 Task: Open a blank google sheet and write heading  Summit Sales. Add 10 people name  'Joshua Rivera, Zoey Coleman, Ryan Wright, Addison Bailey, Jonathan Simmons, Brooklyn Ward, Caleb Barnes, Audrey Collins, Gabriel Perry, Sofia Bell'Item code in between  4005-8000. Product range in between  1000-5000. Add Products   Calvin Klein, Tommy Hilfiger T-shirt, Armani Bag, Burberry Shoe, Levi's T-shirt, Under Armour, Vans Shoe, Converse Shoe, Timberland Shoe, Skechers Shoe.Choose quantity  5 to 10 Tax 12 percent Total Add Amount. Save page  Summit Sales review   book
Action: Mouse moved to (1320, 98)
Screenshot: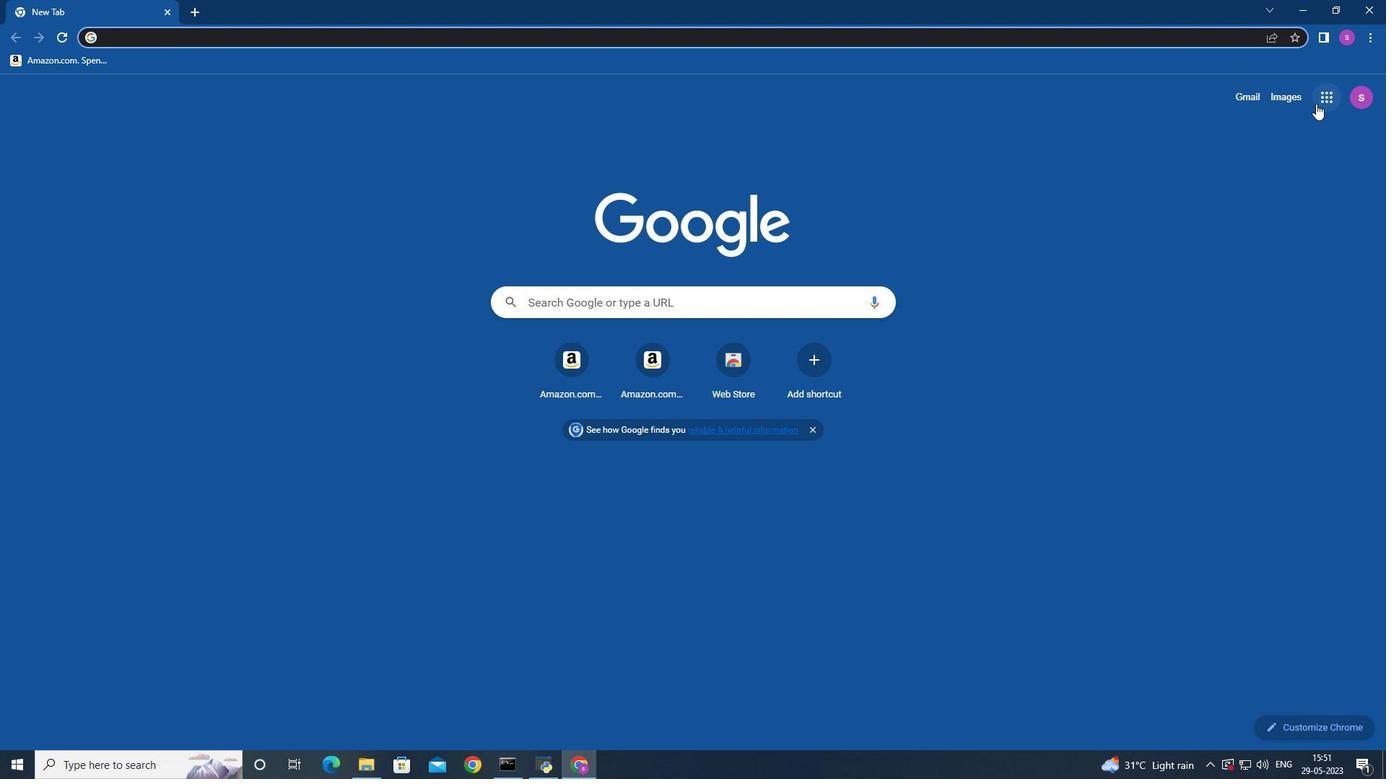 
Action: Mouse pressed left at (1320, 98)
Screenshot: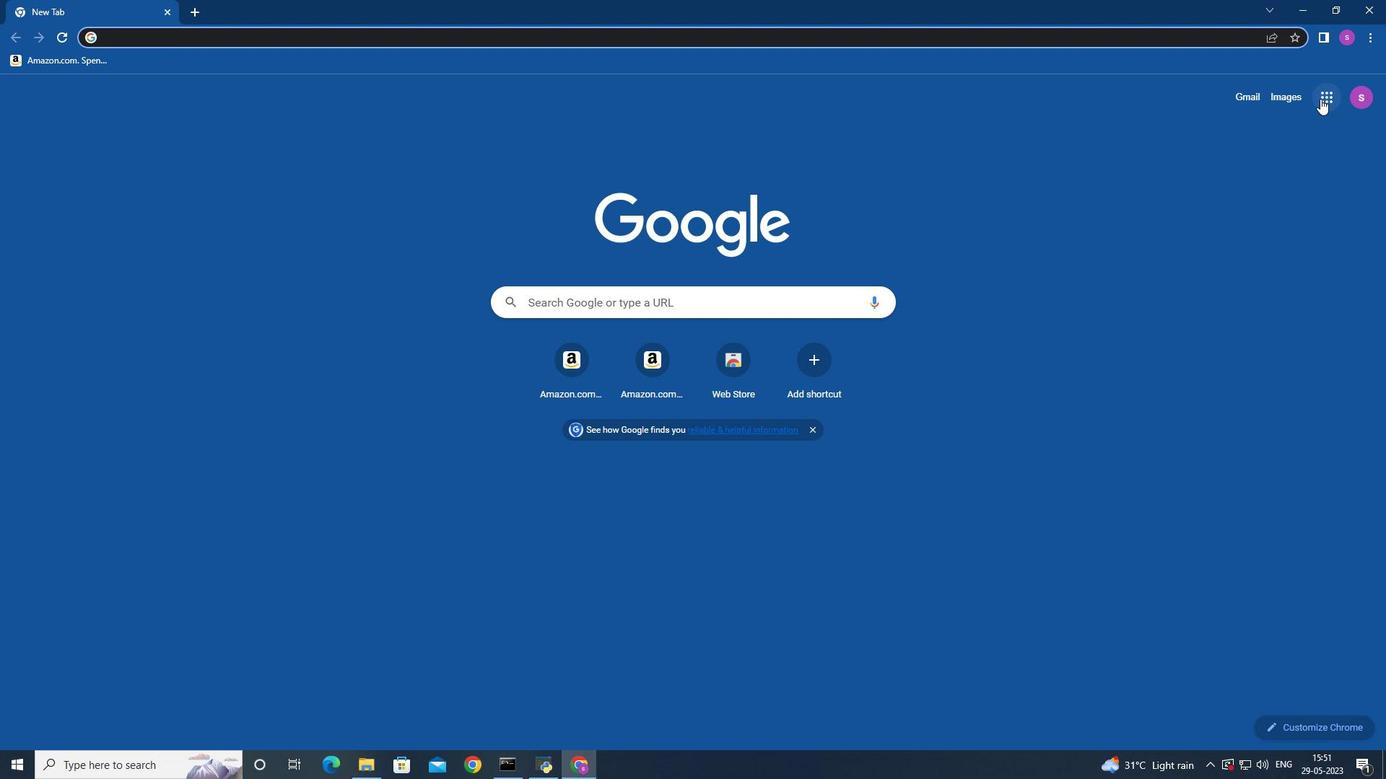 
Action: Mouse moved to (1334, 267)
Screenshot: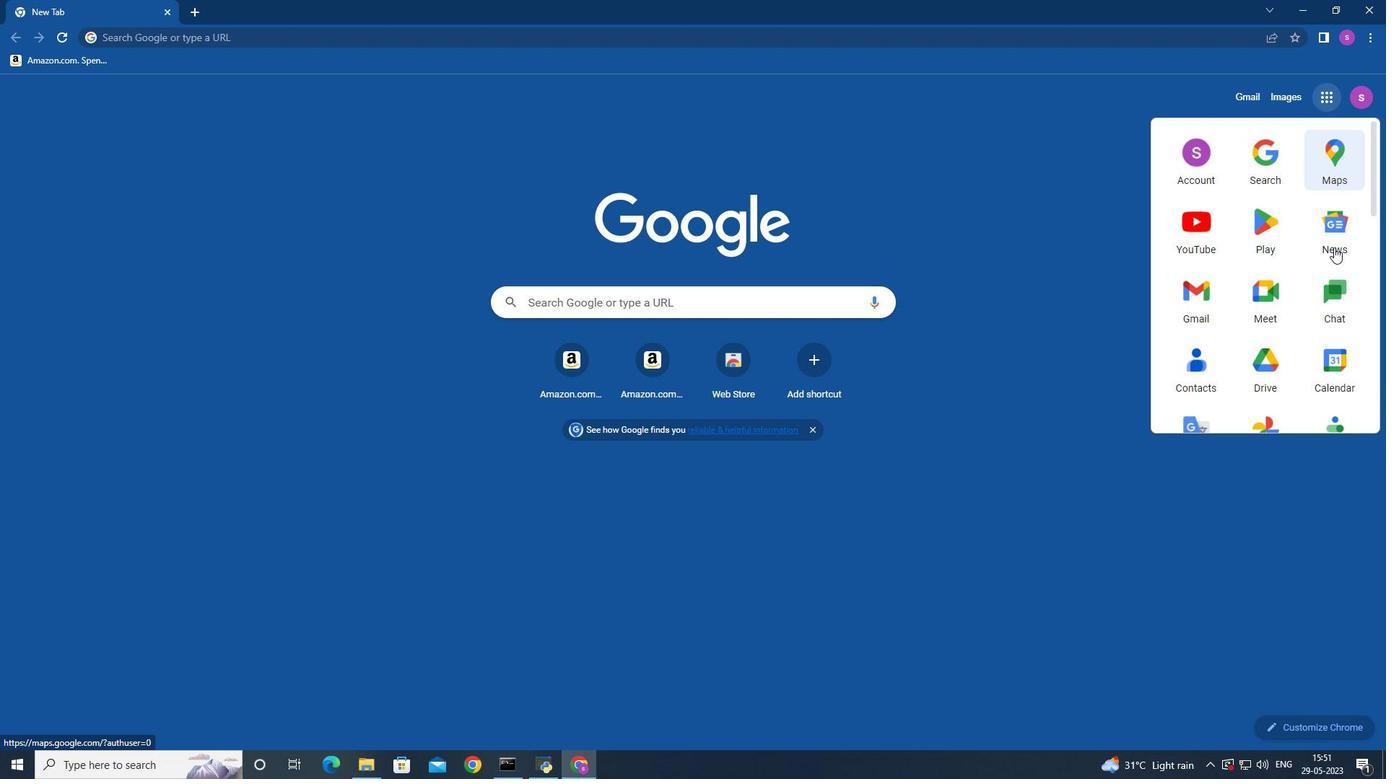 
Action: Mouse scrolled (1334, 266) with delta (0, 0)
Screenshot: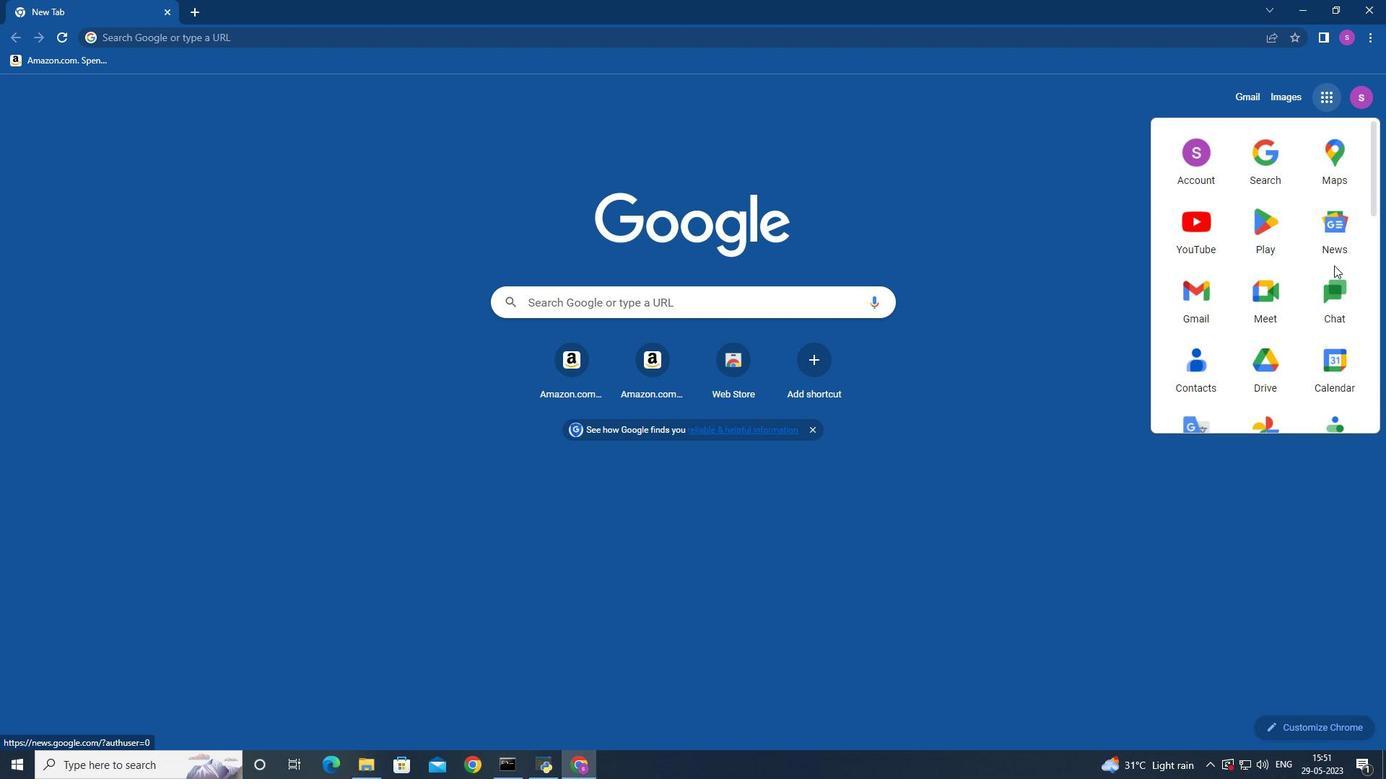 
Action: Mouse moved to (1332, 267)
Screenshot: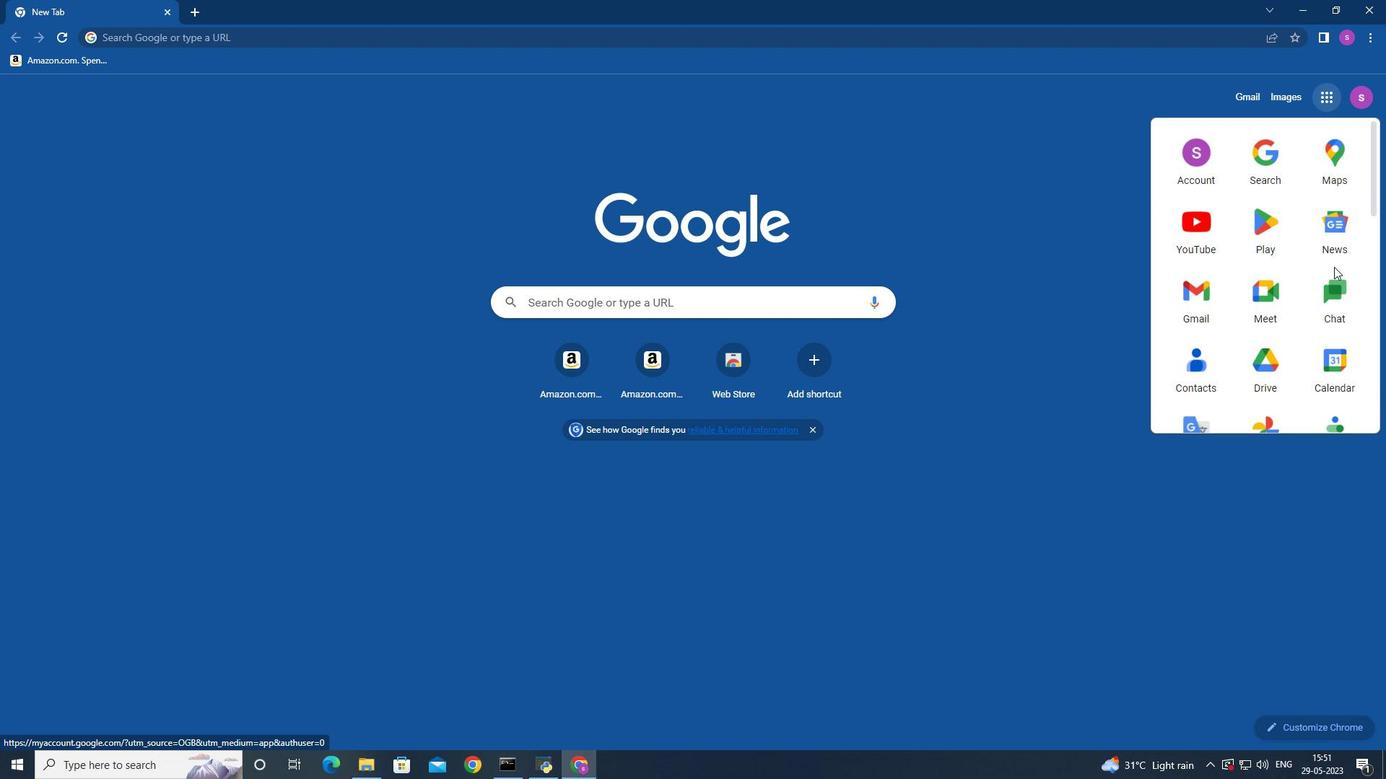 
Action: Mouse scrolled (1332, 266) with delta (0, 0)
Screenshot: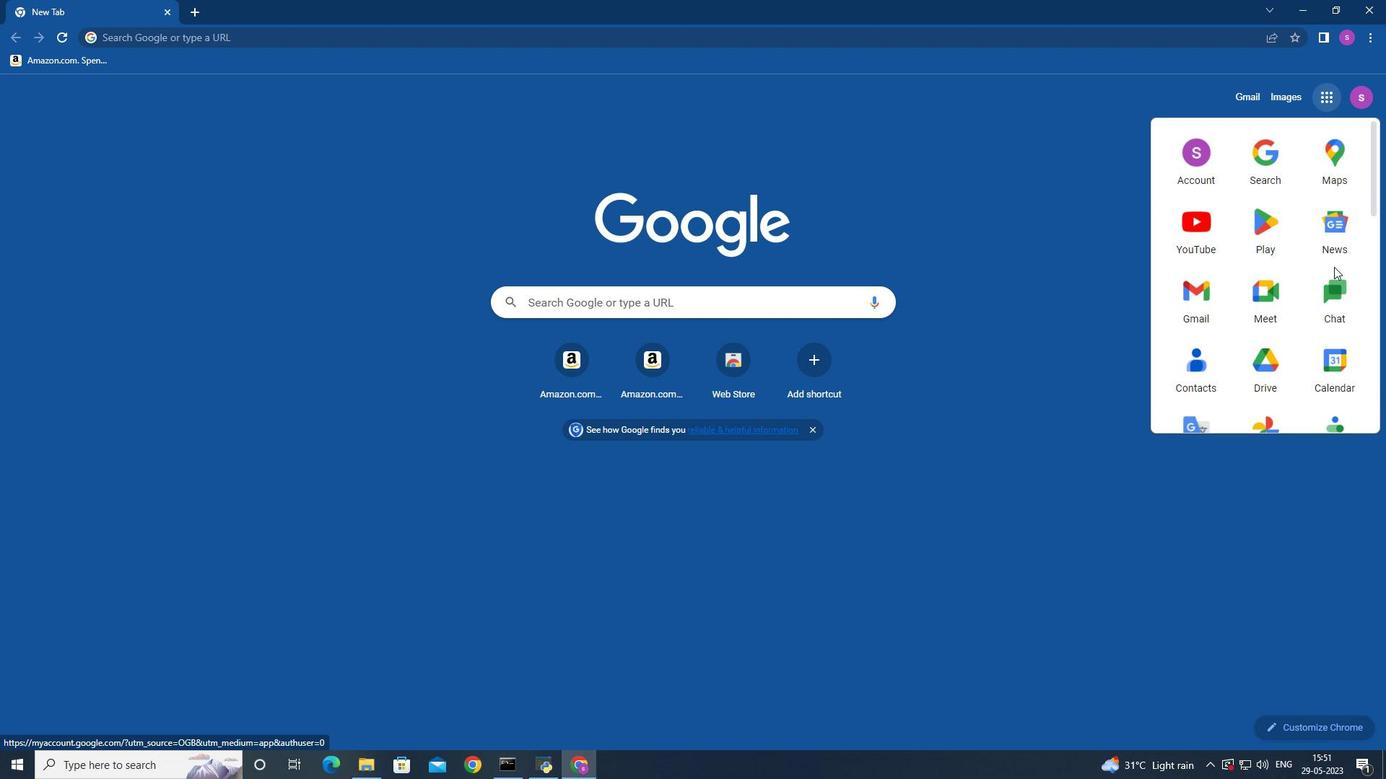 
Action: Mouse moved to (1326, 266)
Screenshot: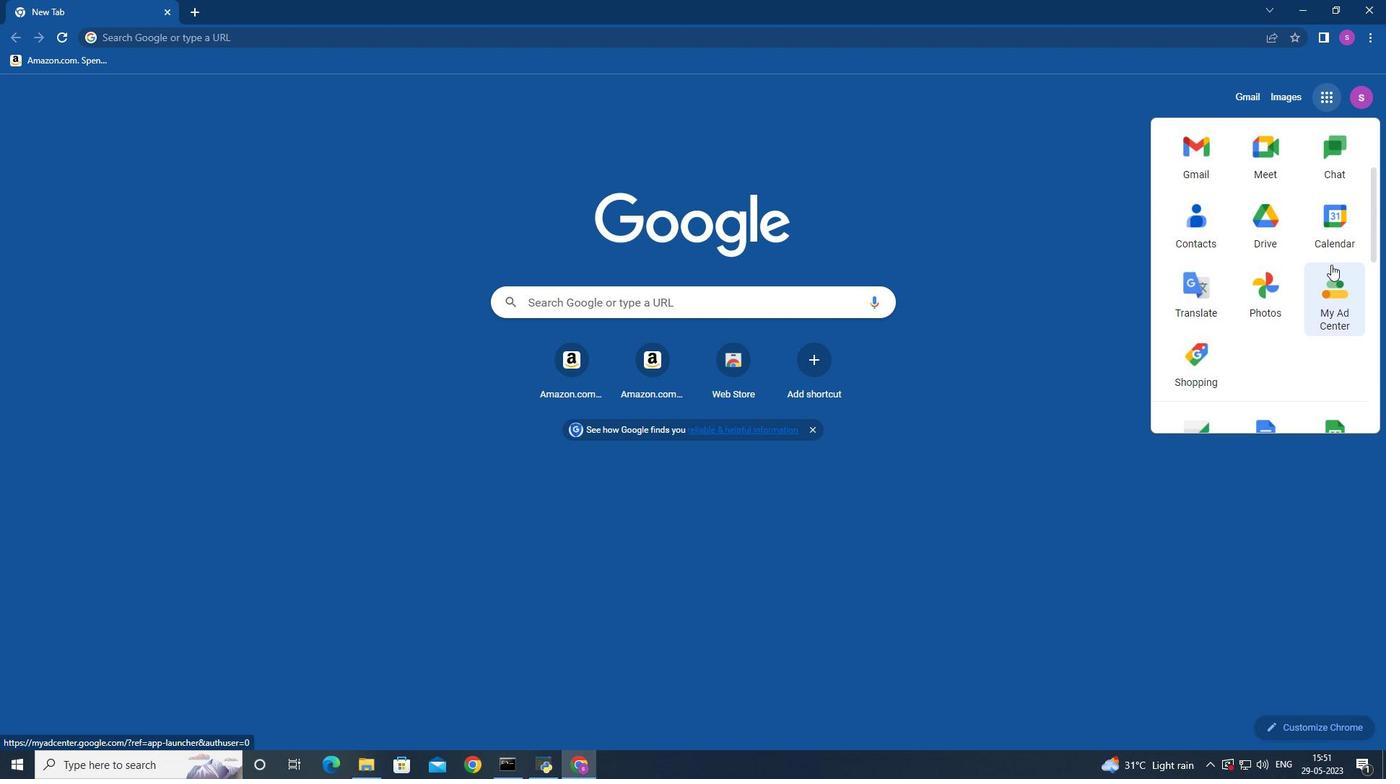 
Action: Mouse scrolled (1326, 265) with delta (0, 0)
Screenshot: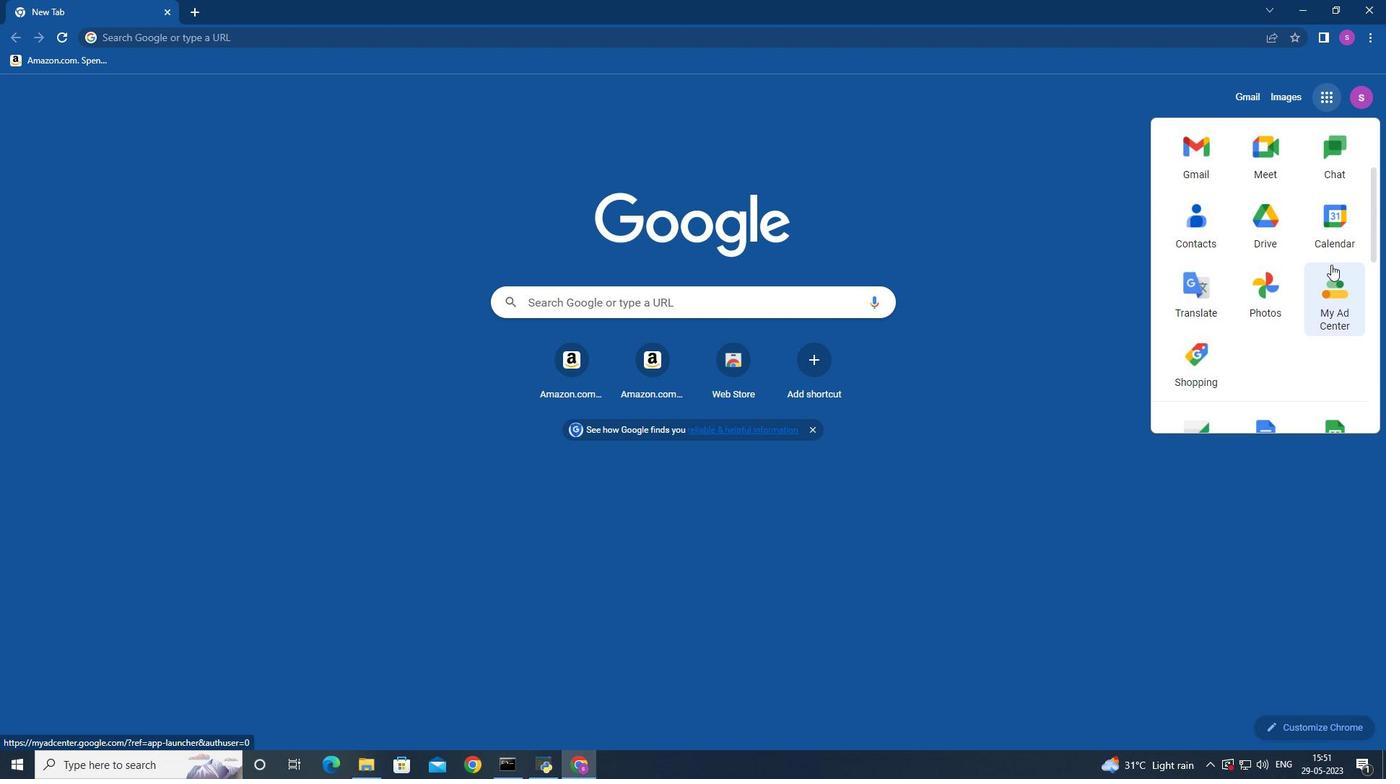 
Action: Mouse moved to (1326, 266)
Screenshot: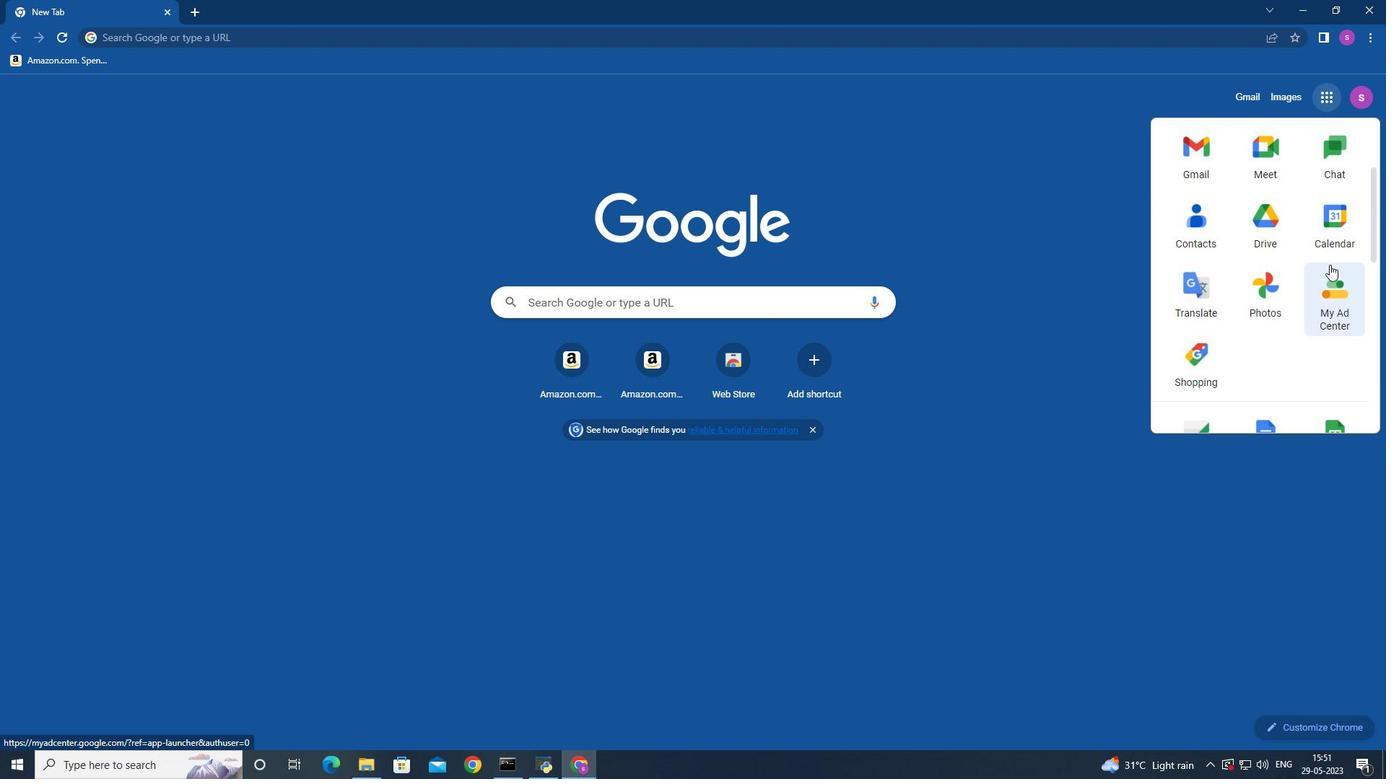 
Action: Mouse scrolled (1326, 265) with delta (0, 0)
Screenshot: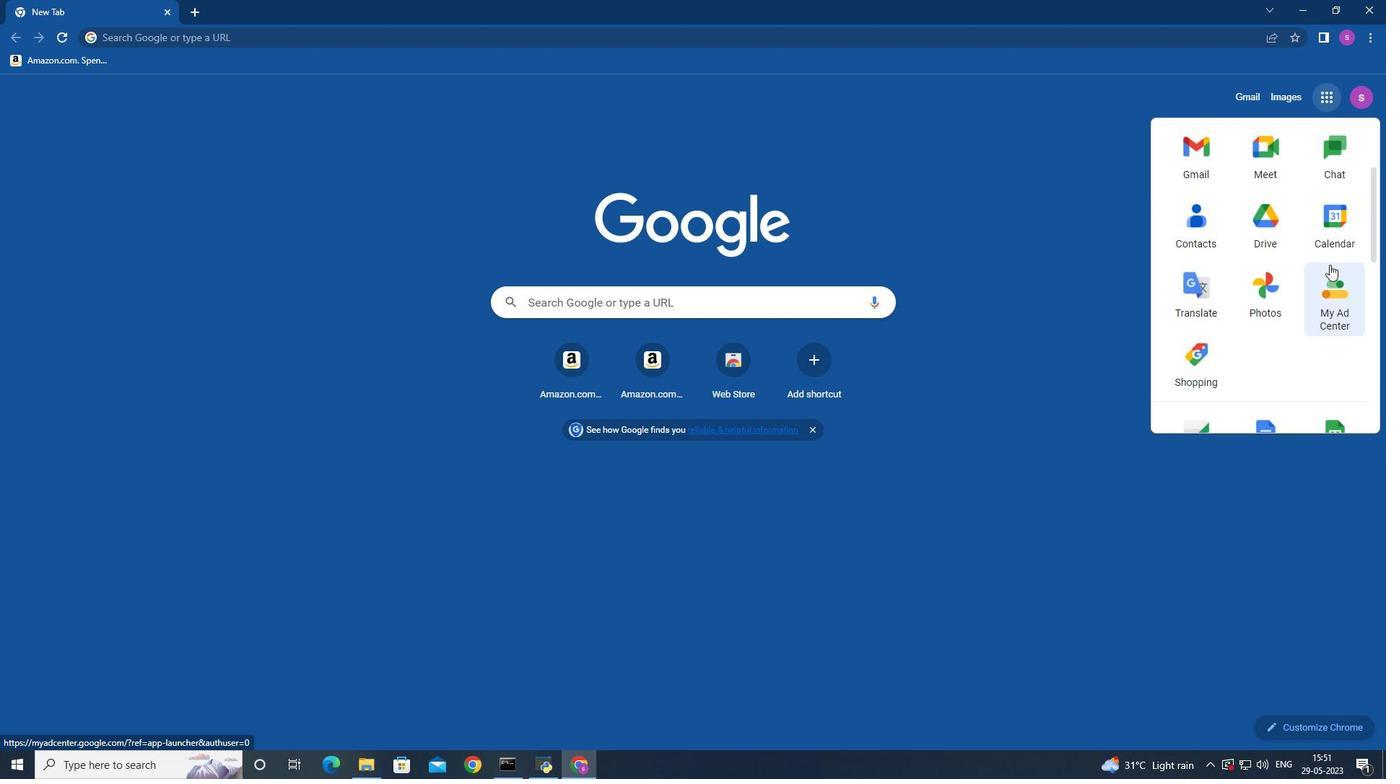 
Action: Mouse moved to (1329, 307)
Screenshot: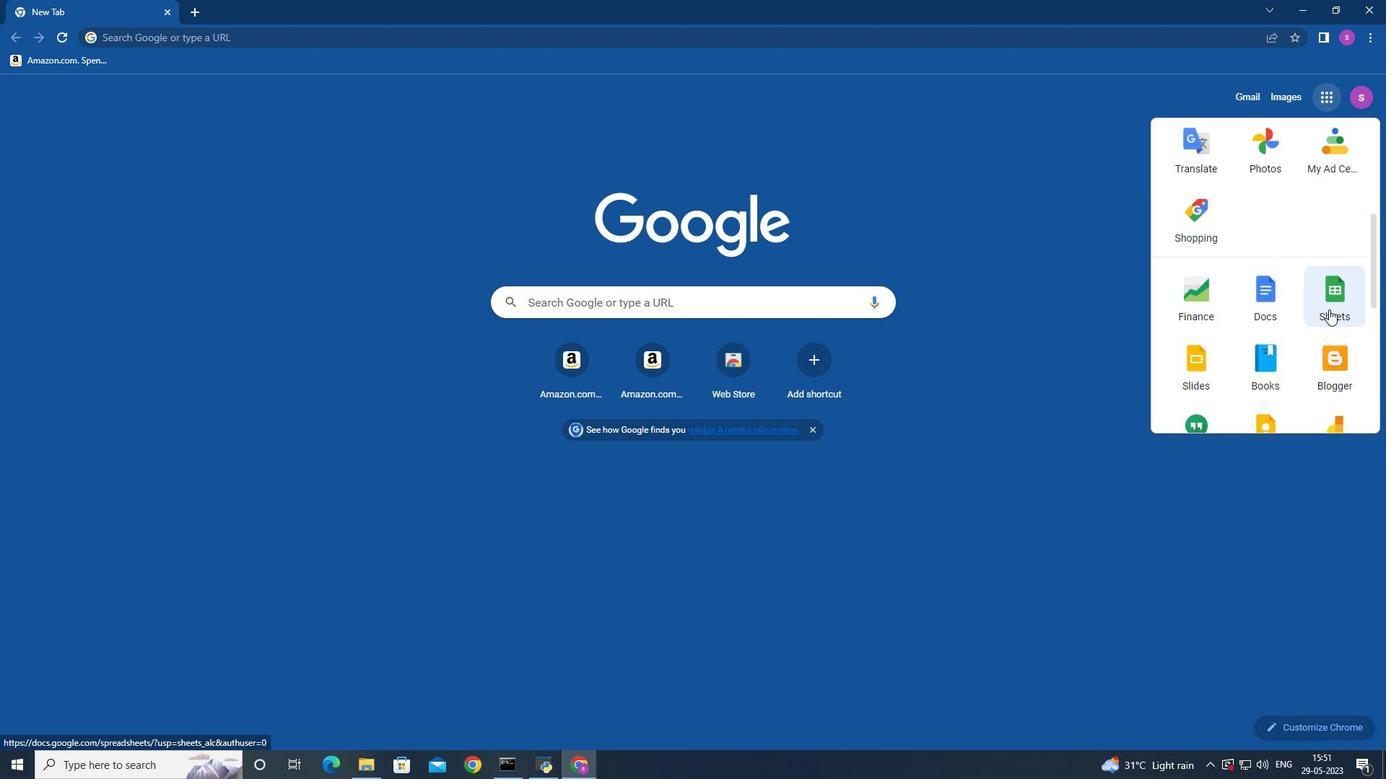 
Action: Mouse pressed left at (1329, 307)
Screenshot: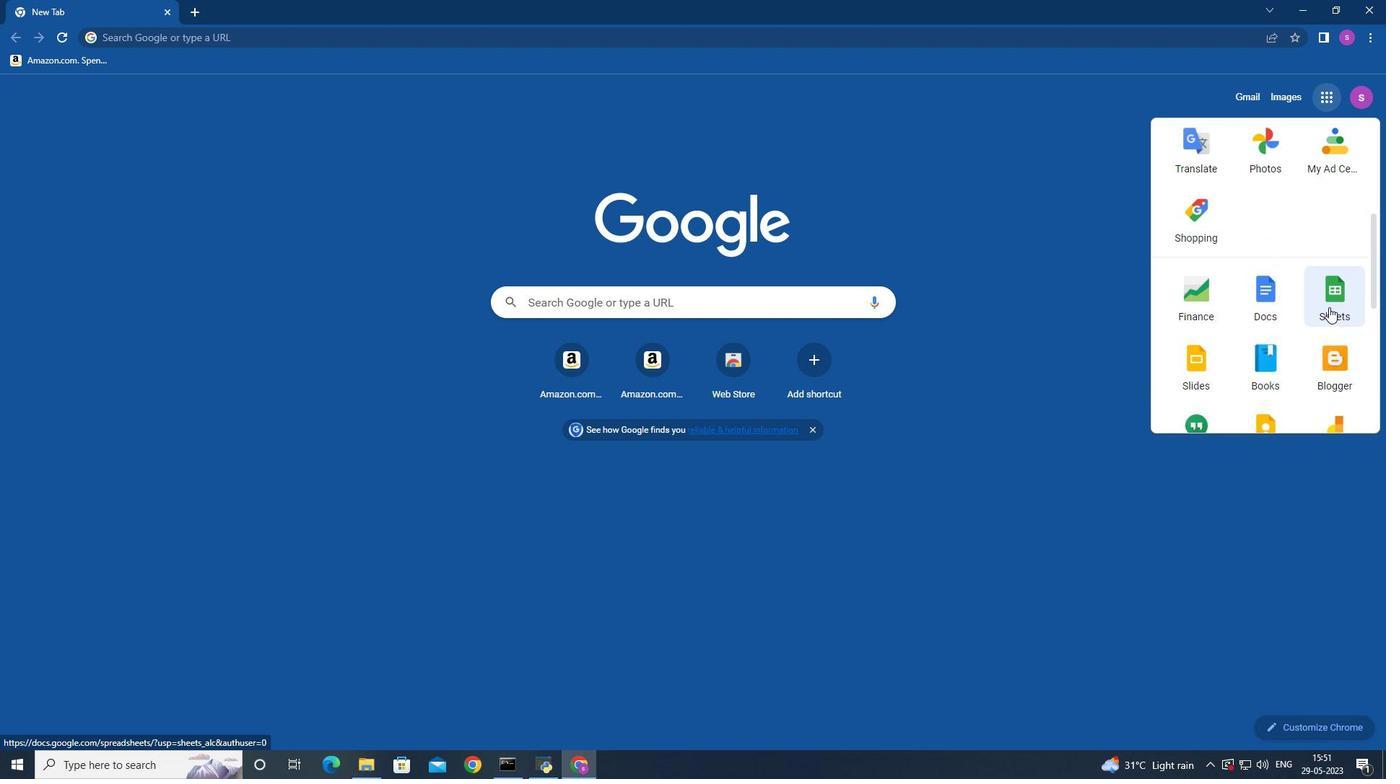 
Action: Mouse moved to (341, 207)
Screenshot: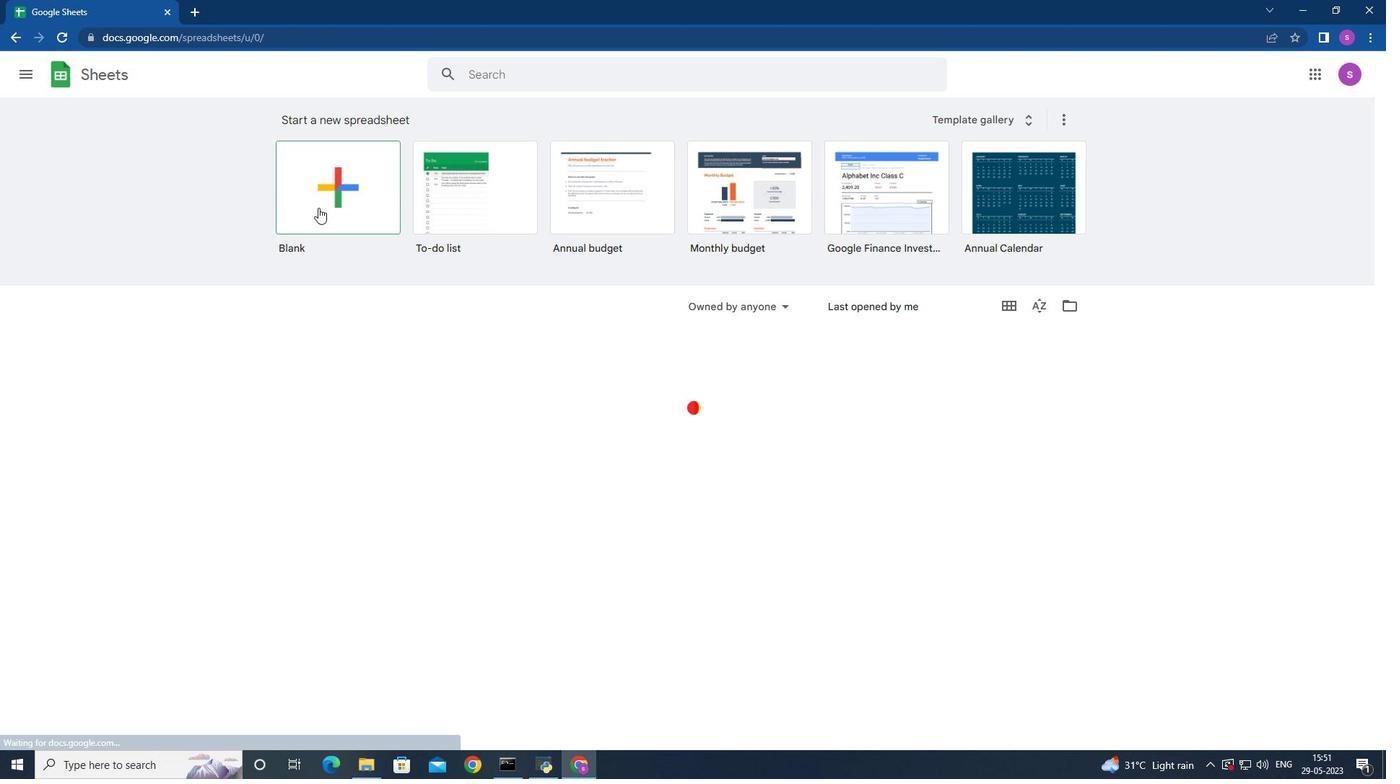 
Action: Mouse pressed left at (341, 207)
Screenshot: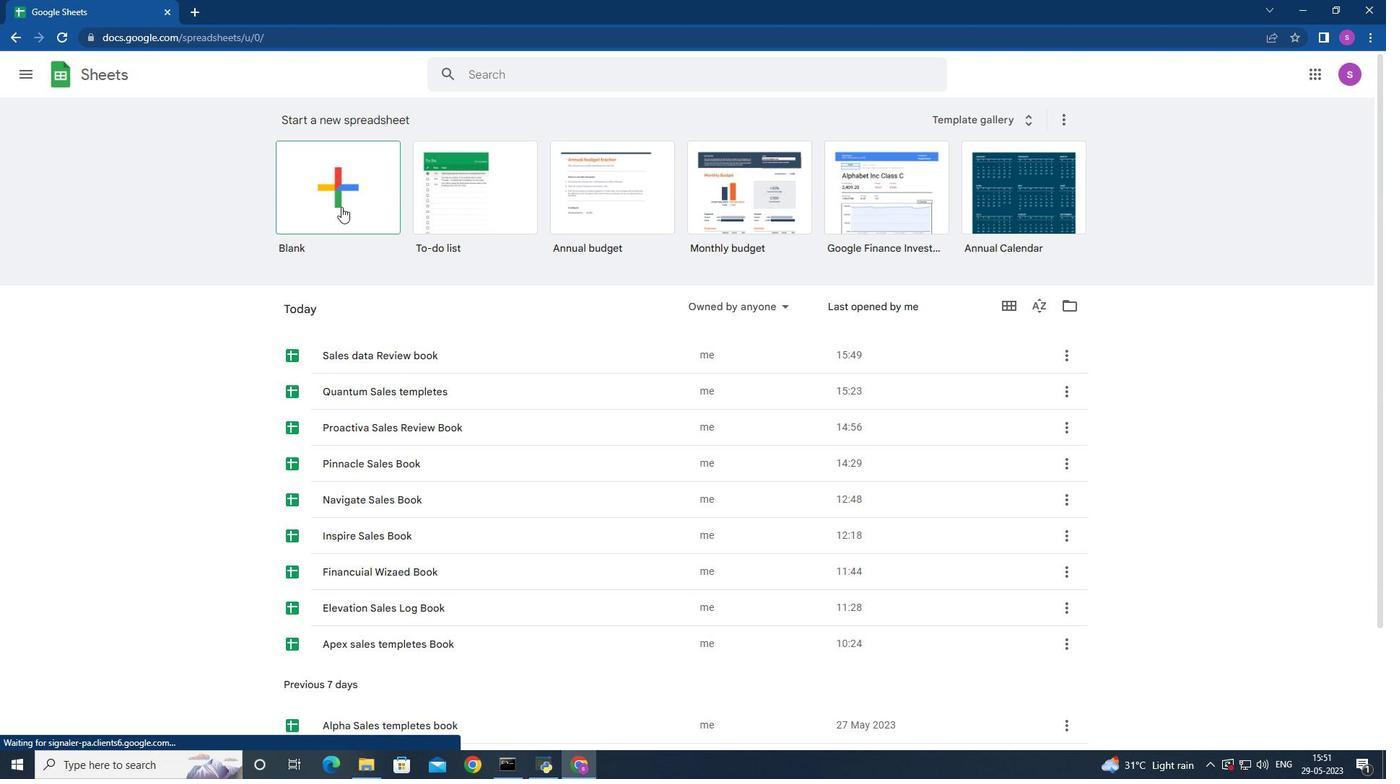 
Action: Mouse moved to (80, 182)
Screenshot: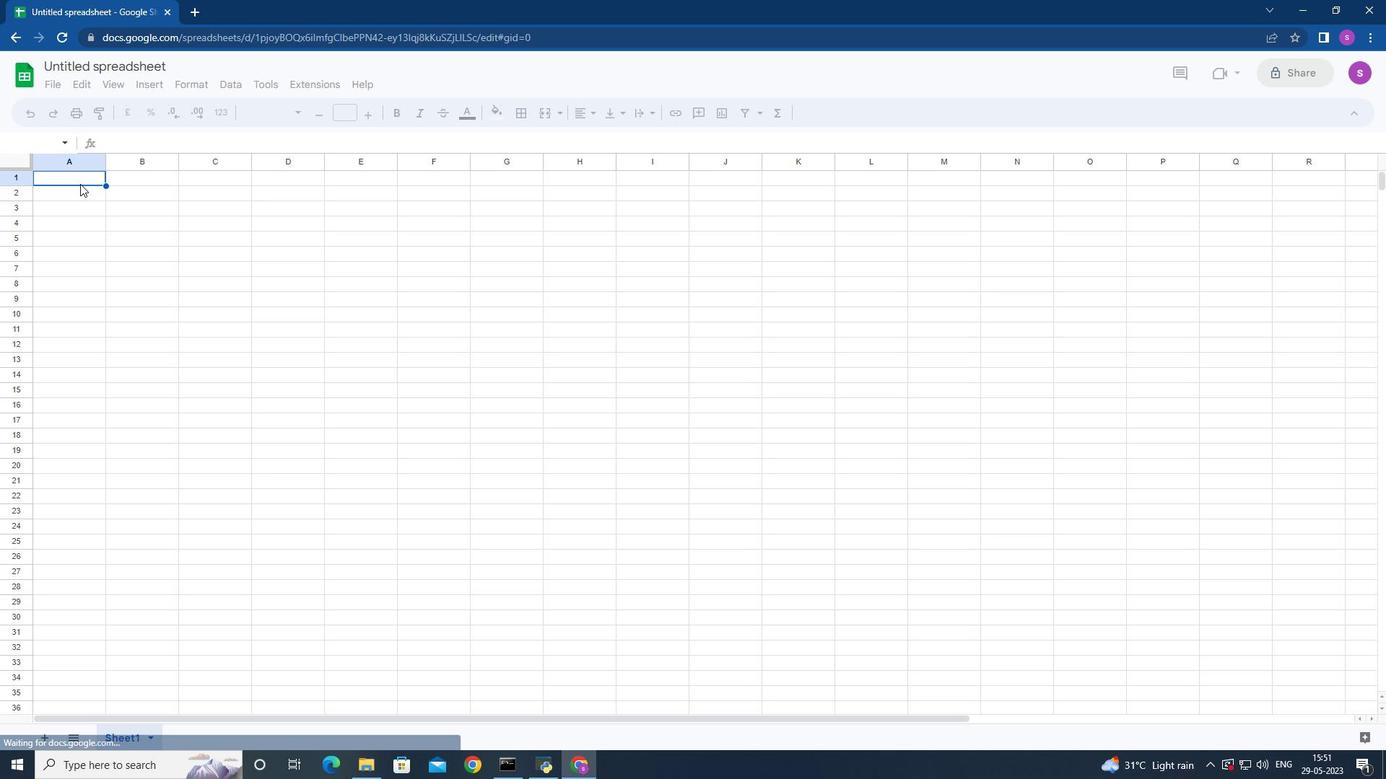 
Action: Mouse pressed left at (80, 182)
Screenshot: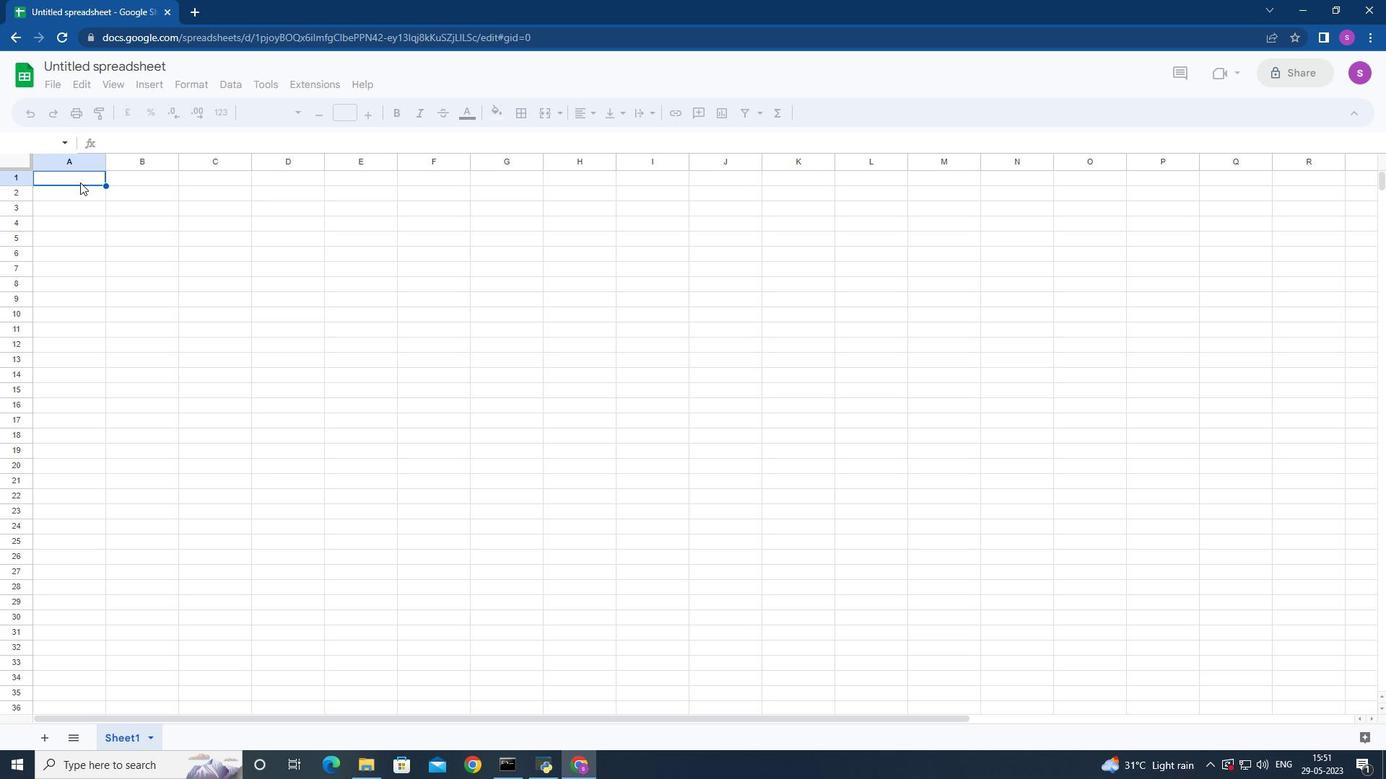 
Action: Mouse moved to (83, 192)
Screenshot: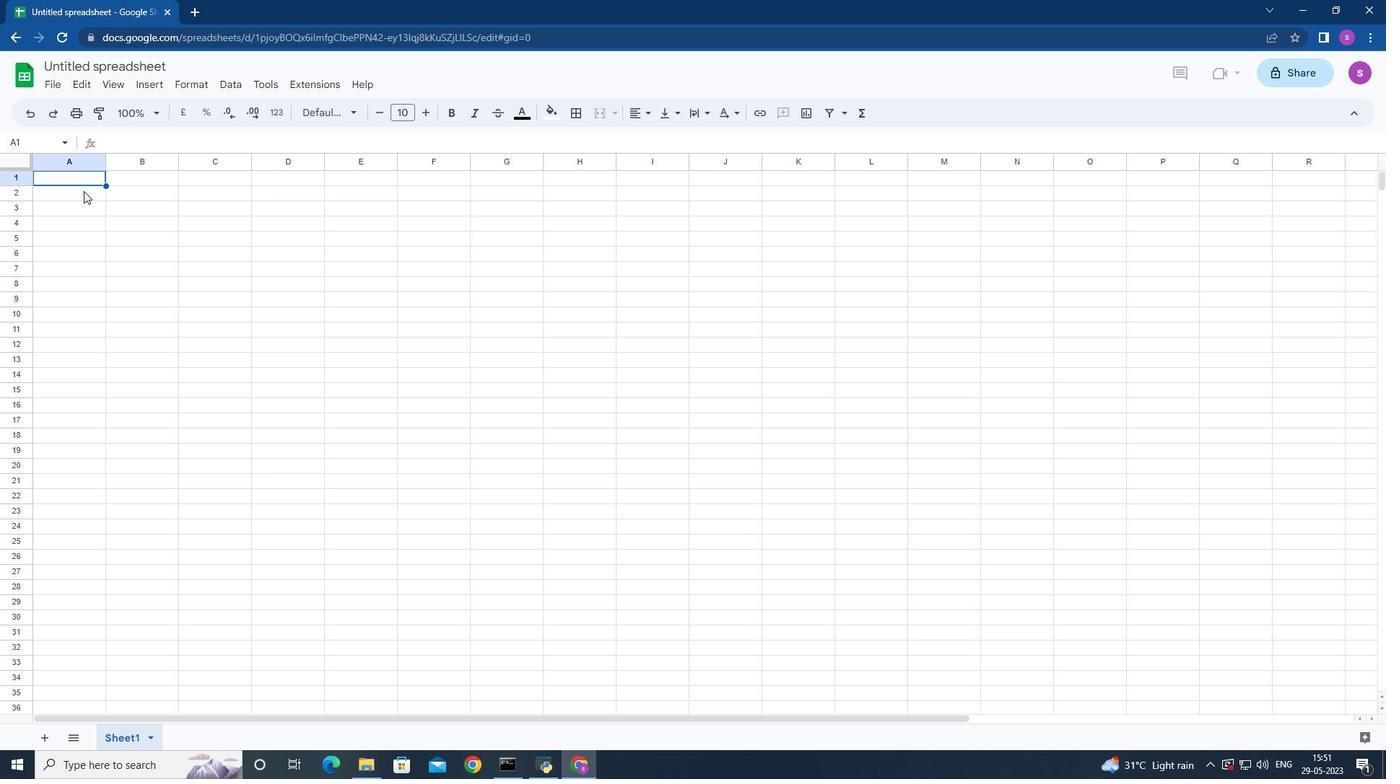 
Action: Mouse pressed left at (83, 192)
Screenshot: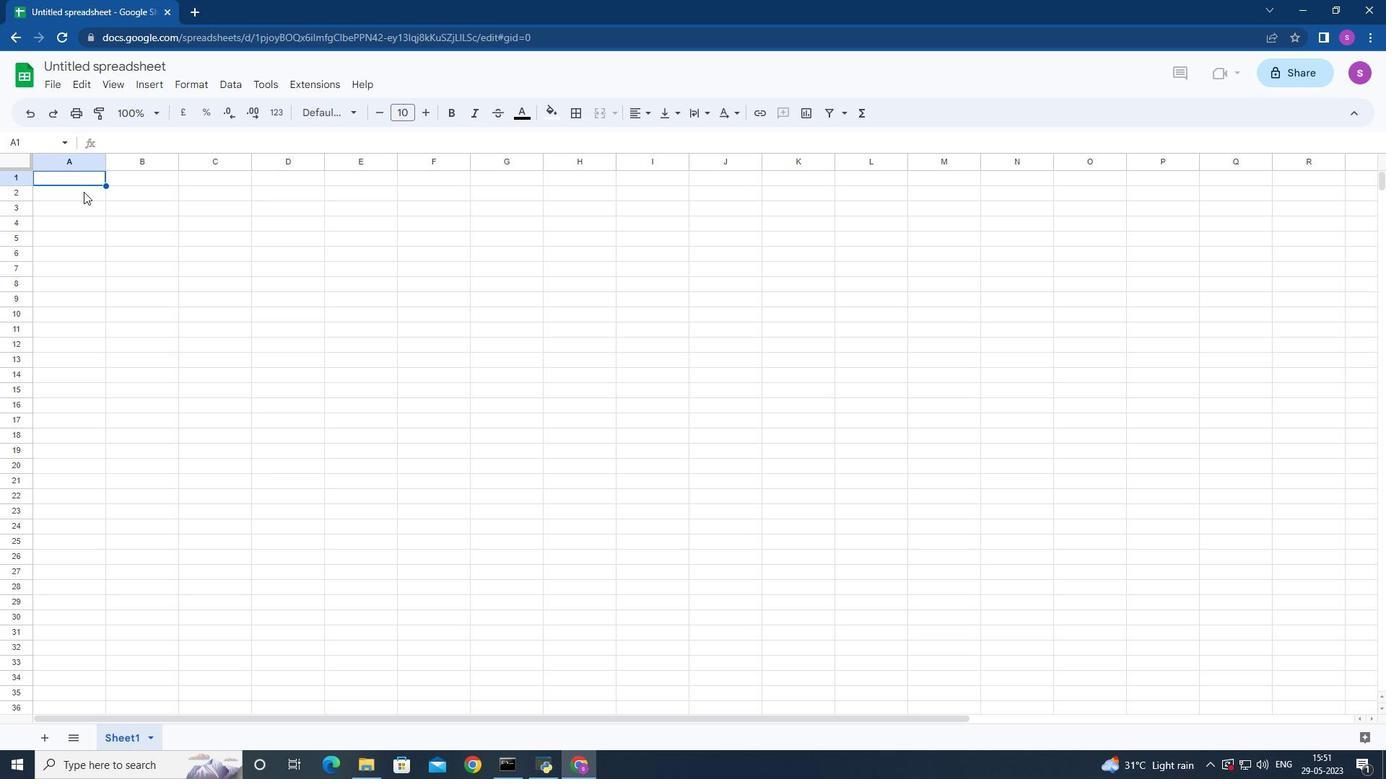 
Action: Mouse moved to (65, 179)
Screenshot: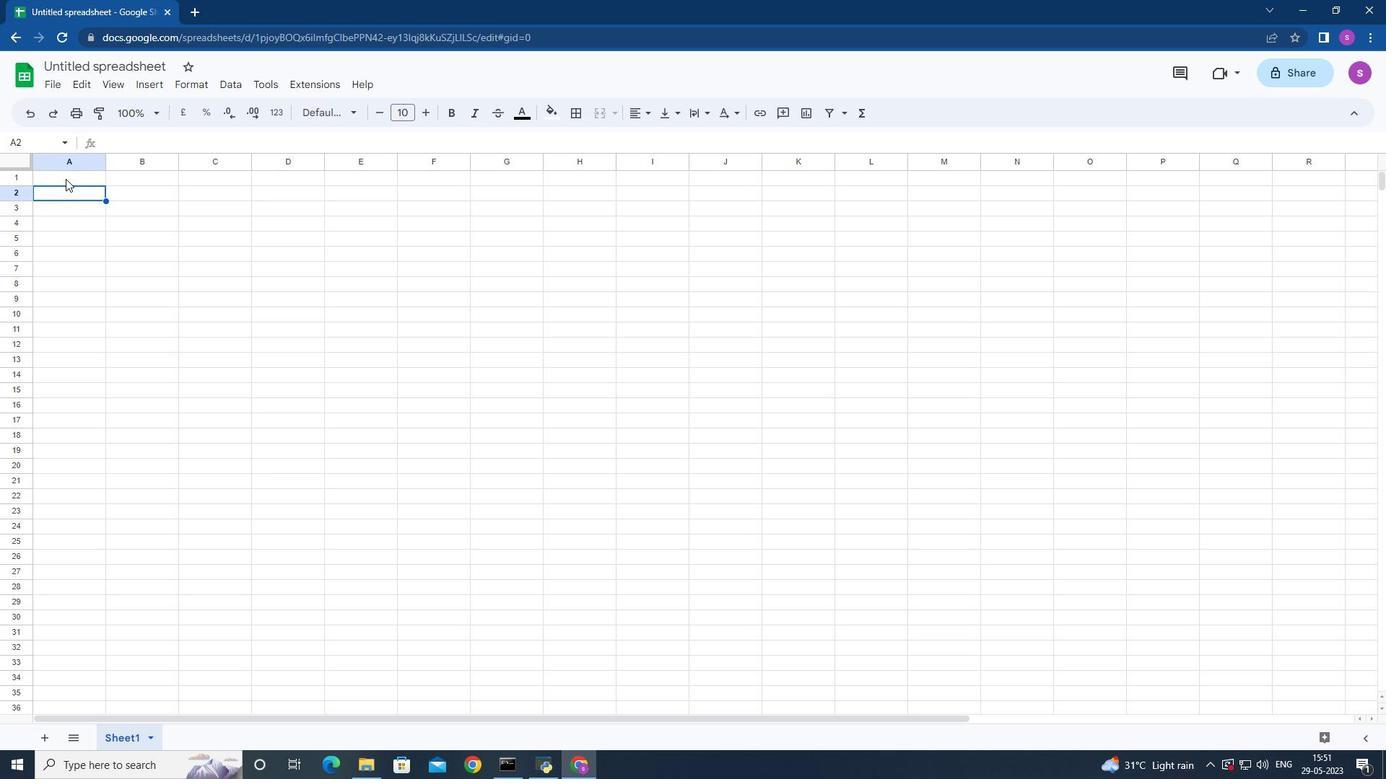 
Action: Mouse pressed left at (65, 179)
Screenshot: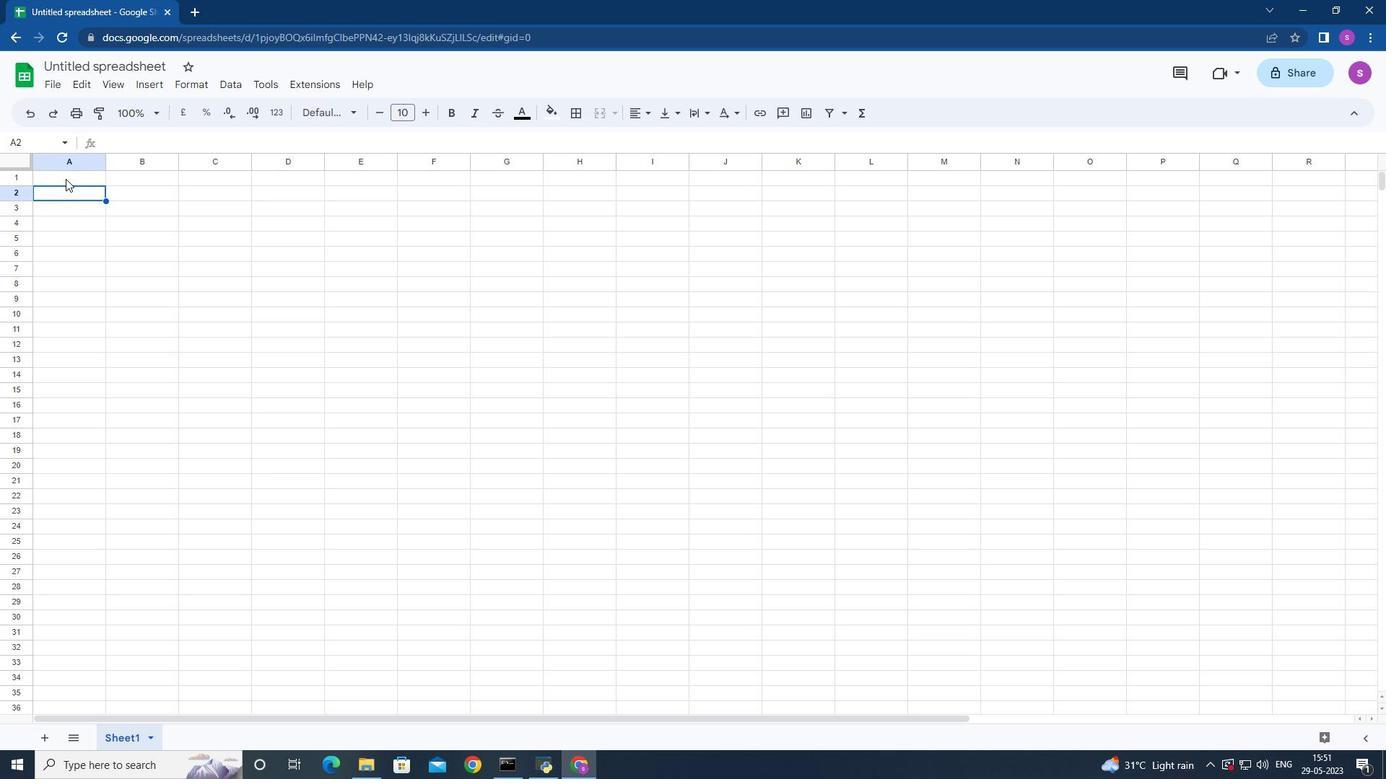 
Action: Mouse moved to (67, 176)
Screenshot: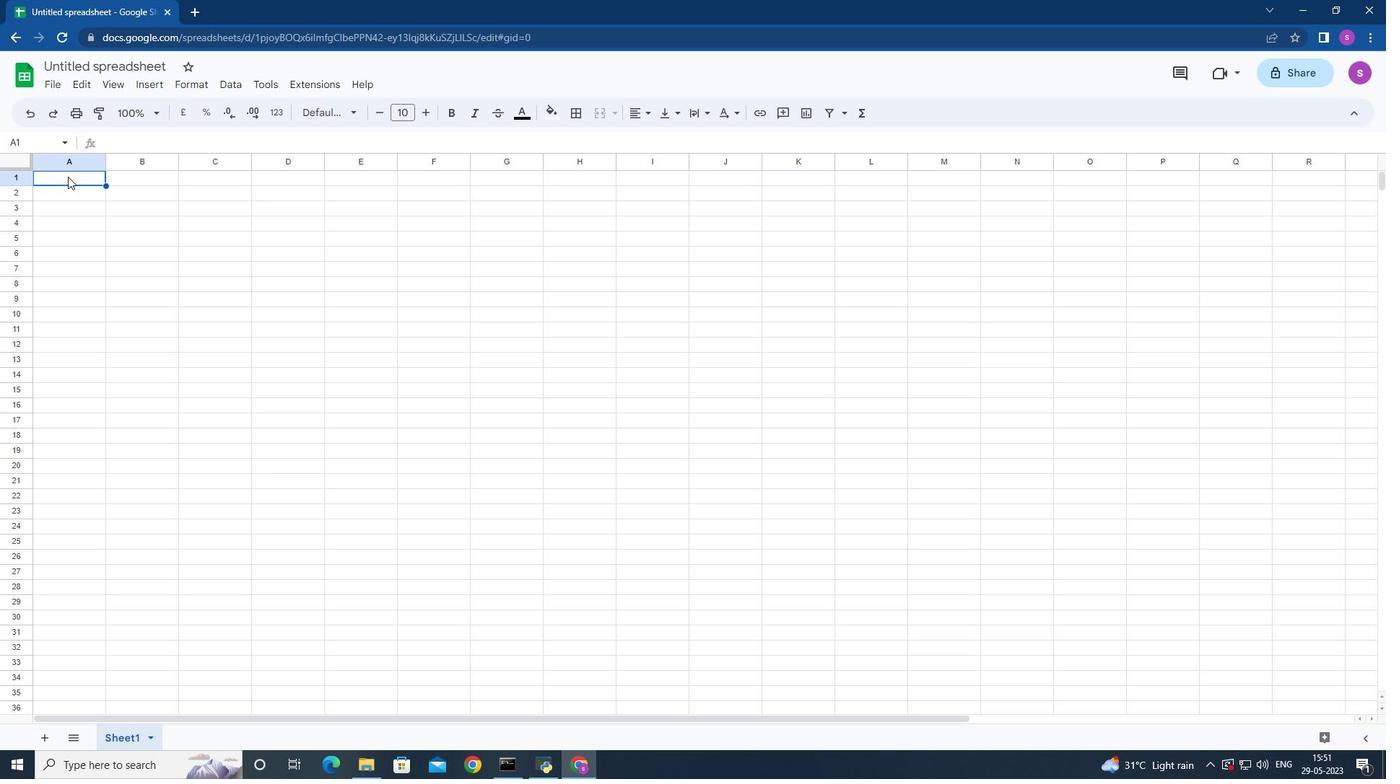 
Action: Key pressed <Key.shift>Summit<Key.space><Key.shift>sales
Screenshot: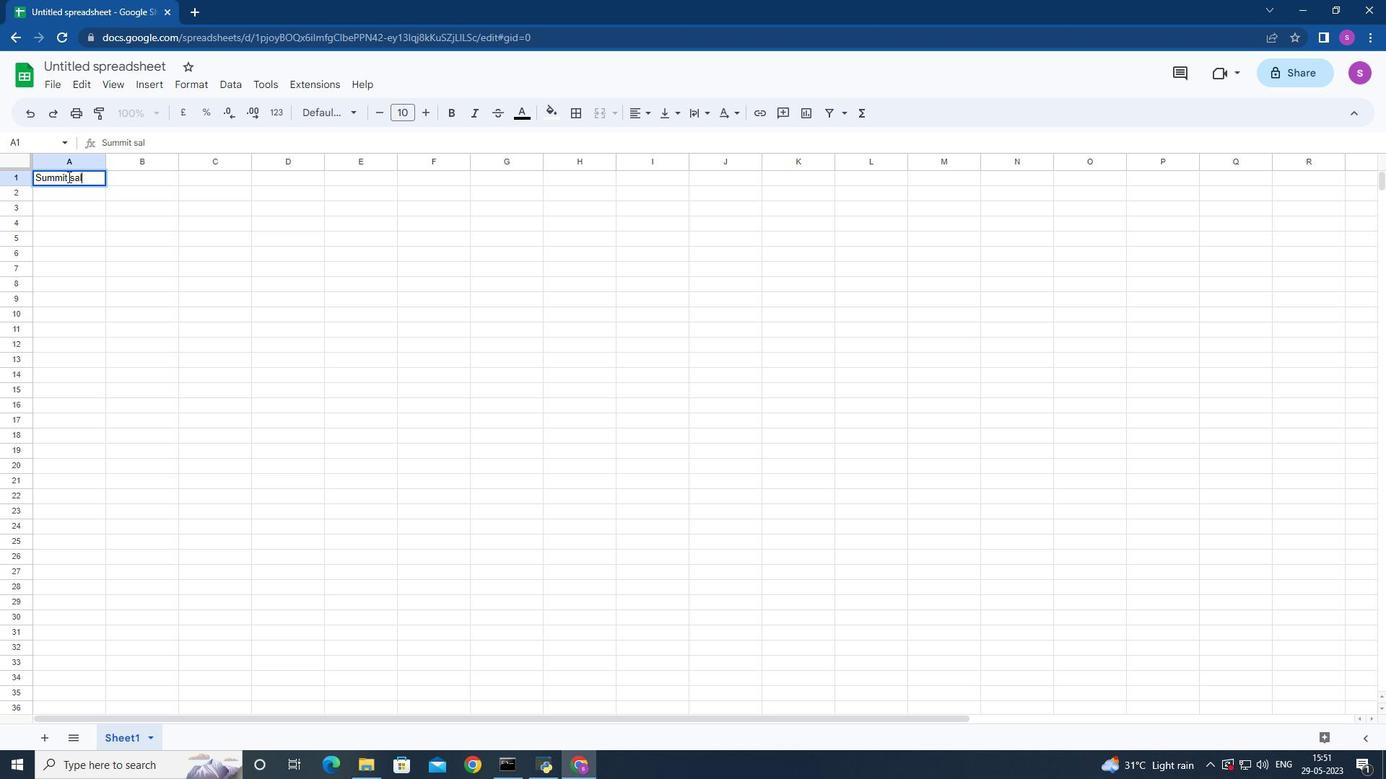 
Action: Mouse moved to (72, 203)
Screenshot: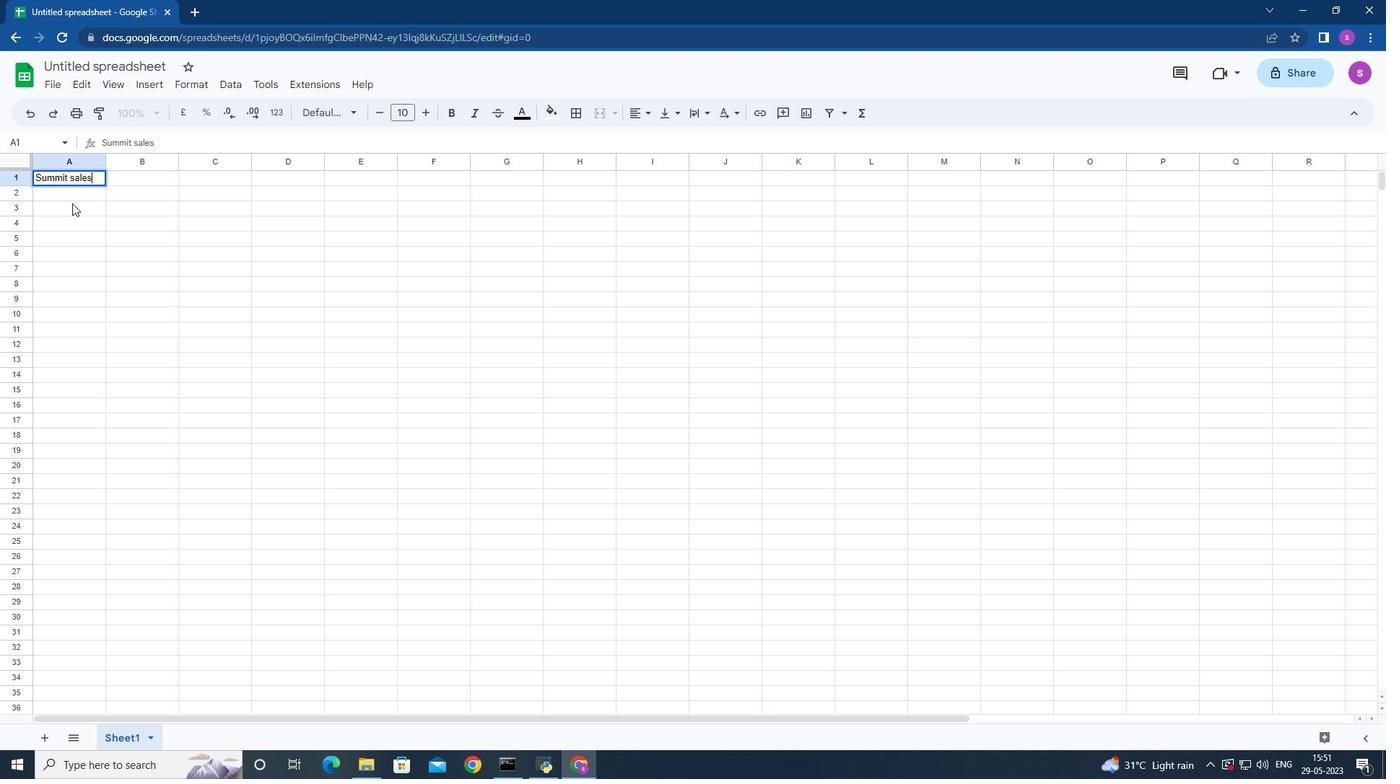 
Action: Mouse pressed left at (72, 203)
Screenshot: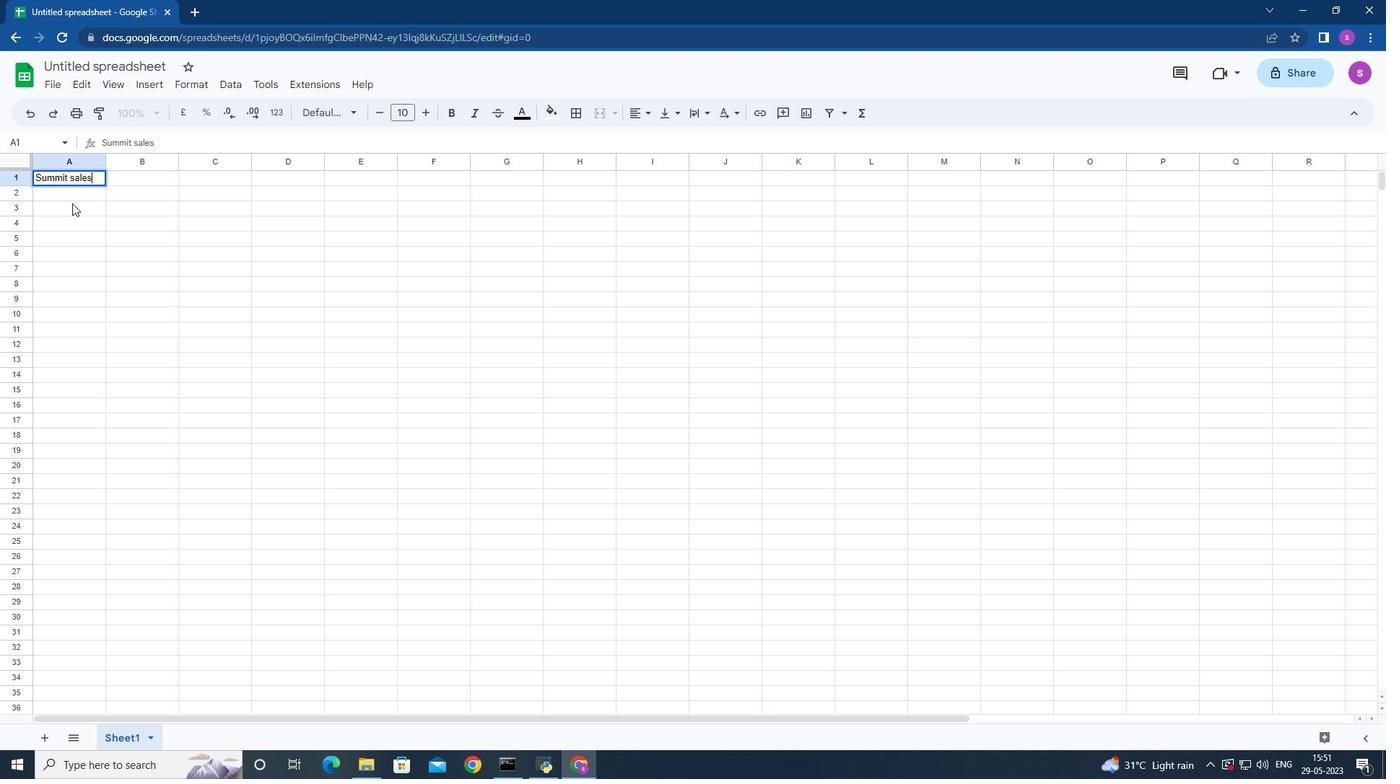
Action: Mouse moved to (72, 203)
Screenshot: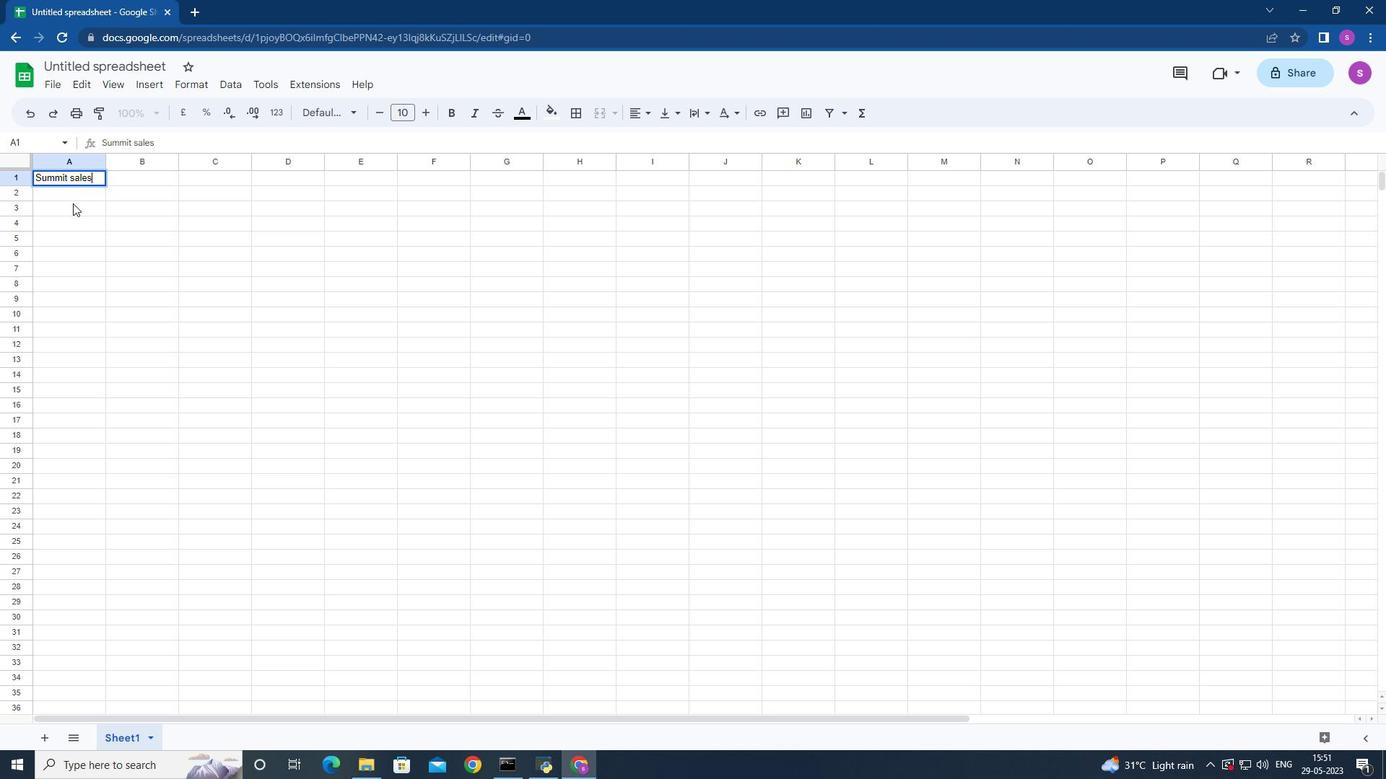 
Action: Key pressed <Key.shift><Key.shift><Key.shift><Key.shift>Na,e<Key.backspace><Key.backspace>me<Key.down><Key.shift>Jp<Key.backspace>oshua<Key.space><Key.shift>Rivera<Key.down><Key.shift>Zop<Key.backspace>ey<Key.space><Key.shift>Coleman<Key.down><Key.shift>Ryan<Key.space><Key.shift>Wright<Key.down><Key.shift>Addison<Key.space><Key.shift>Bailey<Key.down><Key.shift><Key.shift><Key.shift><Key.shift><Key.shift>Jonathan<Key.space><Key.shift>Simmons<Key.down><Key.shift>Brooklym<Key.space><Key.backspace><Key.backspace>n<Key.space><Key.shift>Ward<Key.down><Key.shift>Caleb<Key.space><Key.shift>Barnes<Key.down><Key.shift>Audrey<Key.space><Key.shift>Collins<Key.down><Key.shift><Key.shift><Key.shift><Key.shift><Key.shift><Key.shift><Key.shift>Gabriel<Key.space><Key.shift>Perry<Key.down><Key.shift>Sofia<Key.space><Key.shift>Bell
Screenshot: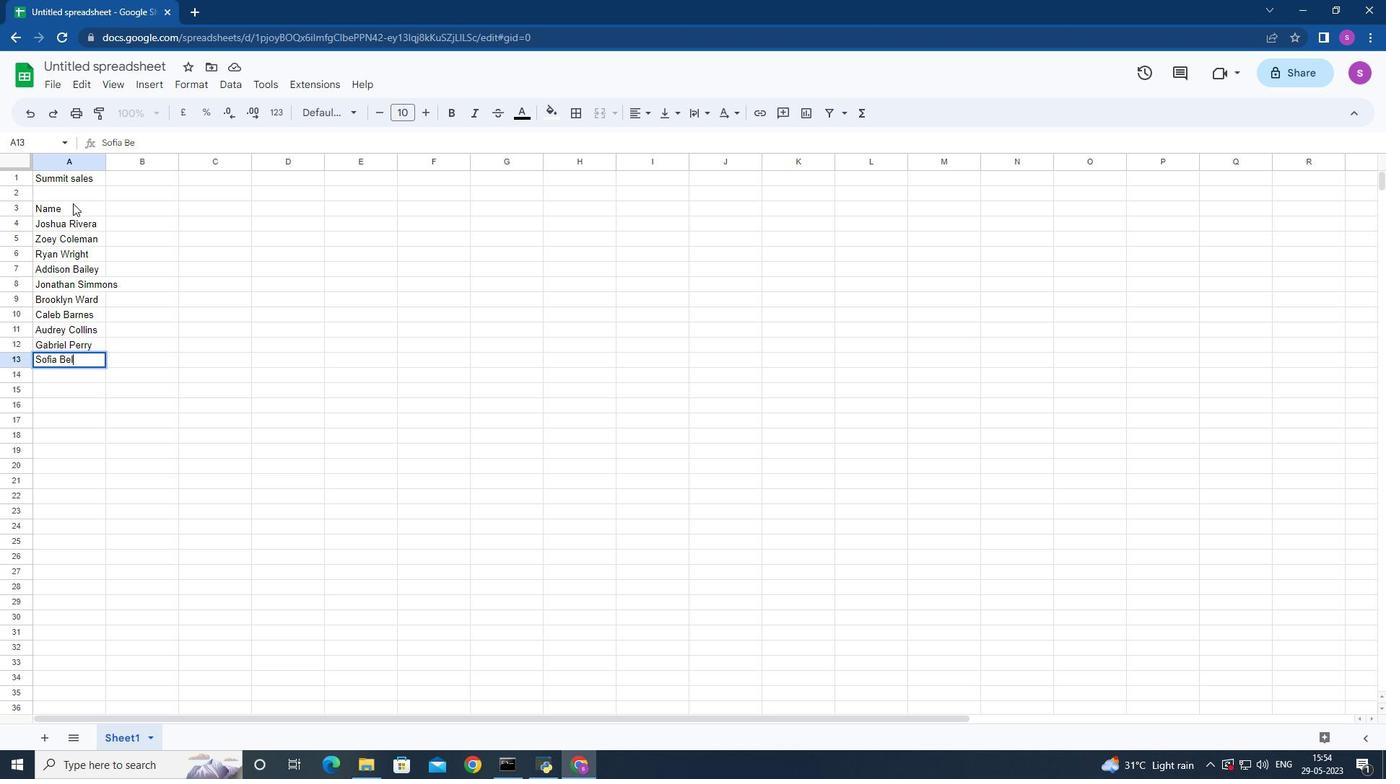 
Action: Mouse moved to (105, 166)
Screenshot: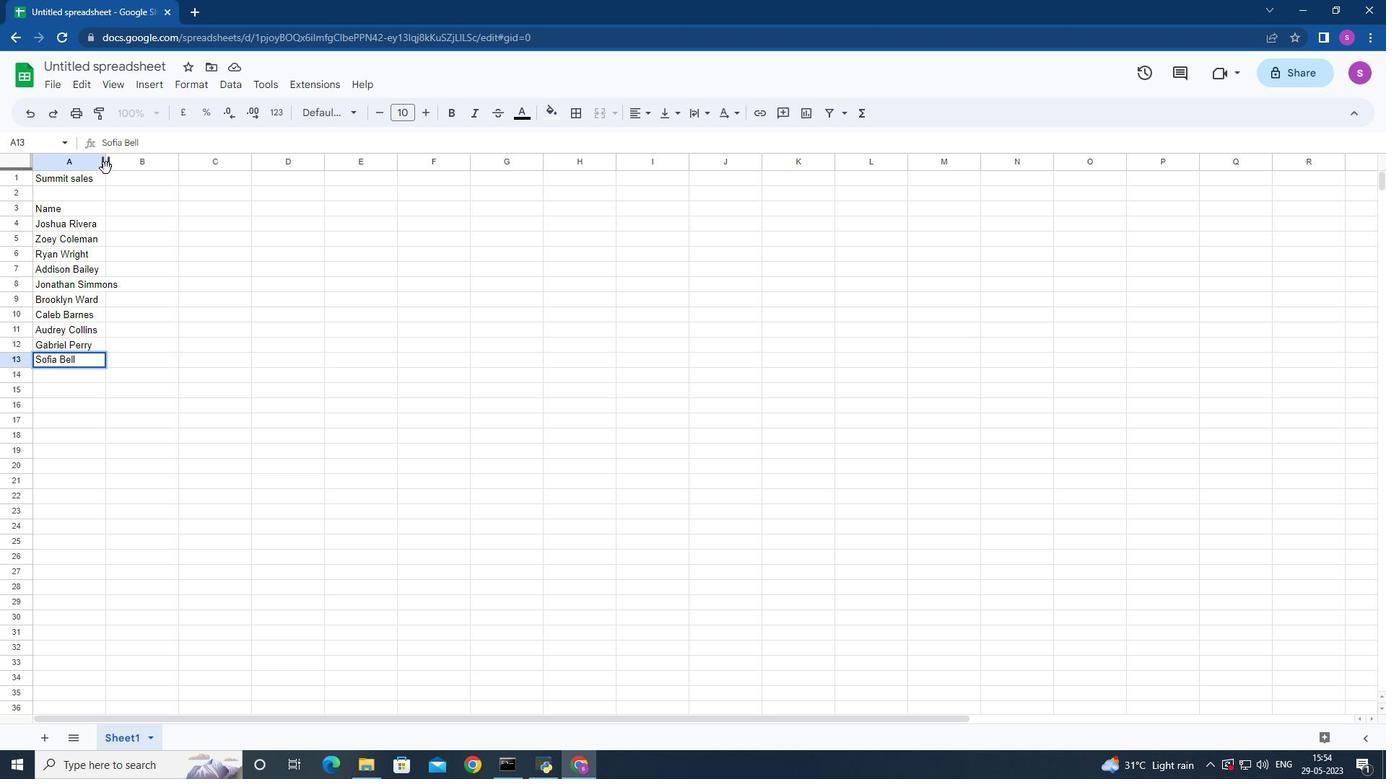 
Action: Mouse pressed left at (105, 166)
Screenshot: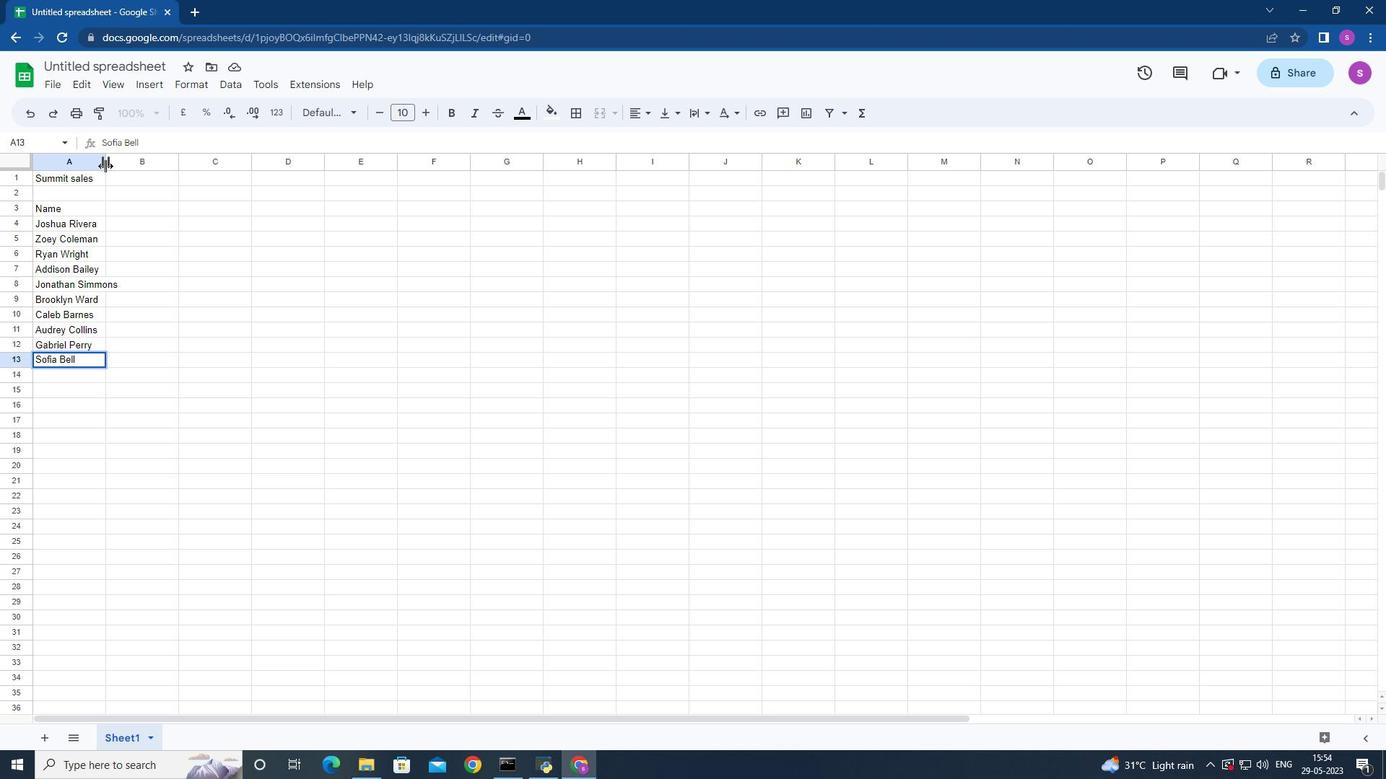 
Action: Mouse moved to (228, 328)
Screenshot: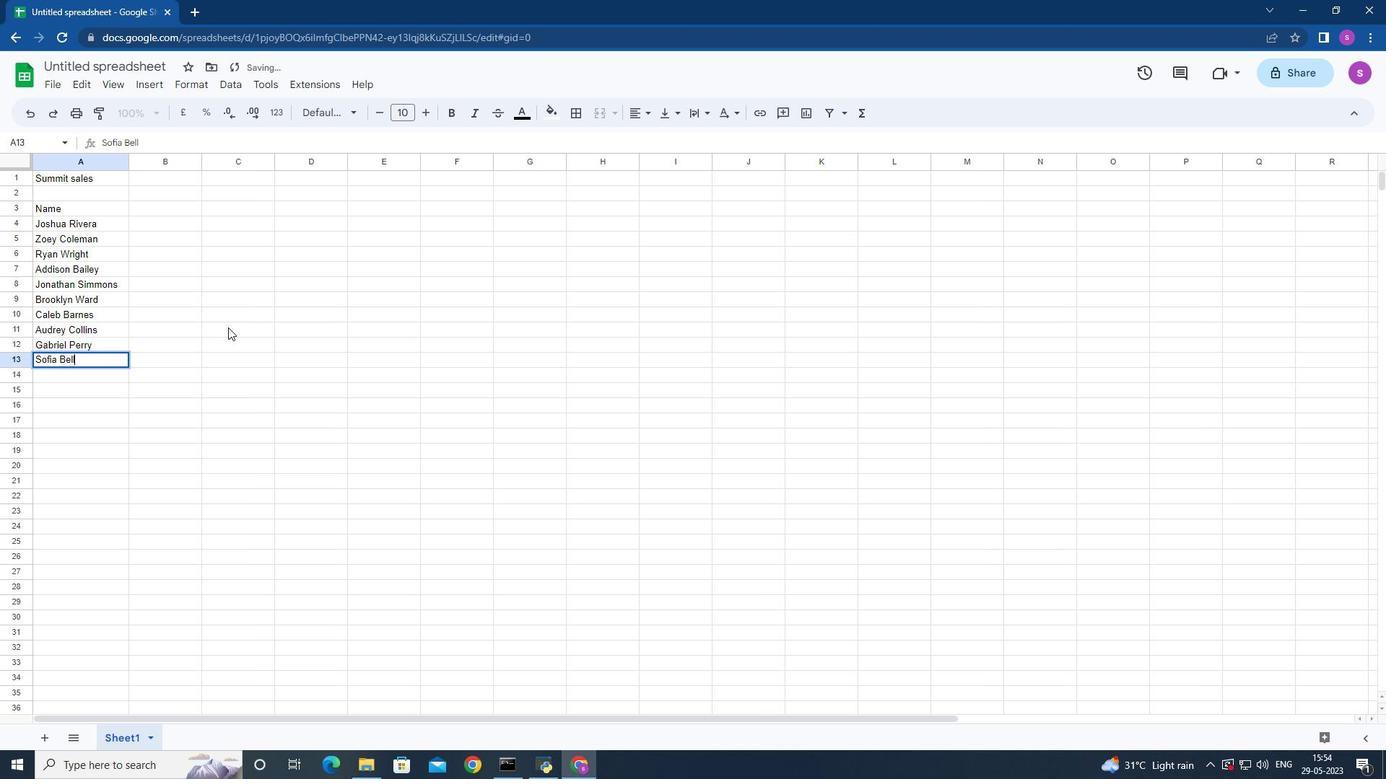 
Action: Mouse pressed left at (228, 328)
Screenshot: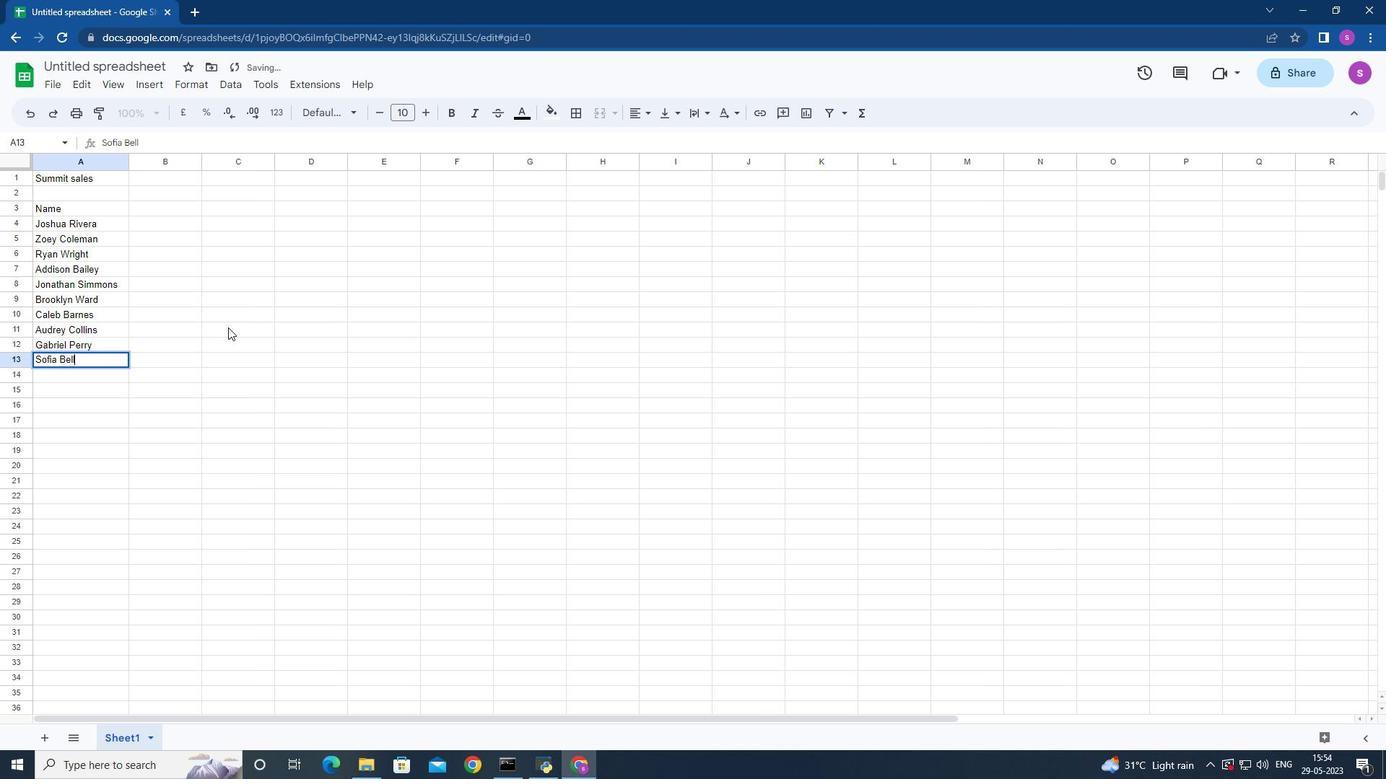 
Action: Mouse moved to (172, 206)
Screenshot: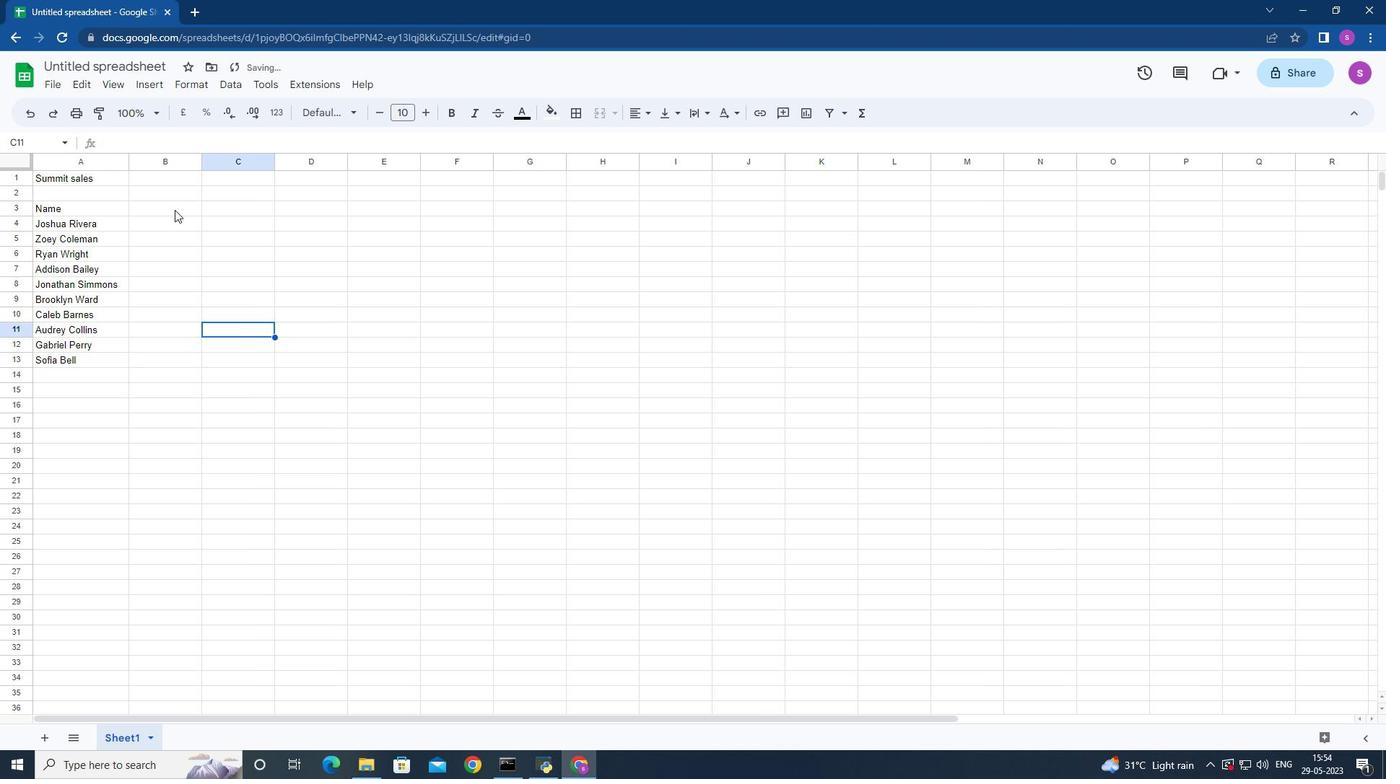 
Action: Mouse pressed left at (172, 206)
Screenshot: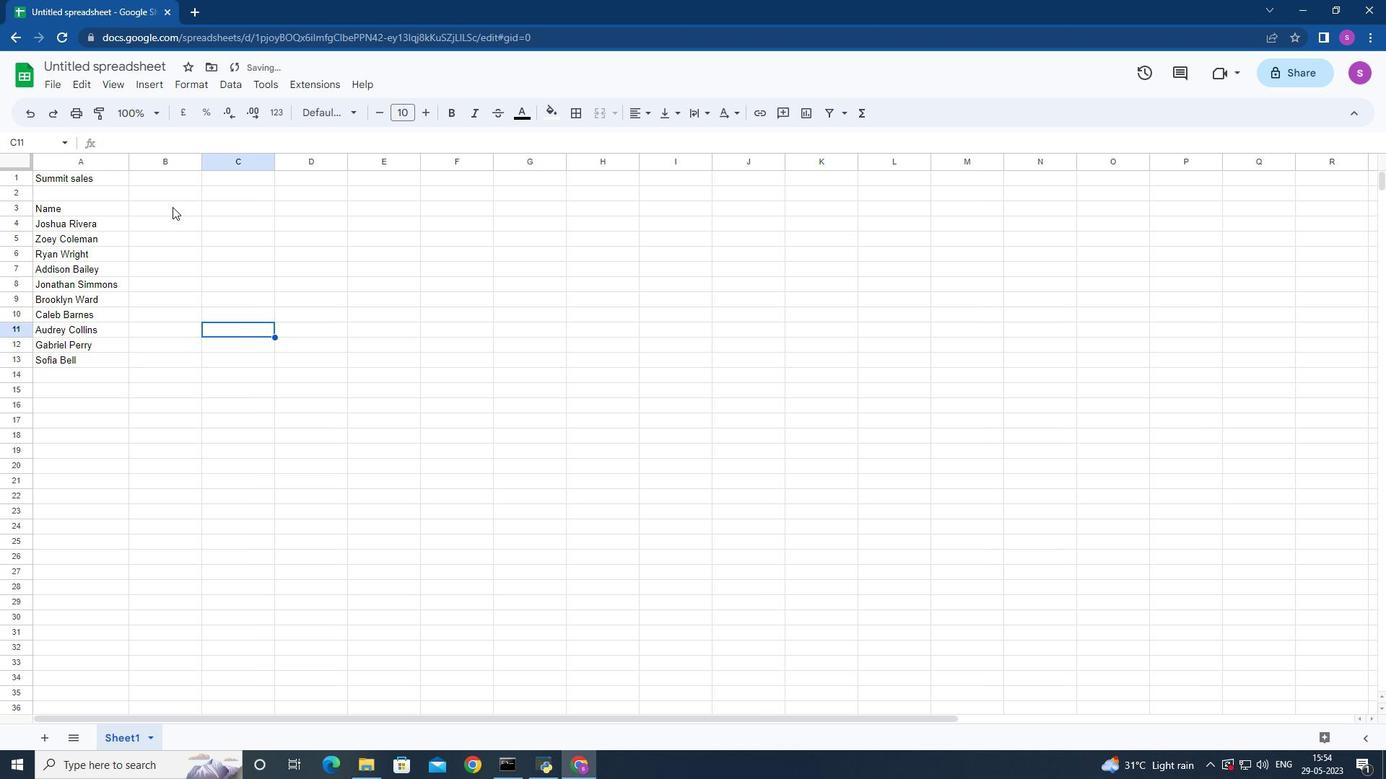 
Action: Mouse moved to (174, 223)
Screenshot: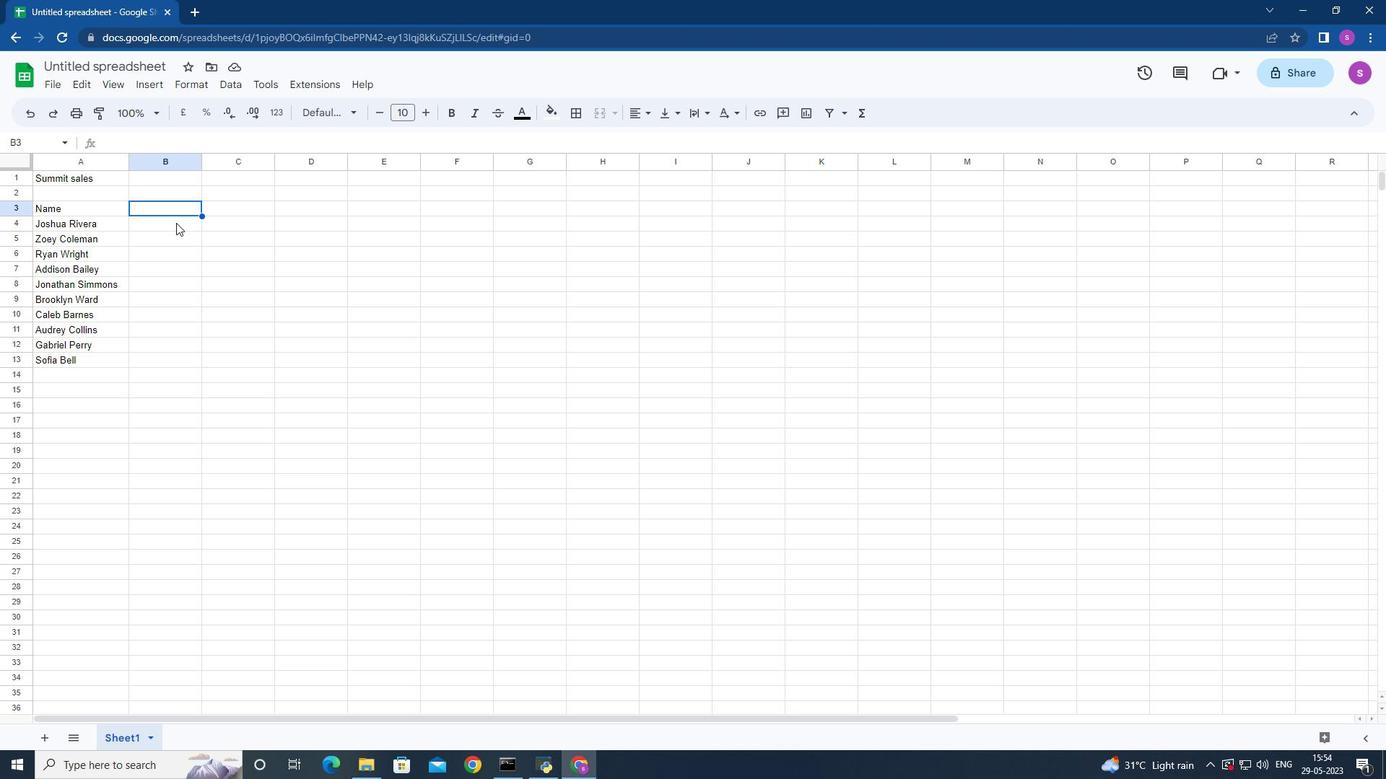 
Action: Key pressed <Key.shift>Item<Key.space><Key.shift>Code<Key.down>
Screenshot: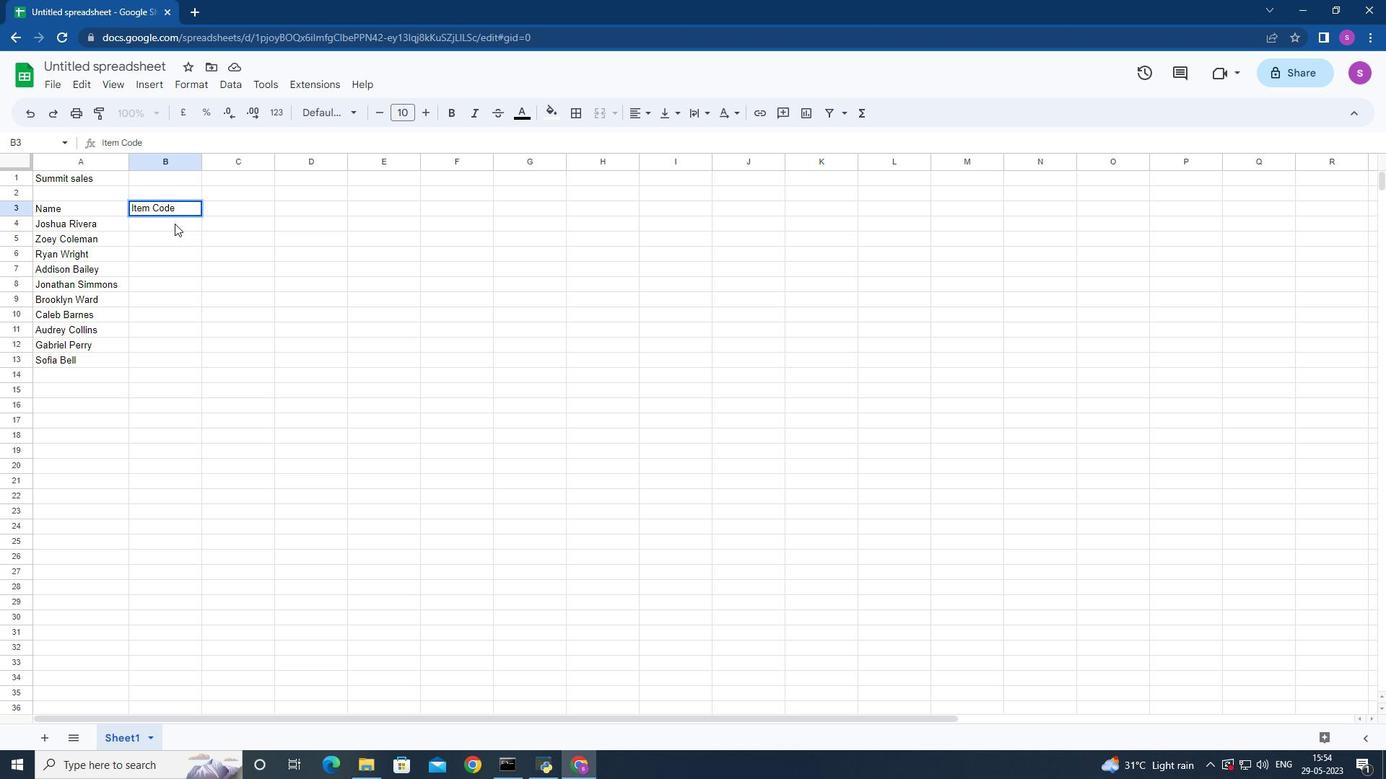 
Action: Mouse moved to (207, 279)
Screenshot: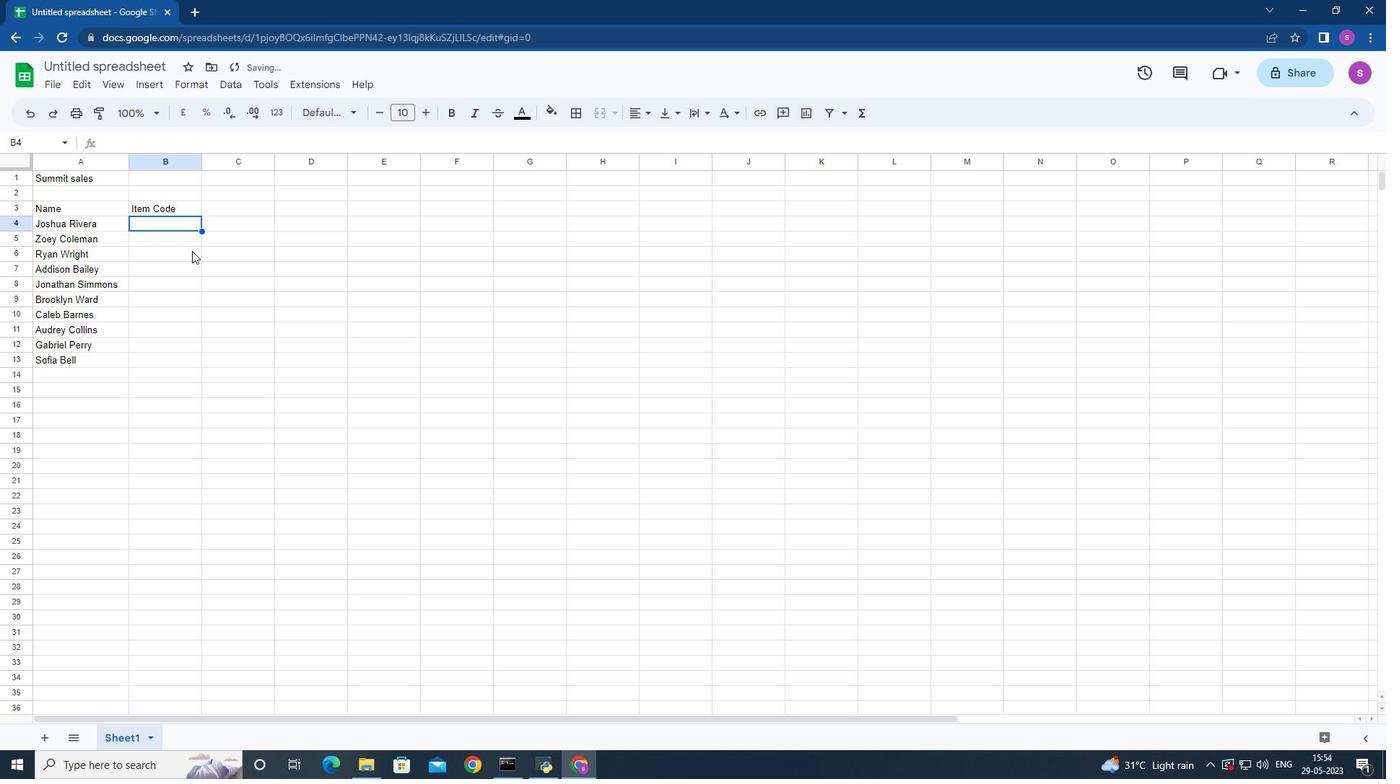 
Action: Key pressed 4005<Key.down>4006<Key.down>4007<Key.down>4008<Key.down>4009<Key.down>4010<Key.down>5000<Key.down>6000<Key.down>7000<Key.down>8000<Key.down><Key.right><Key.up><Key.up><Key.up><Key.up><Key.up><Key.up><Key.up><Key.up><Key.up><Key.up><Key.up><Key.shift>Product<Key.space><Key.shift>E<Key.backspace>ra<Key.backspace><Key.backspace><Key.shift><Key.shift><Key.shift><Key.shift><Key.shift><Key.shift><Key.shift><Key.shift>Range<Key.down>1000<Key.down>2000<Key.down>3000<Key.down>4000<Key.down>4500<Key.down>3500<Key.down>5000<Key.down>1500<Key.down>24<Key.backspace>500<Key.down>5000<Key.right><Key.up><Key.up><Key.up><Key.up><Key.up><Key.up><Key.up><Key.up><Key.up><Key.left><Key.down><Key.down><Key.down><Key.down><Key.down><Key.down><Key.down><Key.down><Key.down>
Screenshot: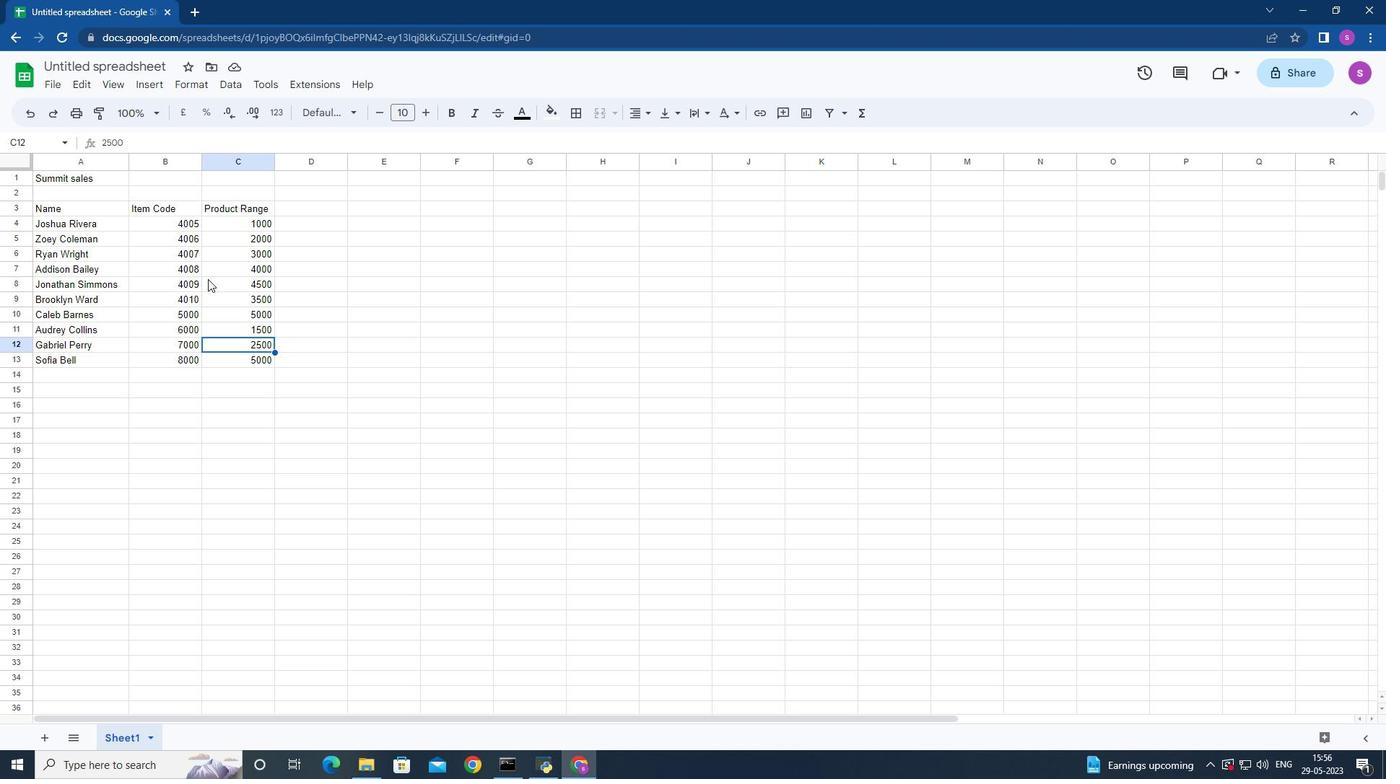 
Action: Mouse moved to (306, 207)
Screenshot: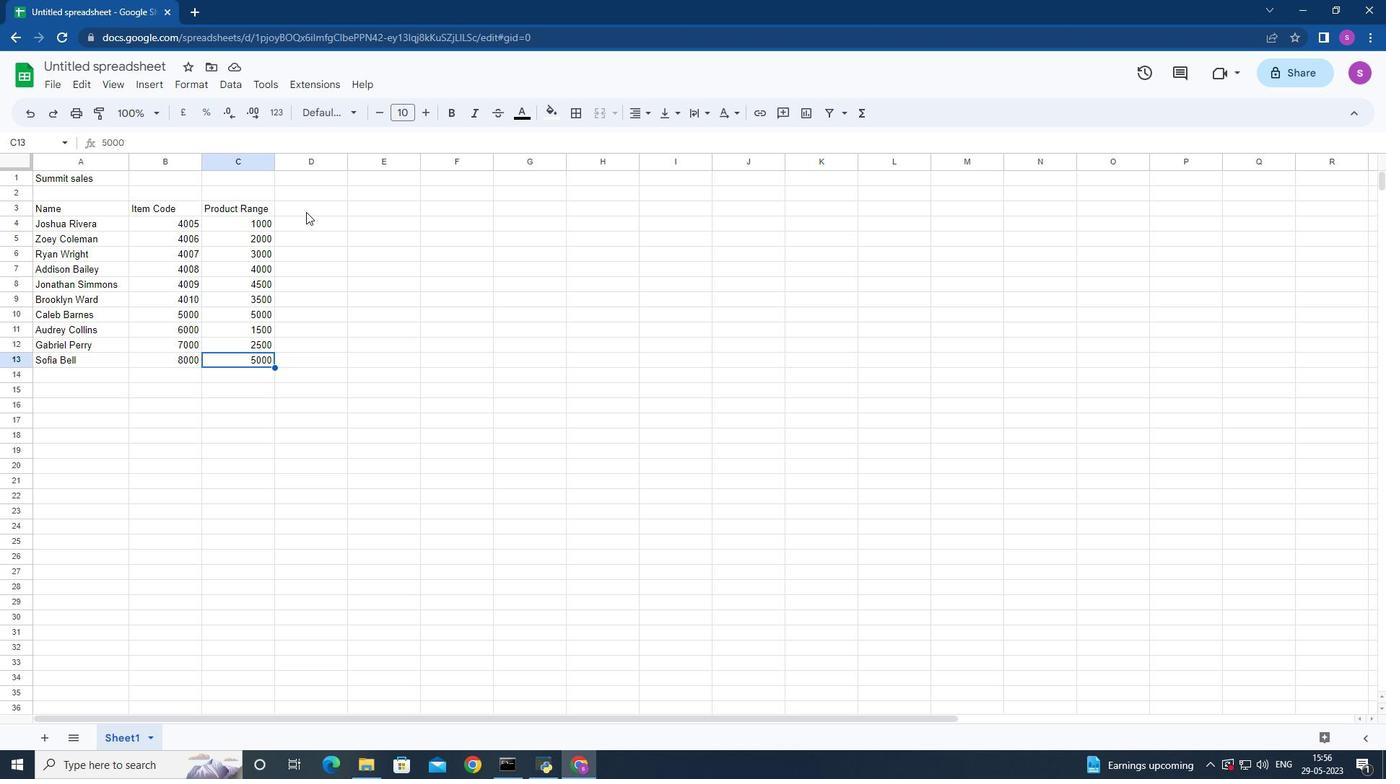 
Action: Mouse pressed left at (306, 207)
Screenshot: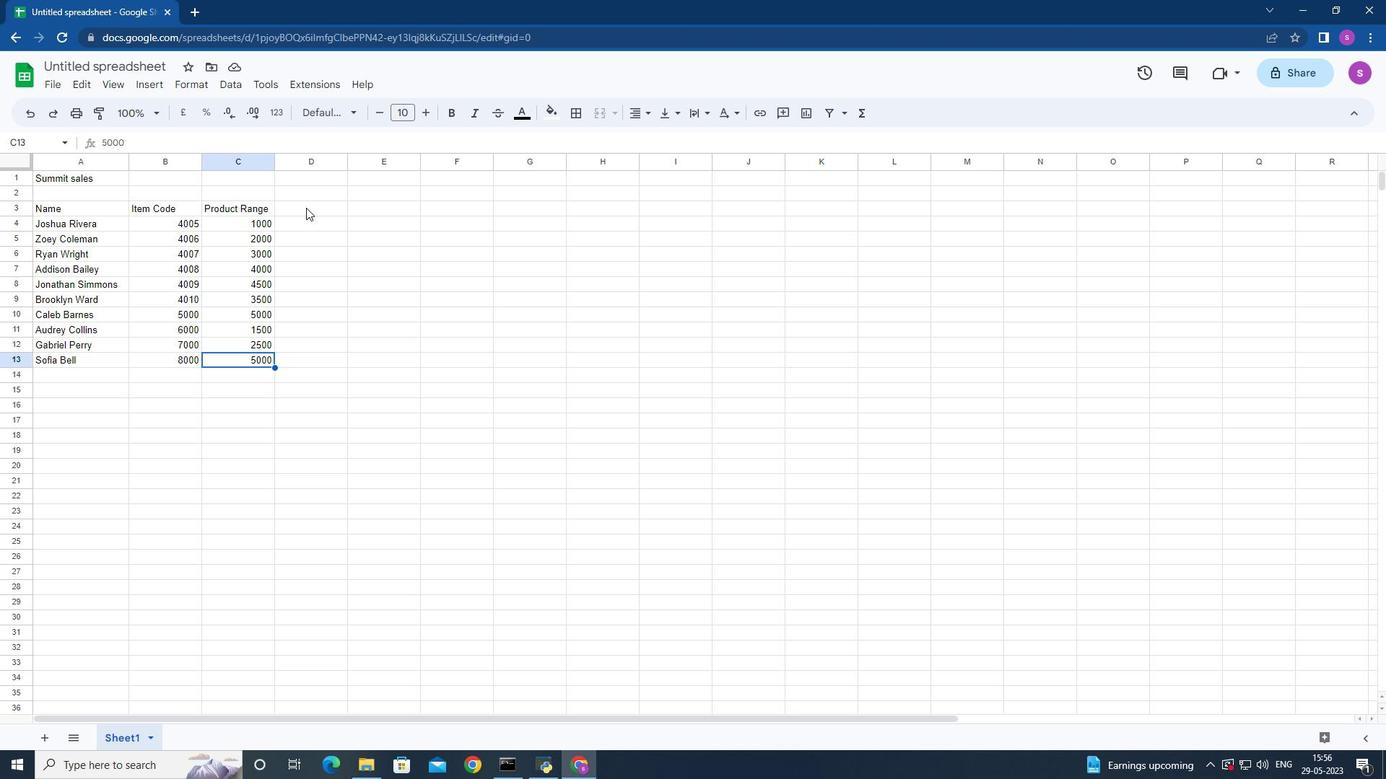 
Action: Mouse moved to (303, 210)
Screenshot: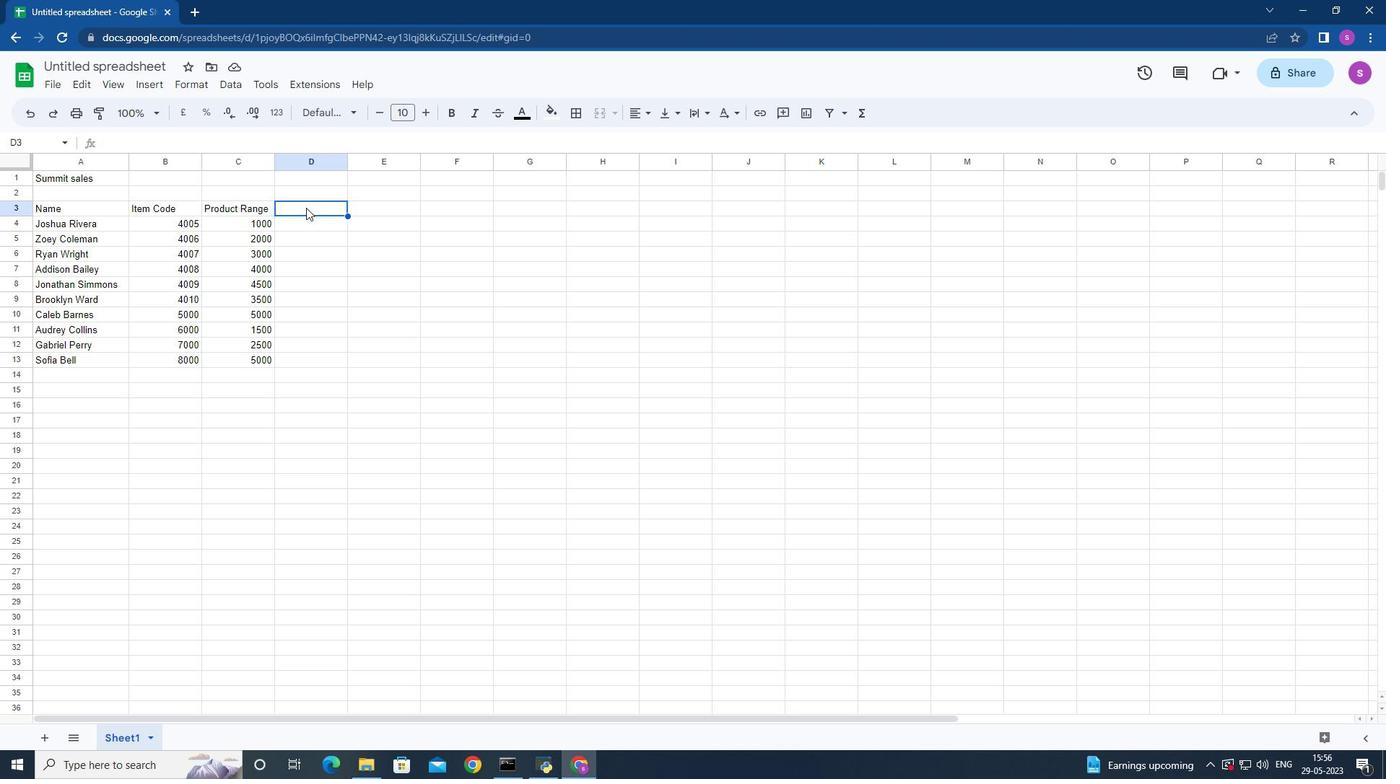 
Action: Key pressed <Key.shift>Products<Key.space><Key.down>
Screenshot: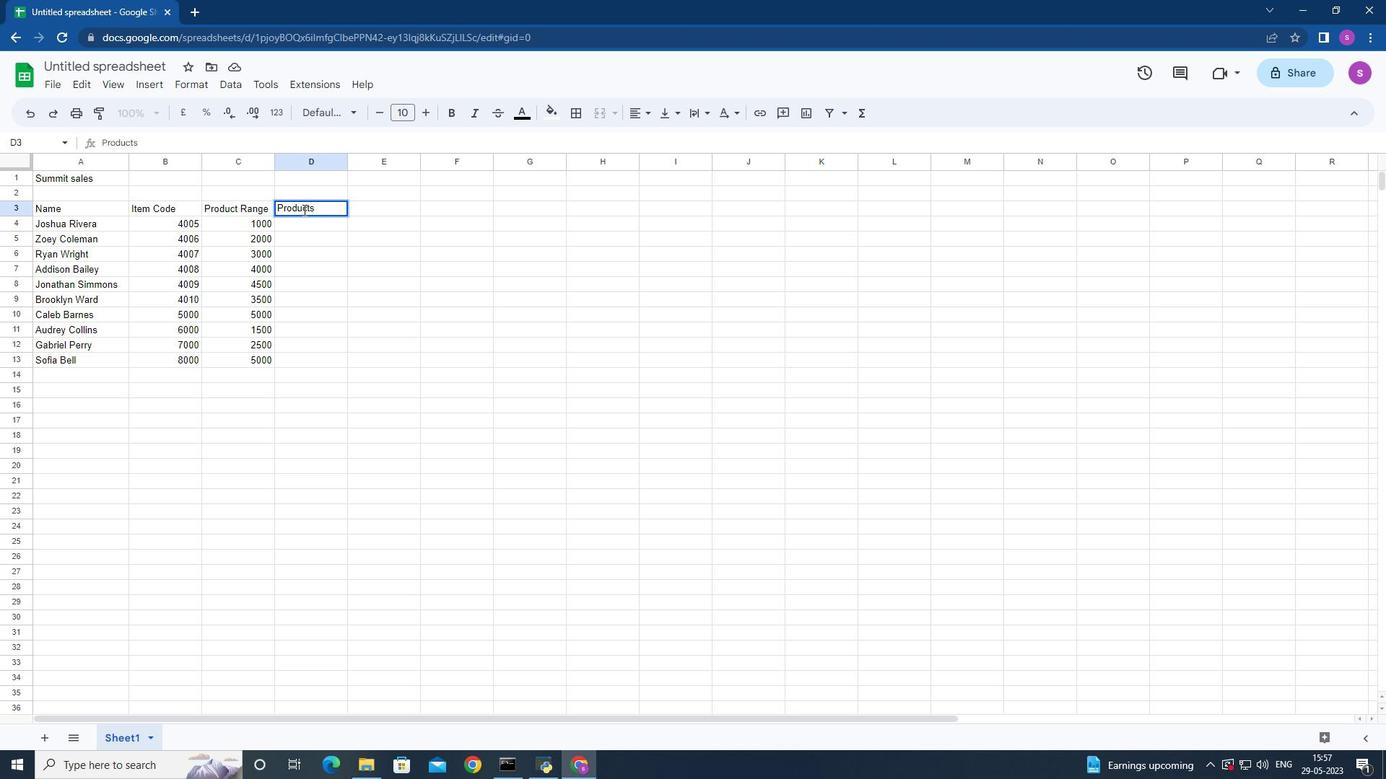 
Action: Mouse moved to (638, 243)
Screenshot: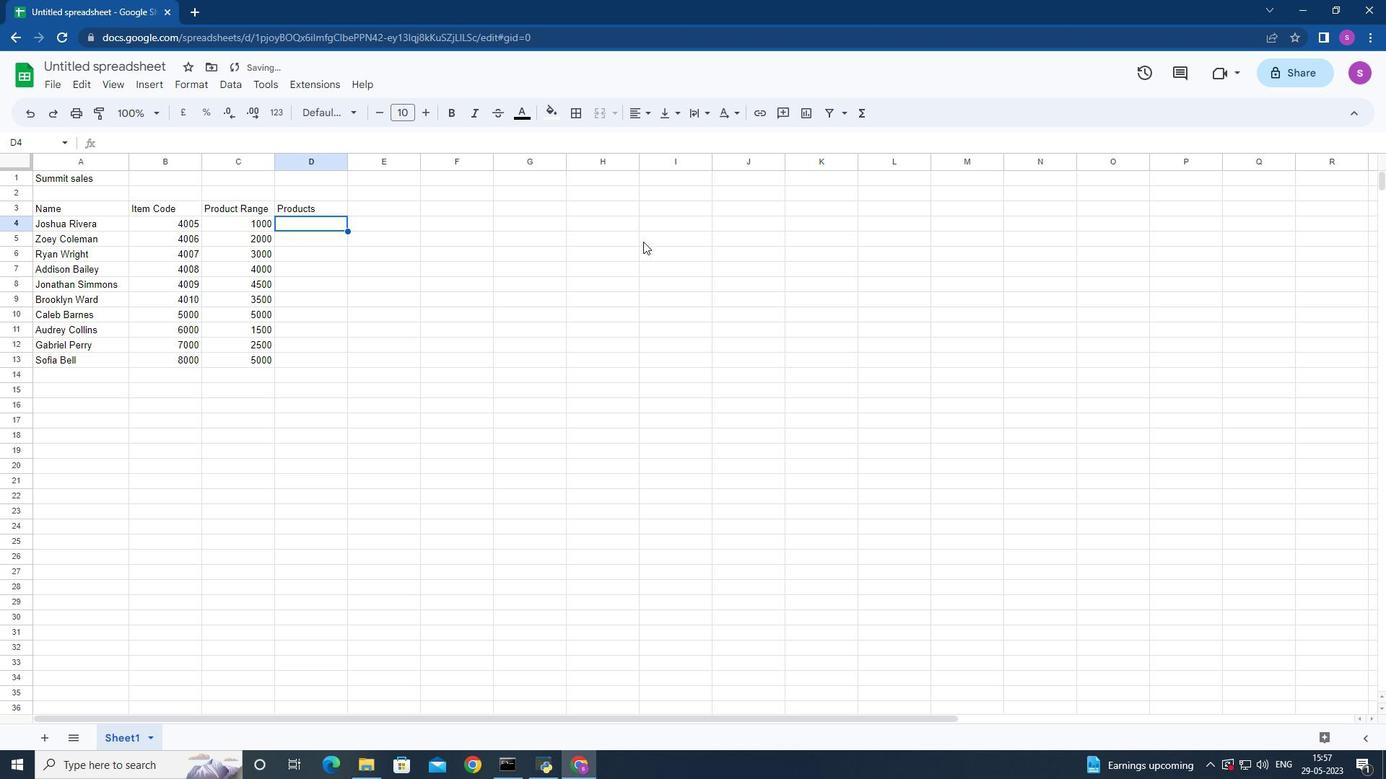 
Action: Key pressed <Key.shift>Calvin<Key.space><Key.shift>Klein<Key.space><Key.down><Key.shift>Tommy<Key.space><Key.shift>Hilfiger<Key.space><Key.shift>T-shirt<Key.down><Key.right><Key.left>
Screenshot: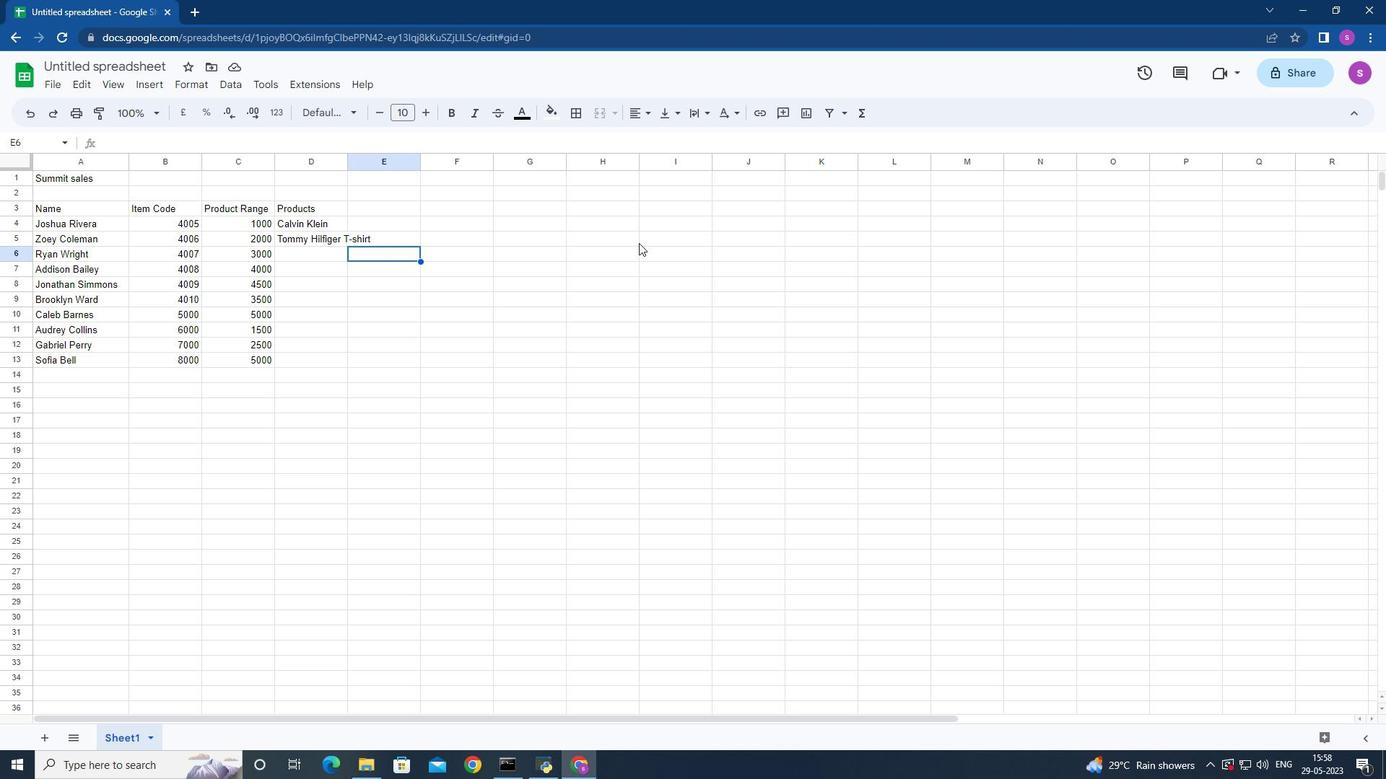 
Action: Mouse moved to (370, 347)
Screenshot: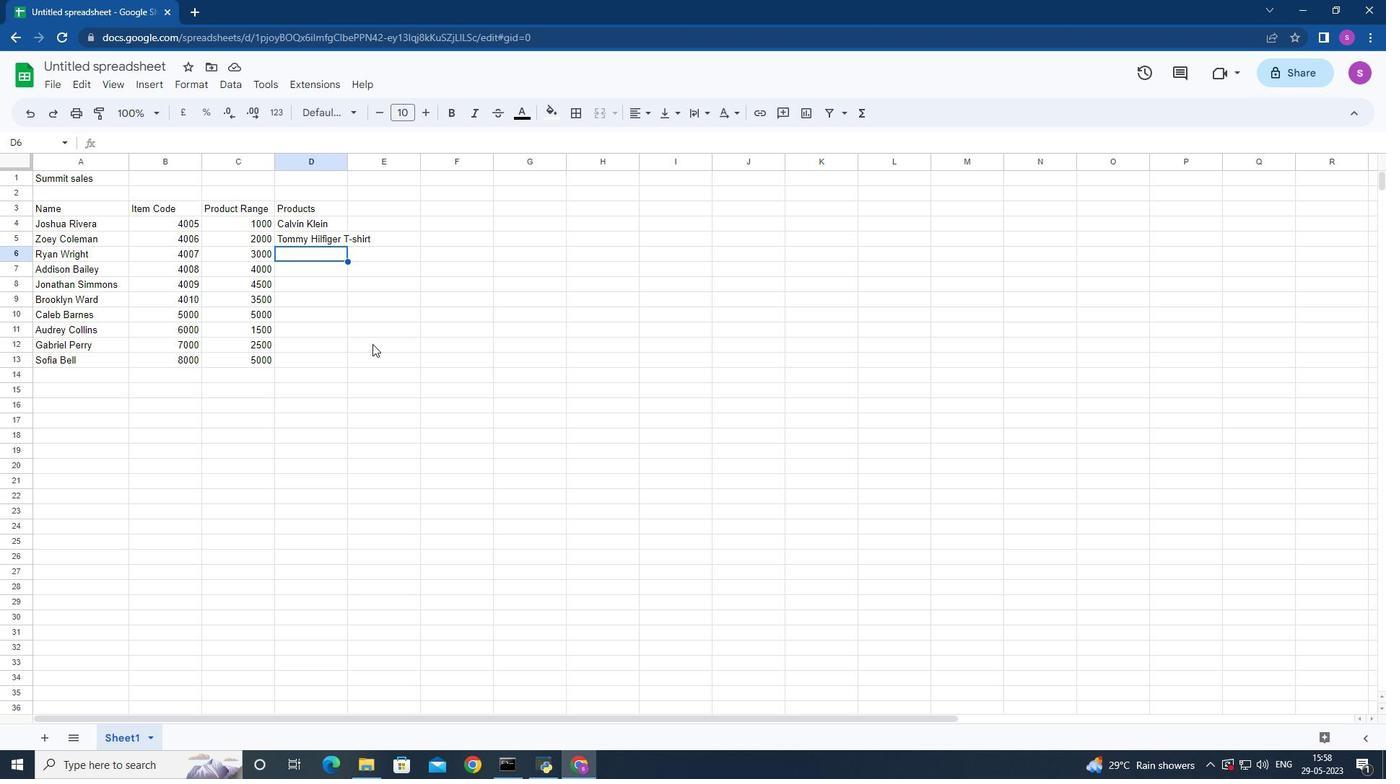 
Action: Key pressed <Key.shift>Armani<Key.space><Key.shift>Bag<Key.down><Key.shift>Burberry<Key.space><Key.shift>Shoe<Key.down><Key.shift>Levi'<Key.backspace>;<Key.backspace><Key.shift>"s<Key.space><Key.shift>T-<Key.shift>Shirt<Key.down><Key.shift>Under<Key.space><Key.shift>Armani<Key.down><Key.shift>Vans<Key.space><Key.shift>Shoe<Key.down><Key.shift>Converse<Key.space><Key.shift>Shoe<Key.down><Key.shift>Timberland<Key.space><Key.shift>Shoe<Key.down><Key.shift>Skechers<Key.space><Key.shift>Sh<Key.backspace><Key.backspace>shoe<Key.right><Key.up><Key.up><Key.up><Key.up><Key.up><Key.up><Key.up><Key.up><Key.up><Key.up>
Screenshot: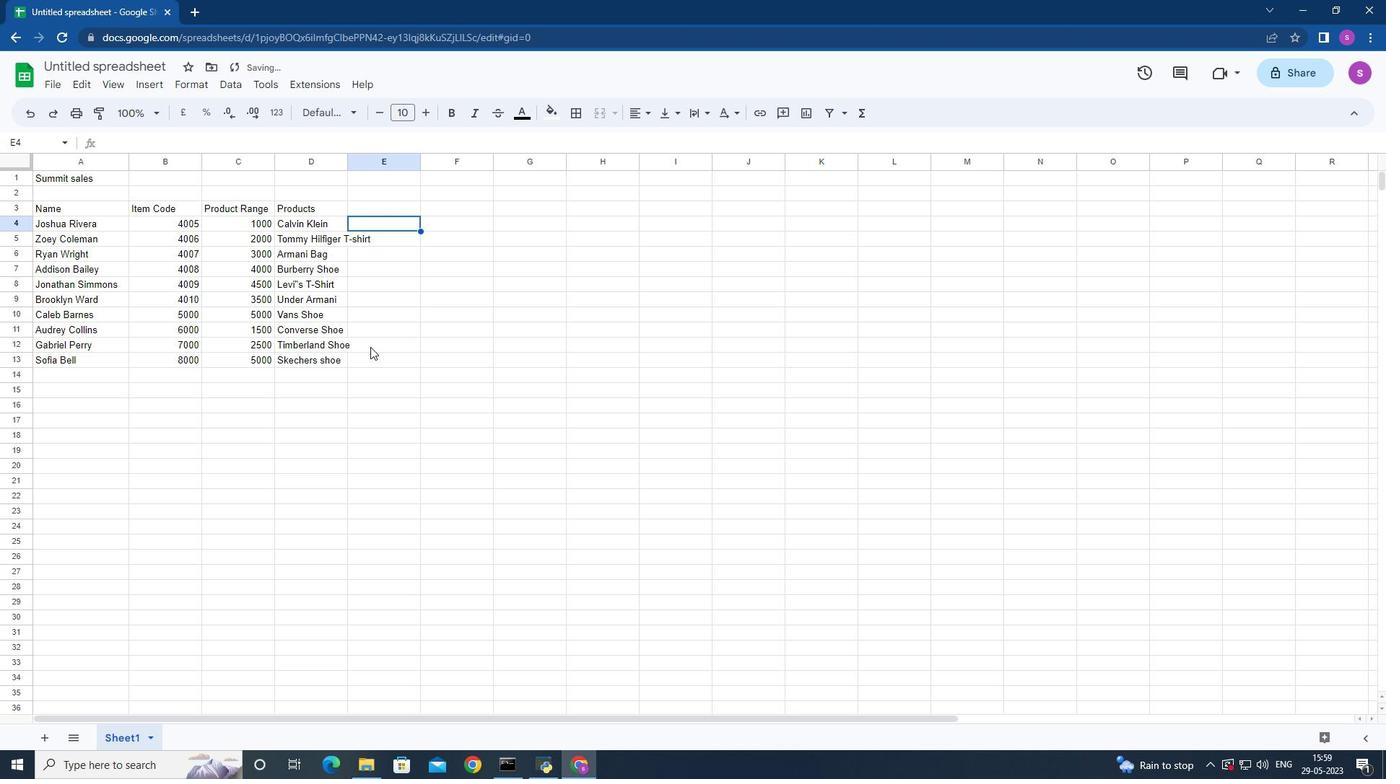 
Action: Mouse moved to (348, 160)
Screenshot: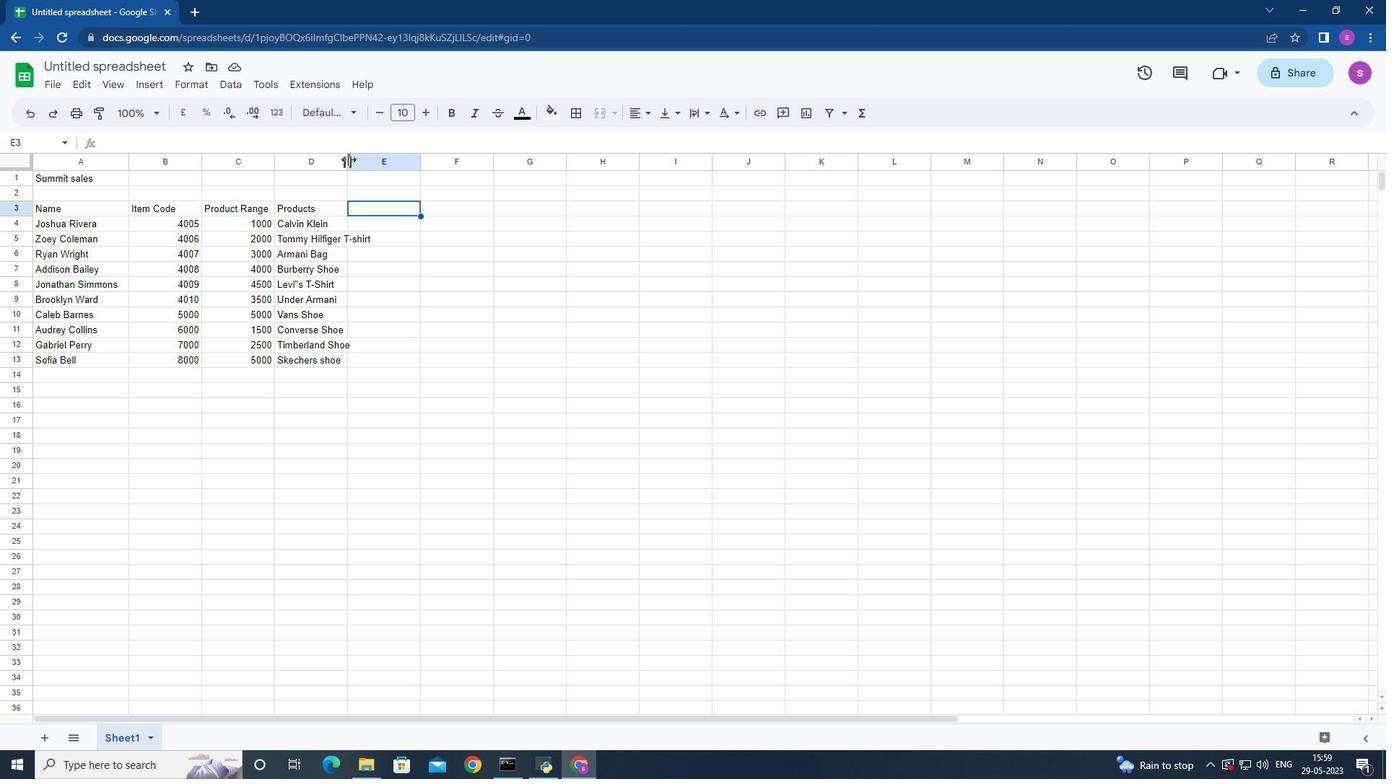 
Action: Mouse pressed left at (348, 160)
Screenshot: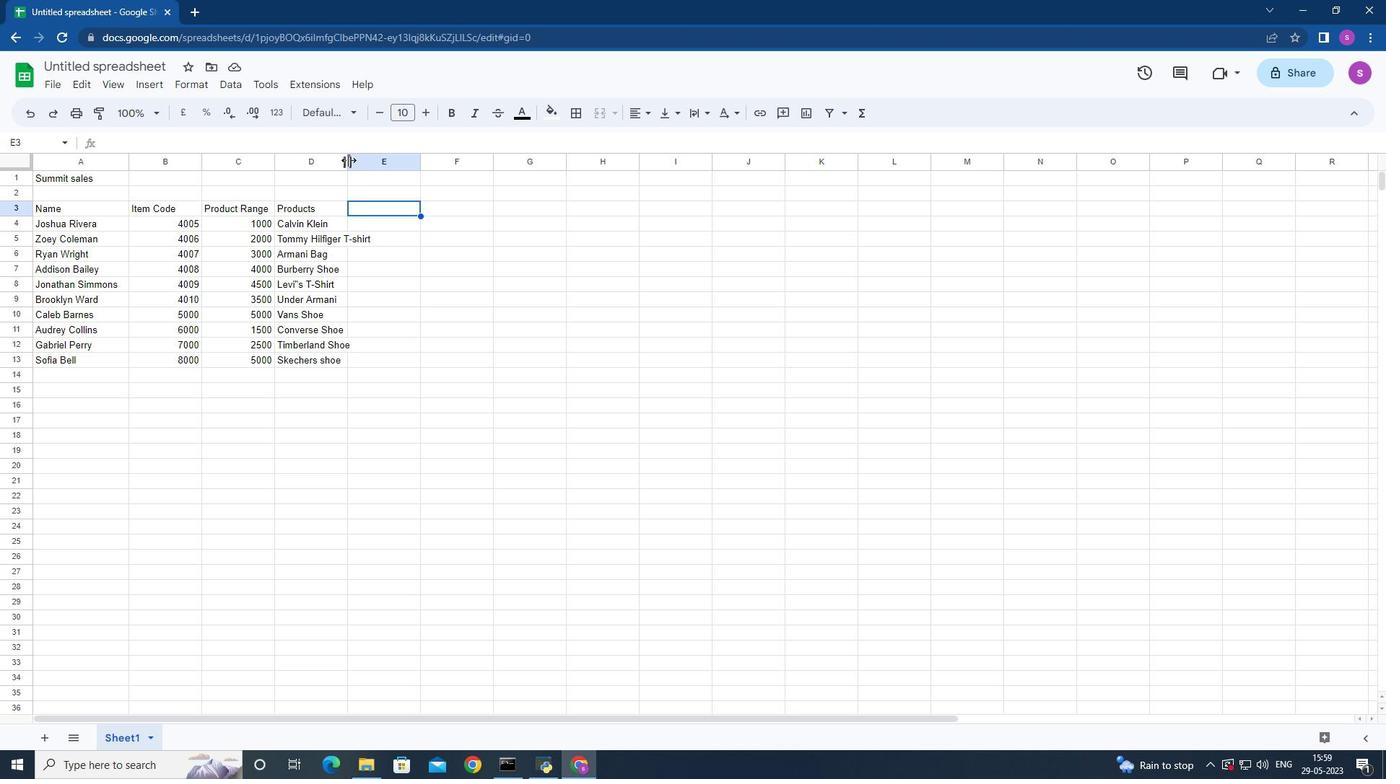 
Action: Mouse moved to (409, 210)
Screenshot: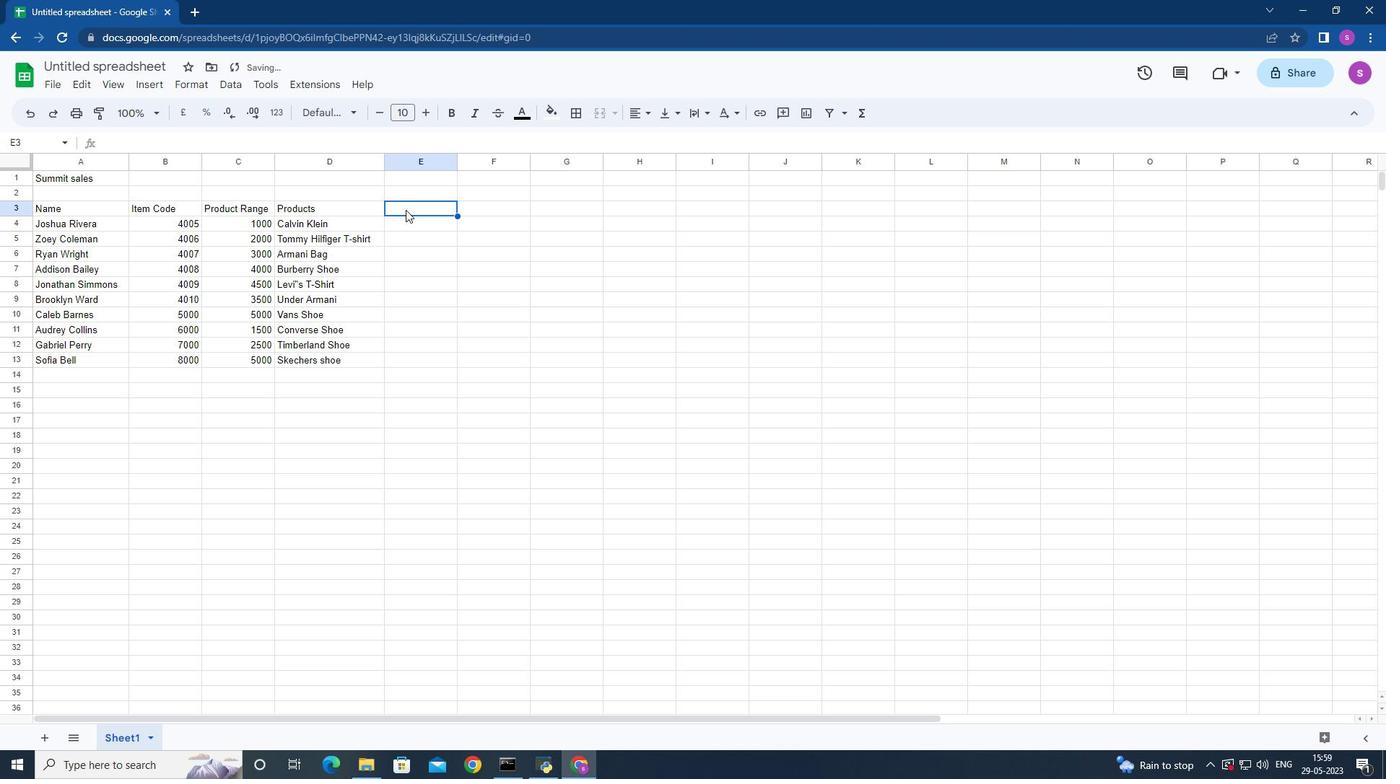 
Action: Key pressed <Key.shift>Quantity<Key.down>5<Key.down>6<Key.down>7<Key.down>8<Key.down>9<Key.down>5<Key.down>6<Key.down>7<Key.down>8<Key.down>10<Key.right><Key.up><Key.up><Key.up><Key.up><Key.up><Key.up><Key.up><Key.up><Key.up><Key.up><Key.shift>Amount<Key.down>
Screenshot: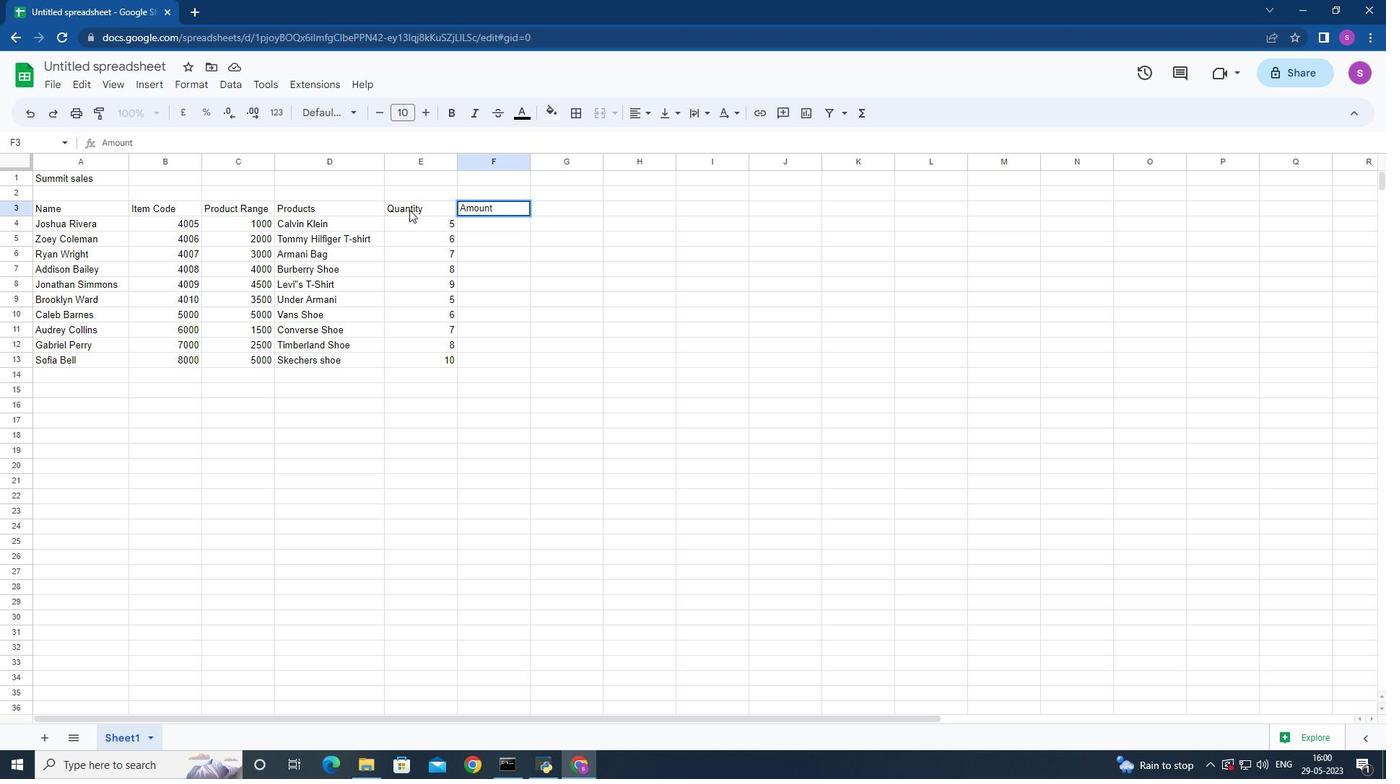 
Action: Mouse moved to (476, 150)
Screenshot: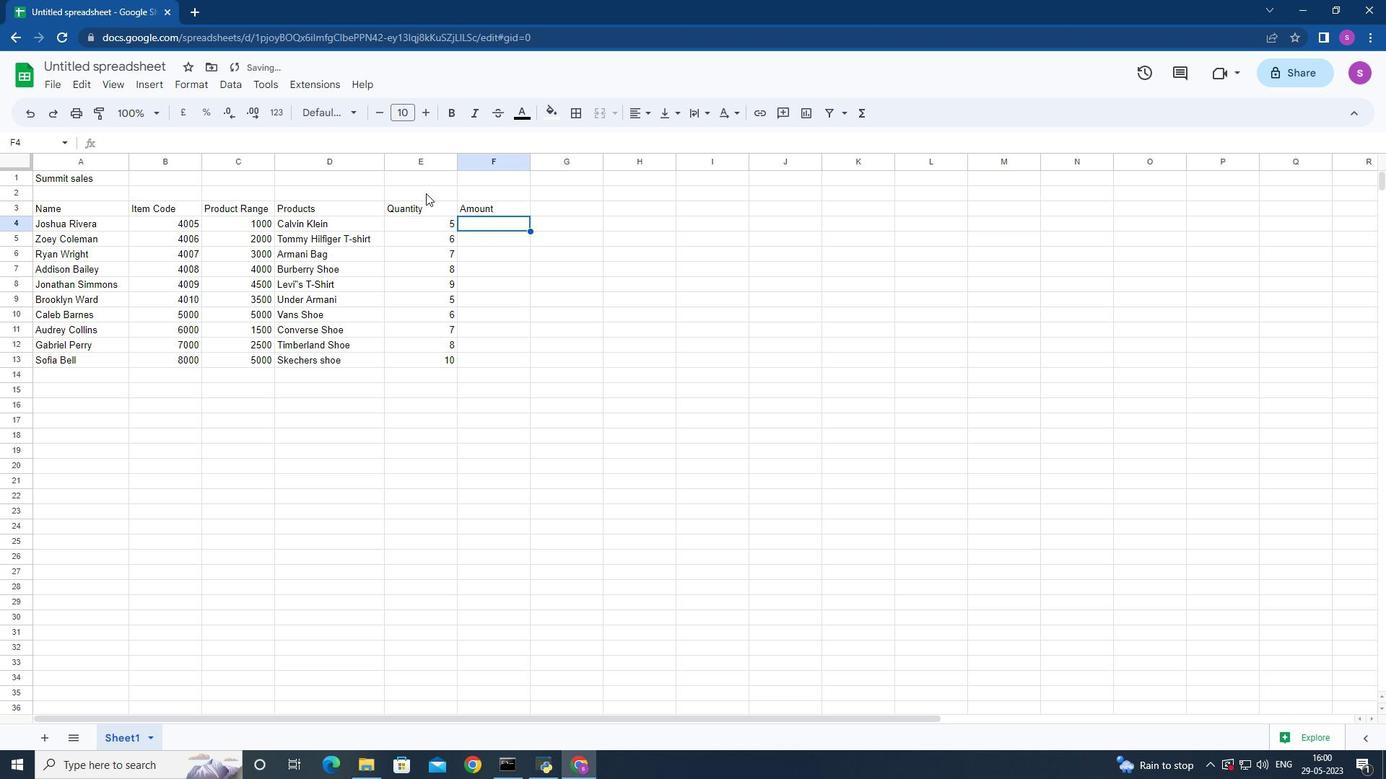 
Action: Key pressed =
Screenshot: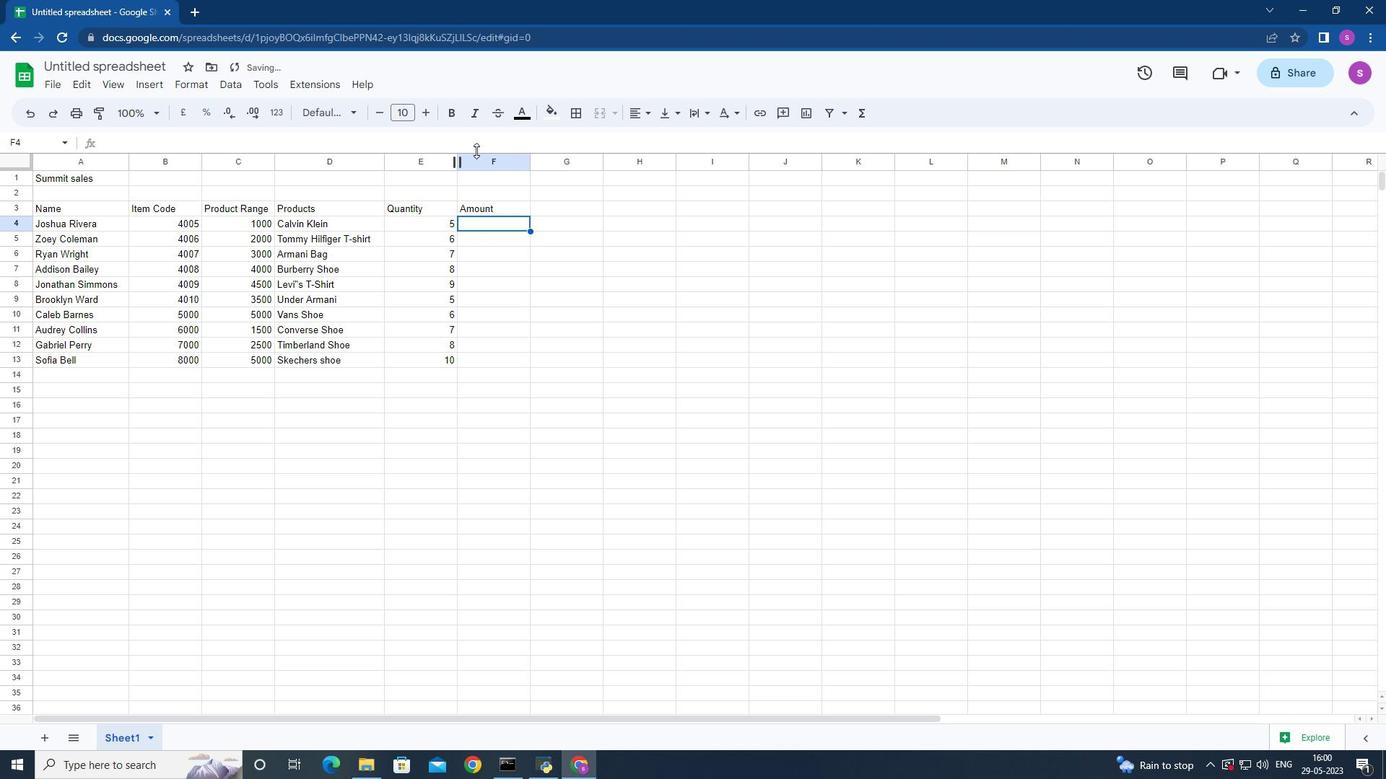 
Action: Mouse moved to (477, 148)
Screenshot: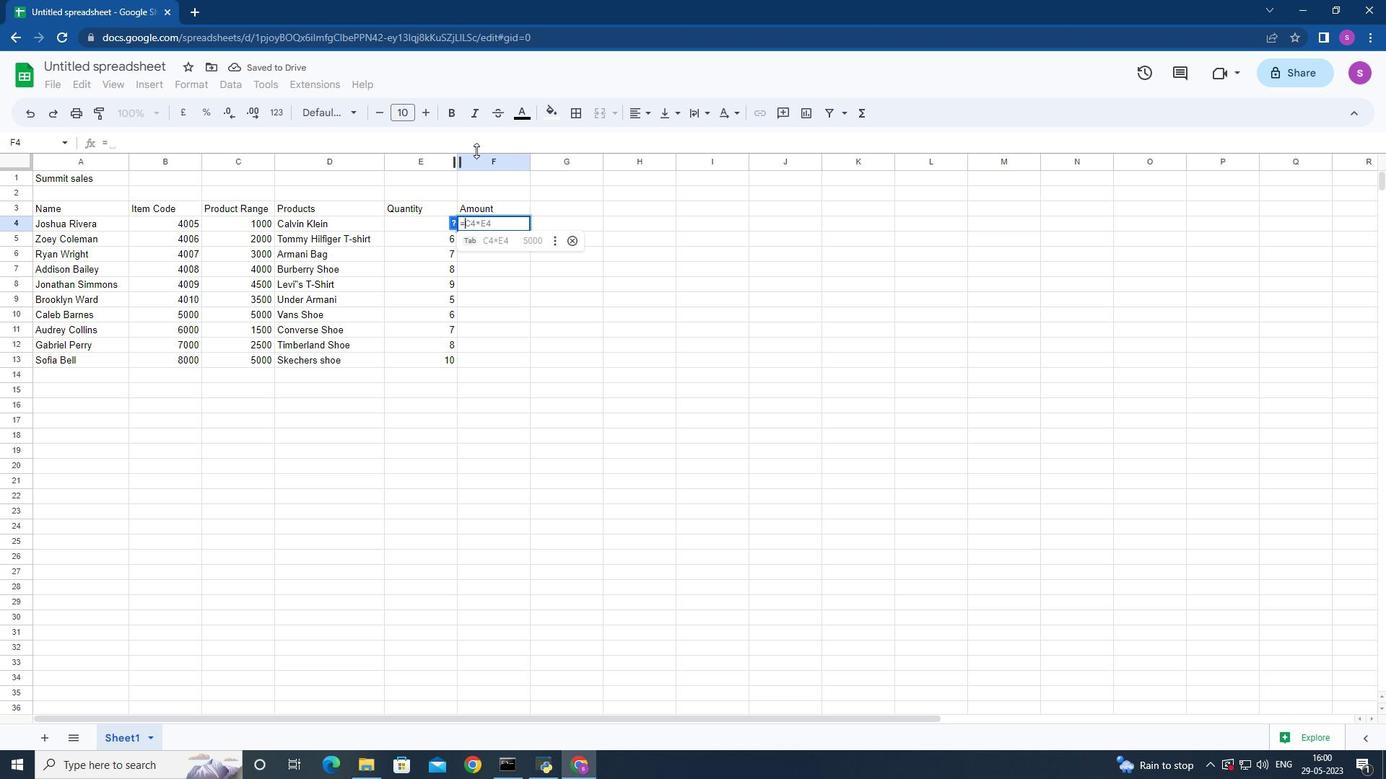 
Action: Key pressed <Key.enter>
Screenshot: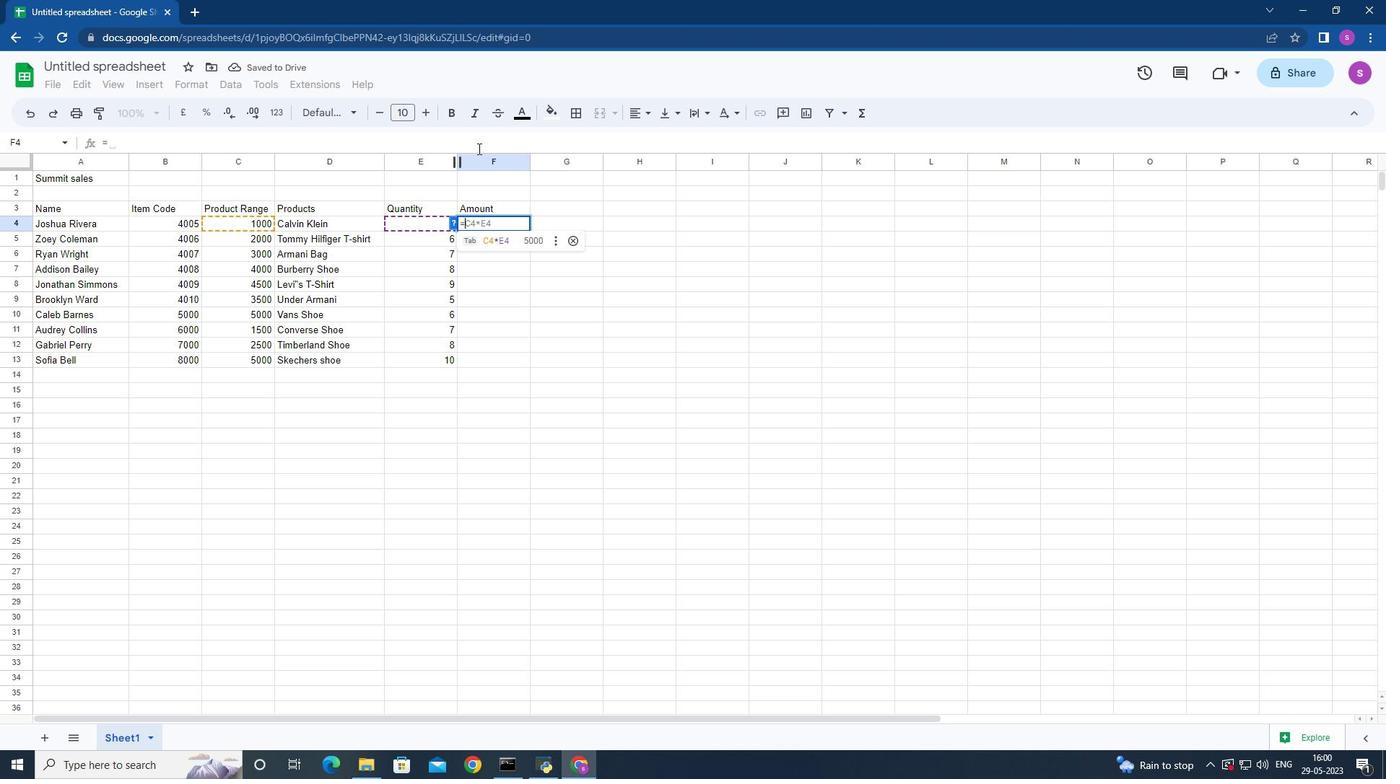 
Action: Mouse moved to (554, 222)
Screenshot: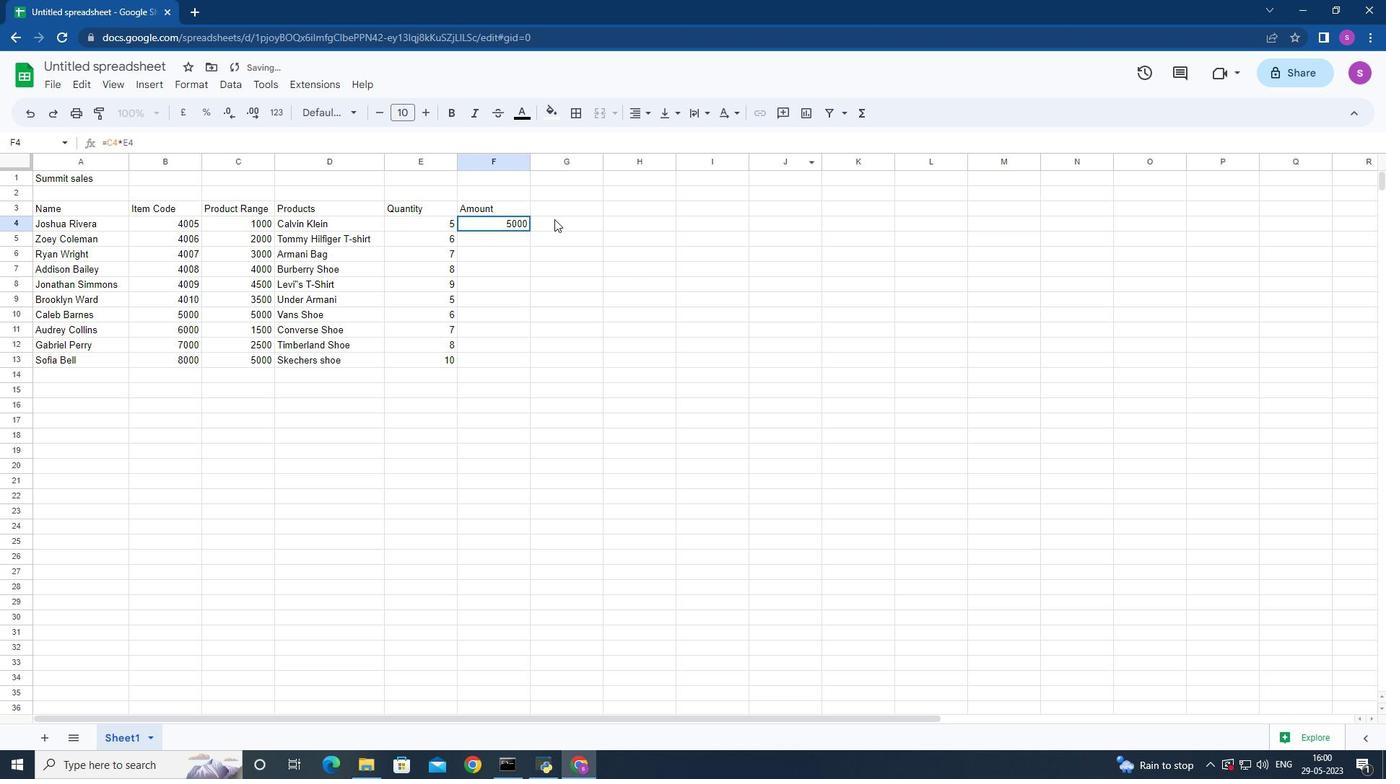 
Action: Mouse pressed left at (554, 222)
Screenshot: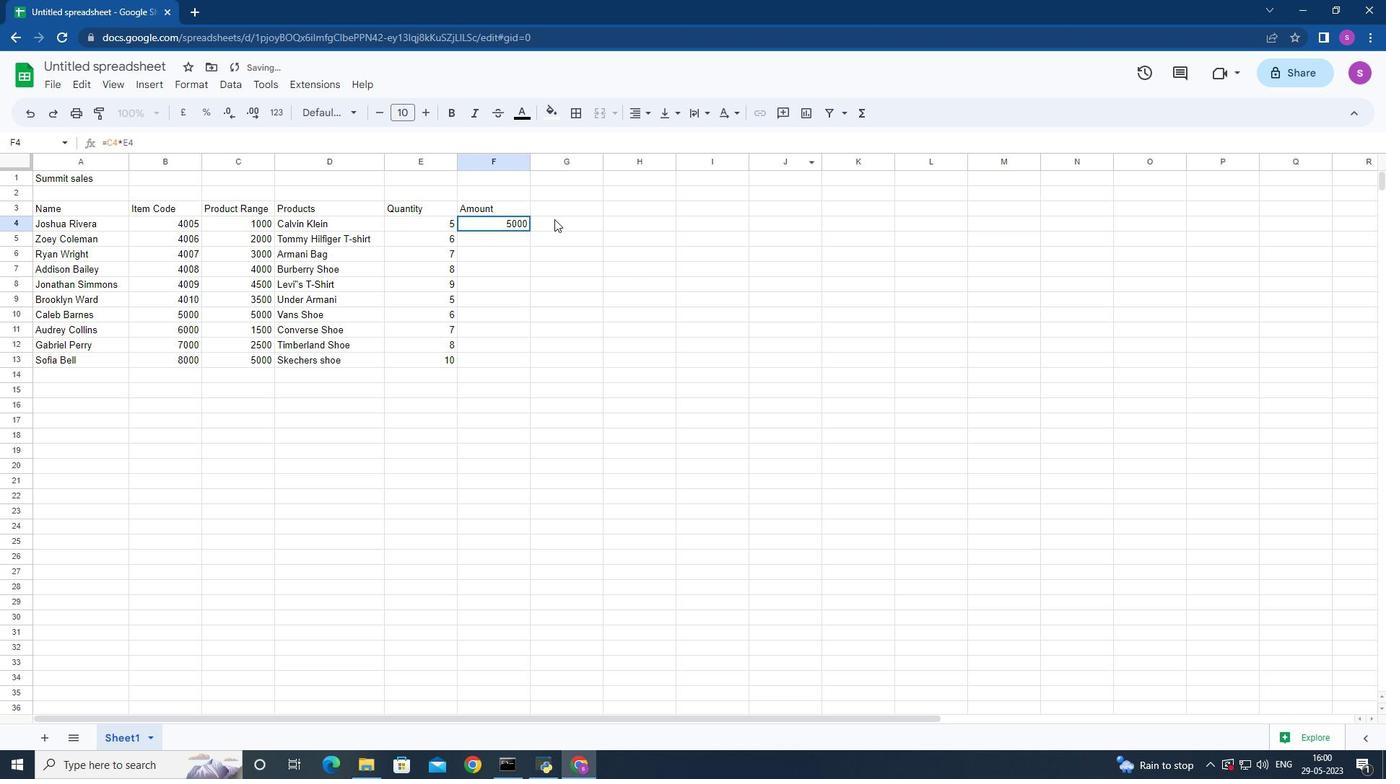 
Action: Mouse moved to (498, 218)
Screenshot: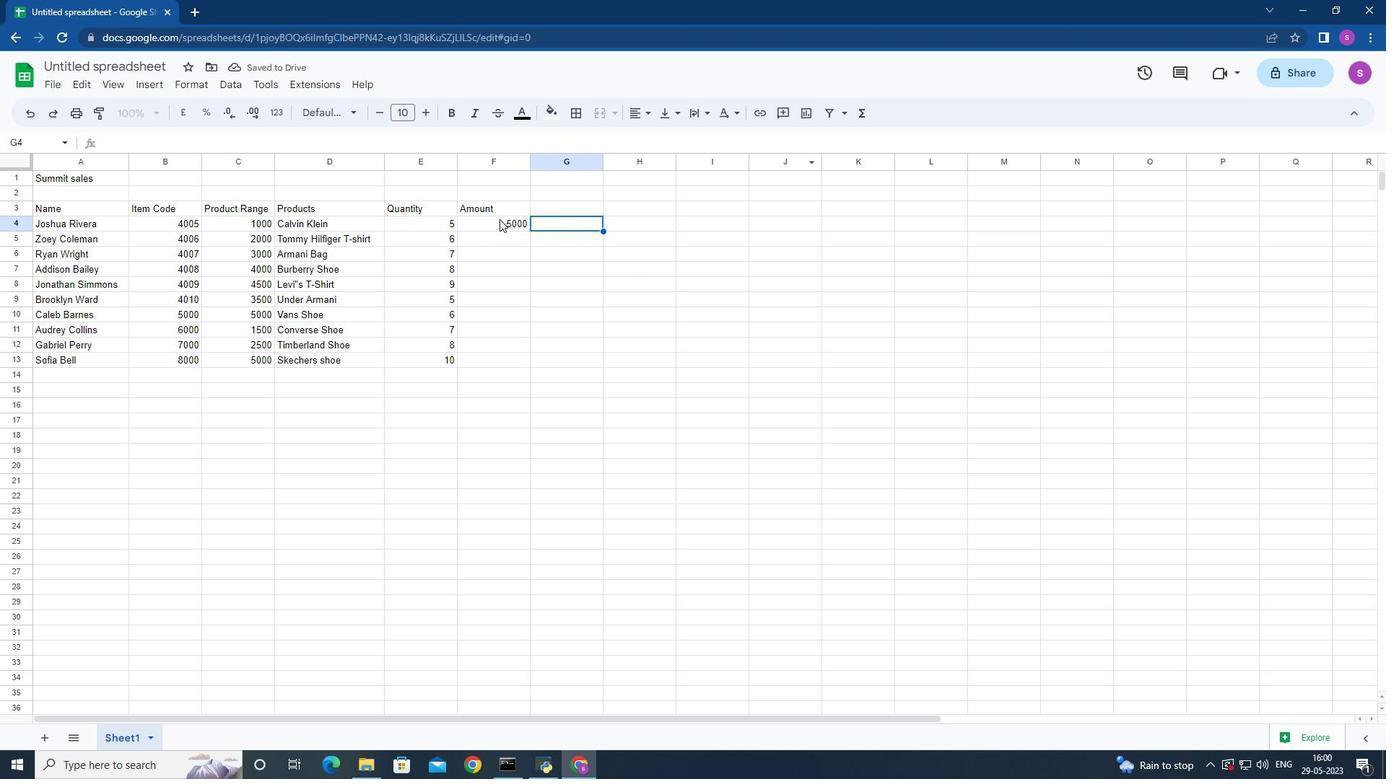 
Action: Mouse pressed left at (498, 218)
Screenshot: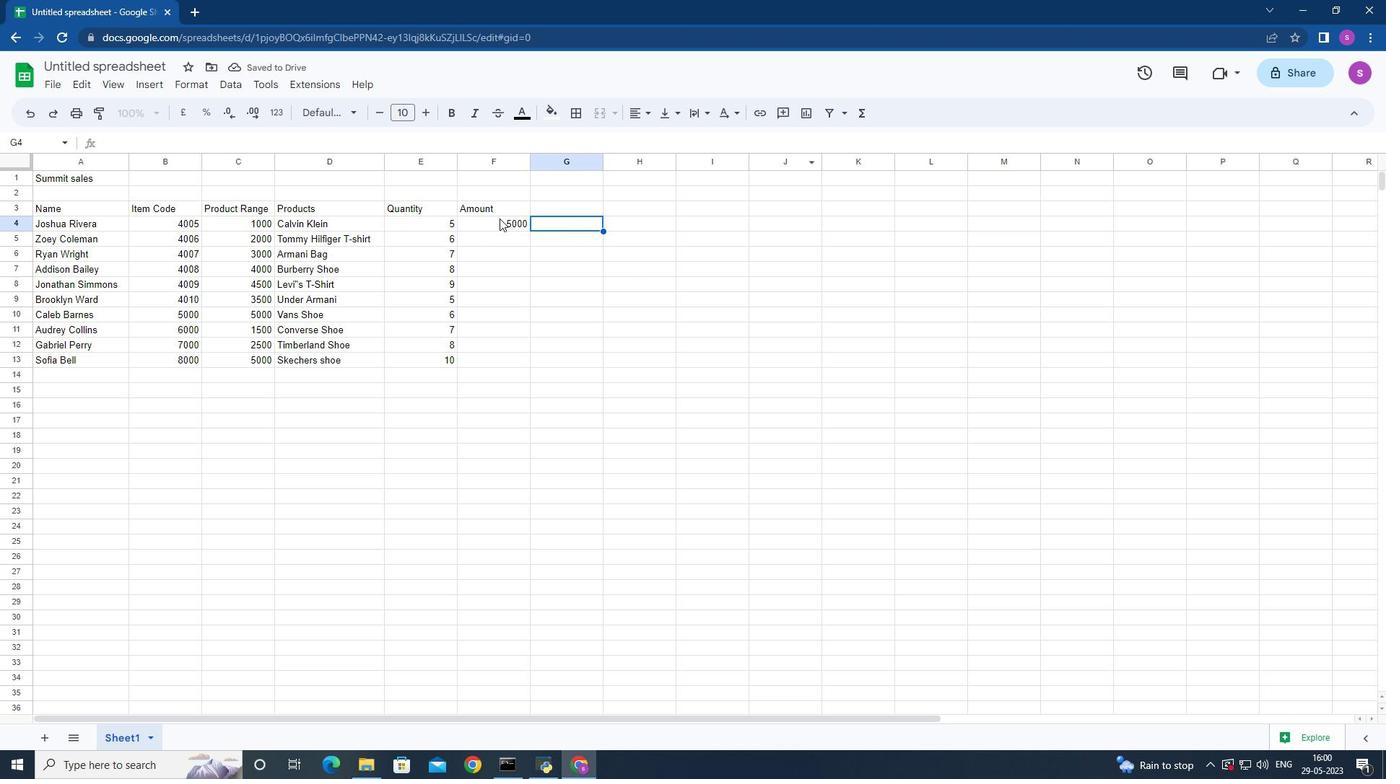 
Action: Mouse moved to (529, 230)
Screenshot: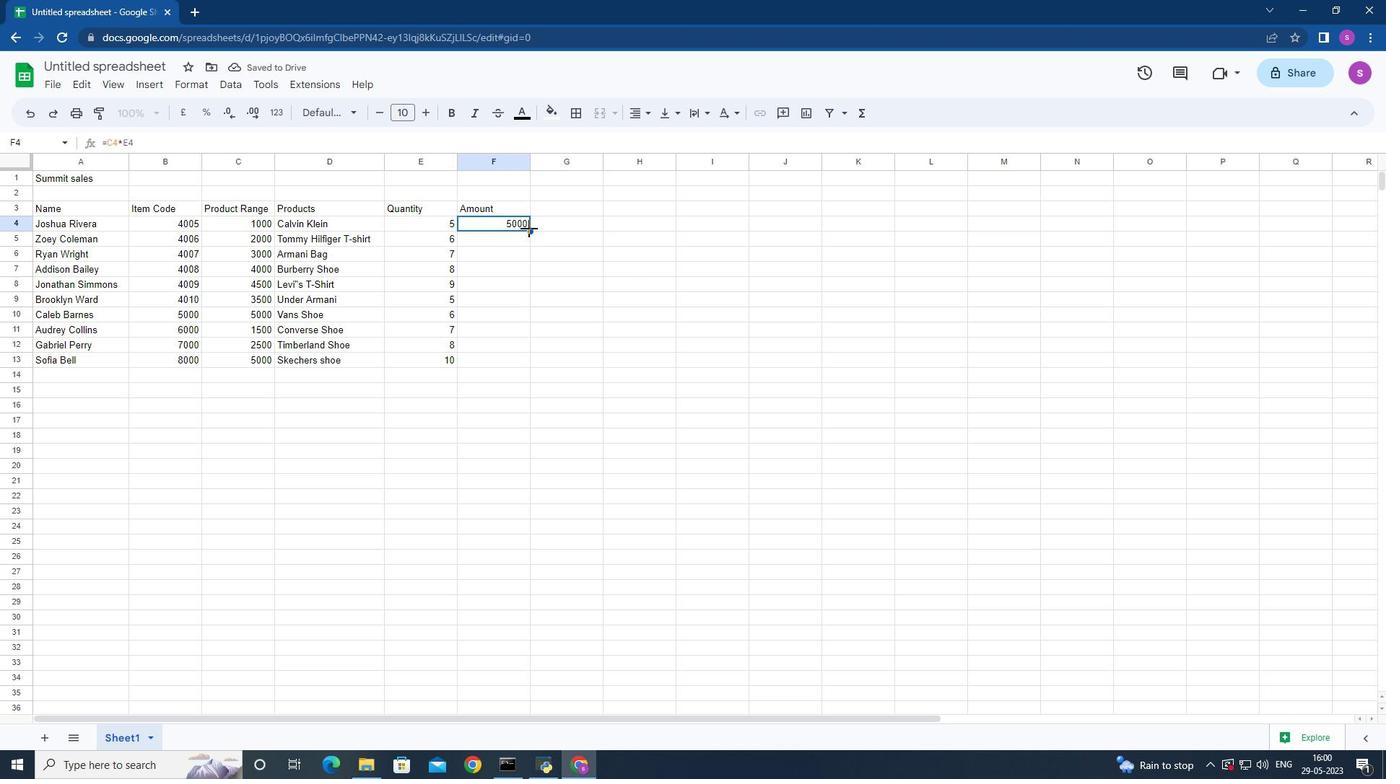 
Action: Mouse pressed left at (529, 230)
Screenshot: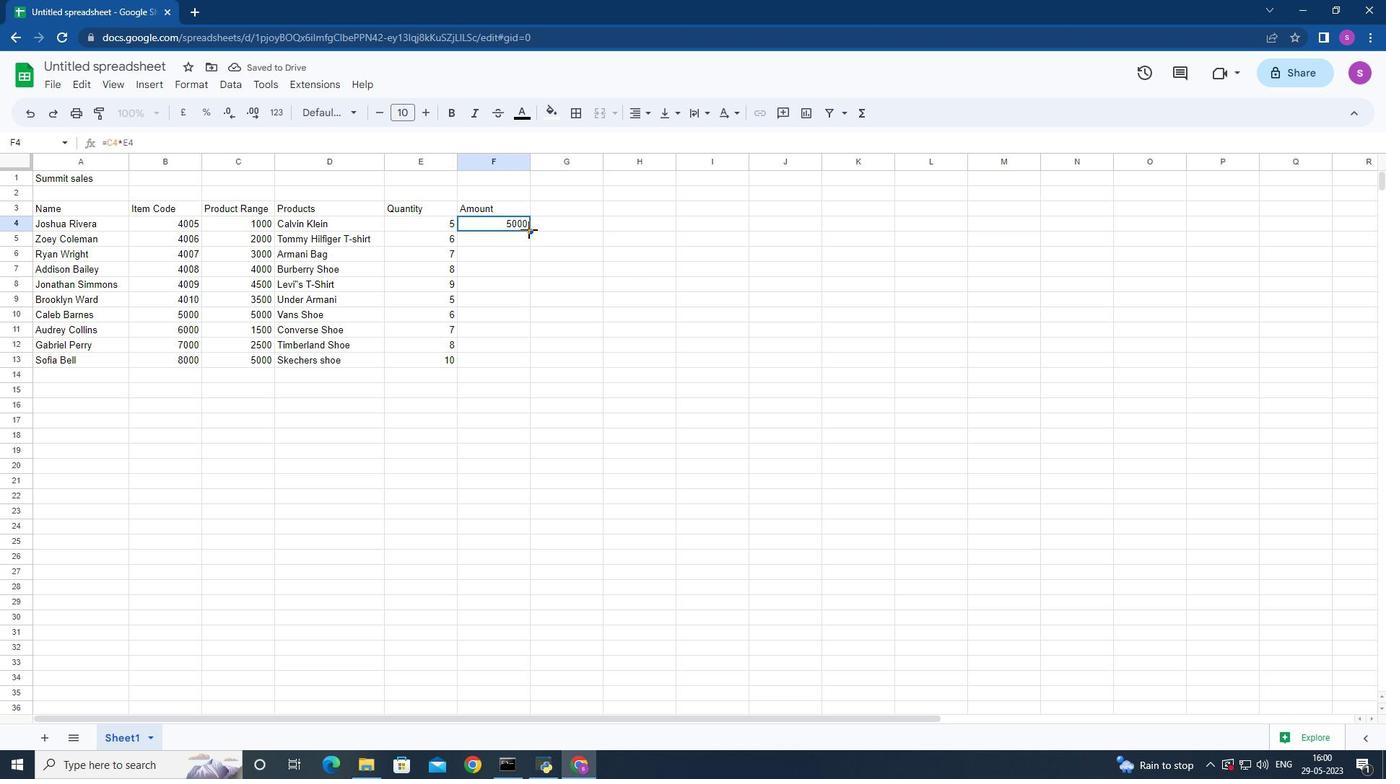 
Action: Mouse moved to (547, 203)
Screenshot: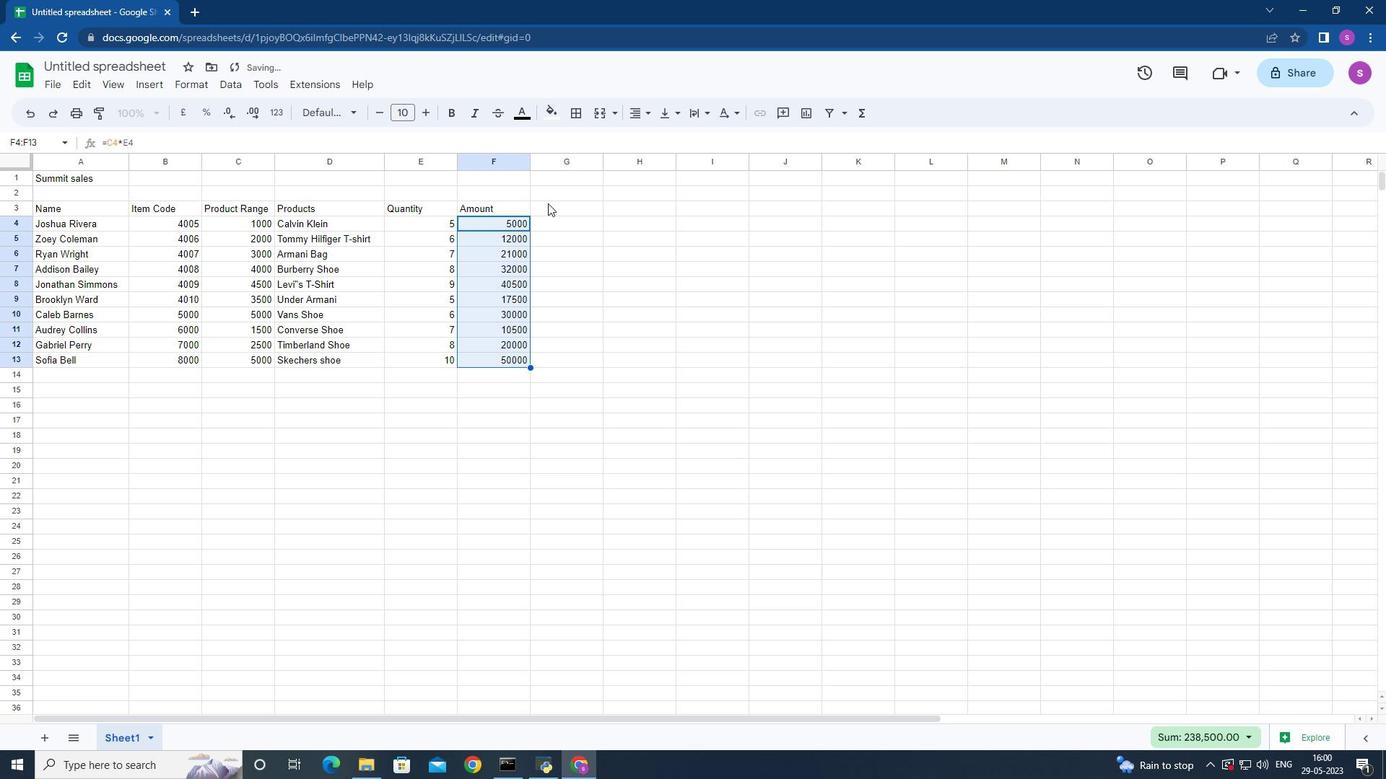 
Action: Mouse pressed left at (547, 203)
Screenshot: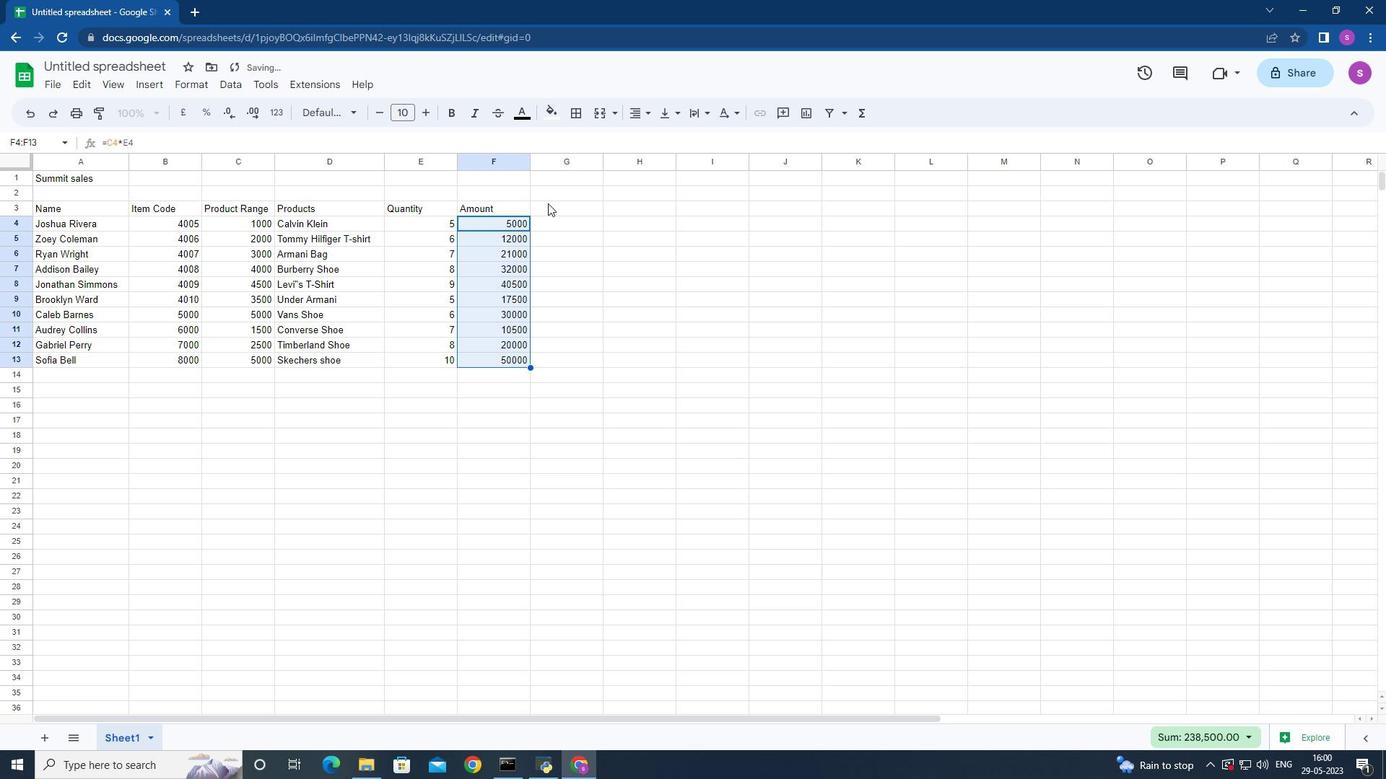 
Action: Mouse moved to (548, 206)
Screenshot: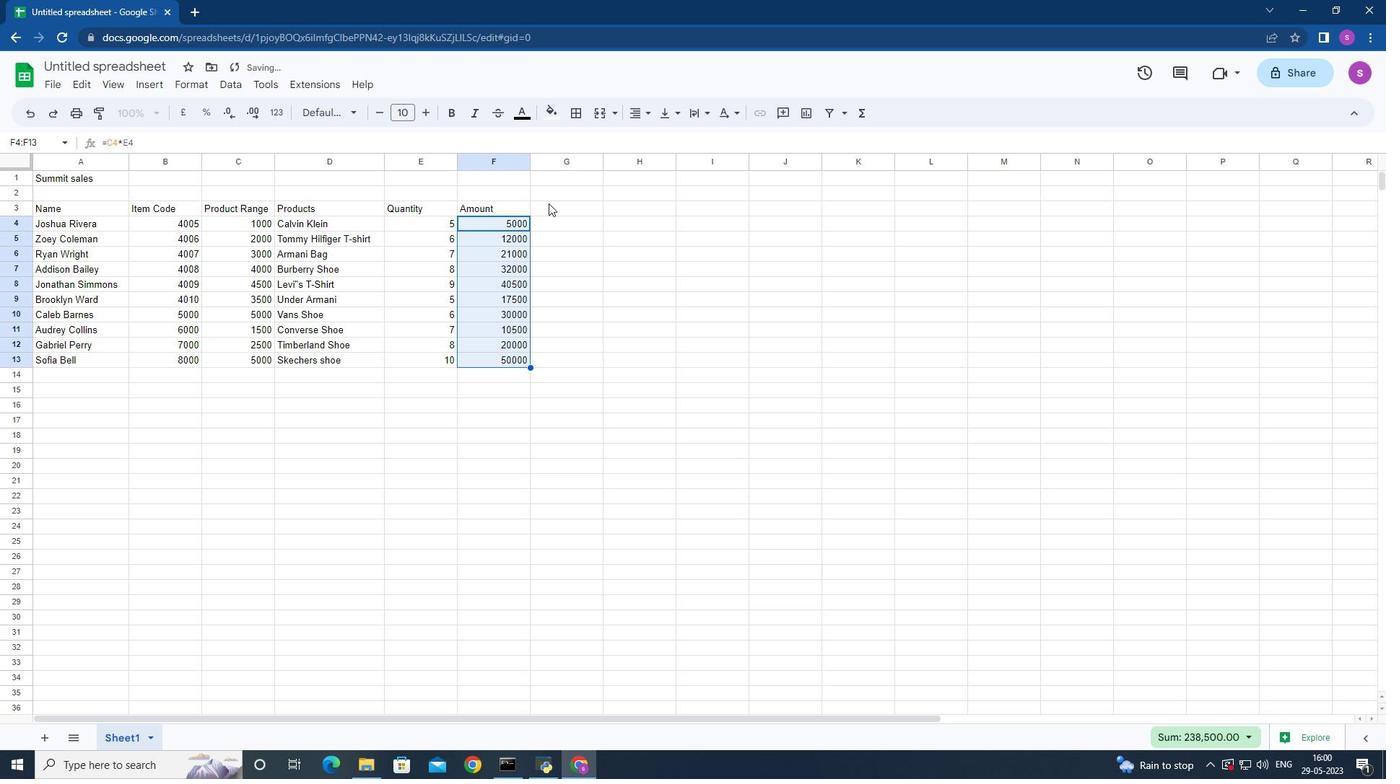 
Action: Key pressed <Key.shift>Taz<Key.backspace>x
Screenshot: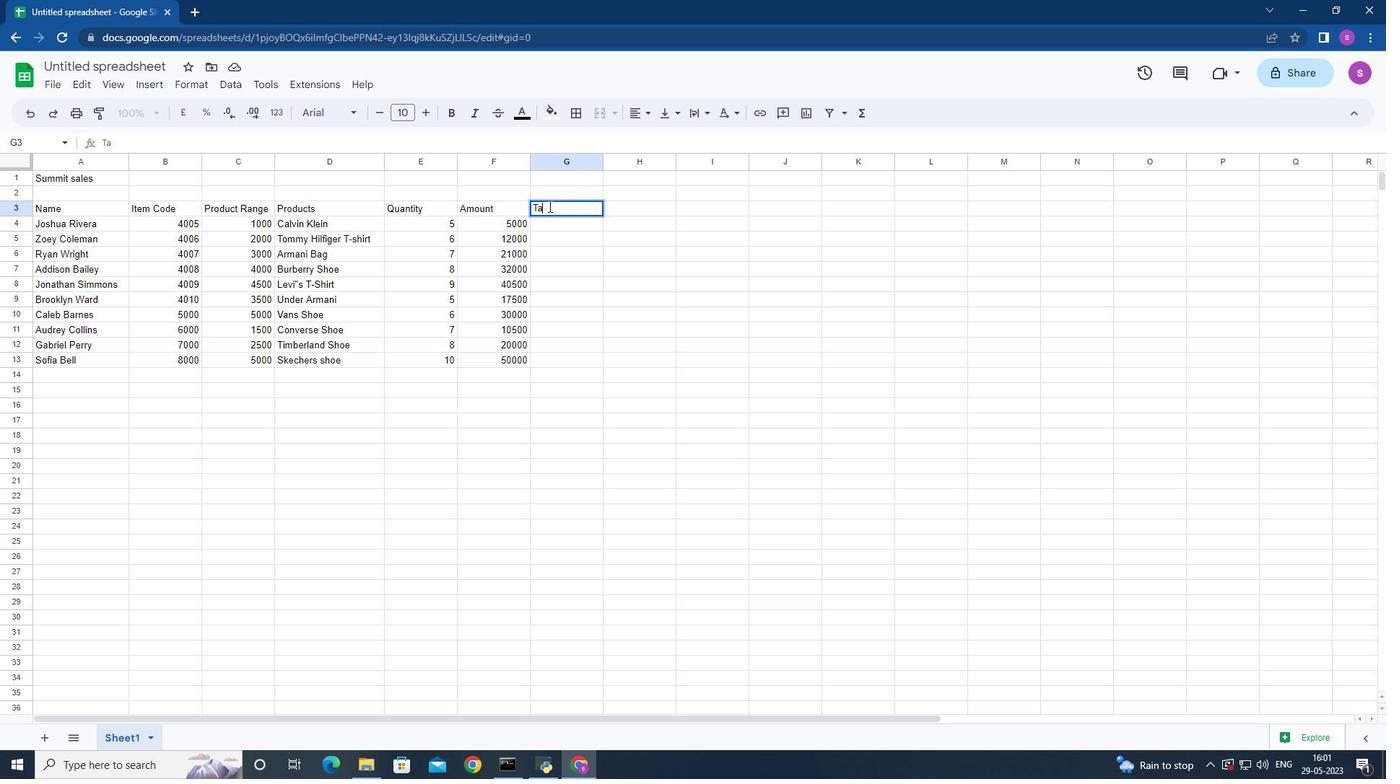 
Action: Mouse moved to (563, 222)
Screenshot: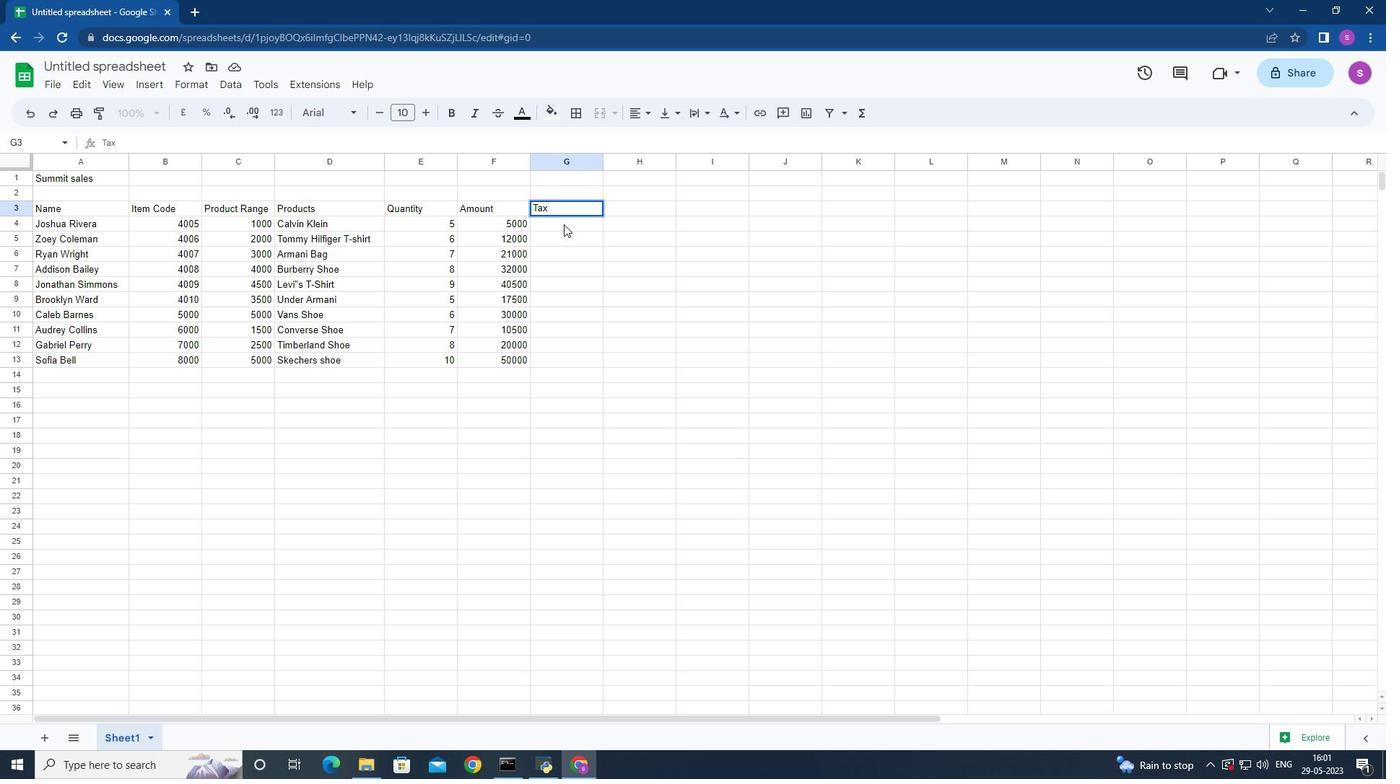 
Action: Mouse pressed left at (563, 222)
Screenshot: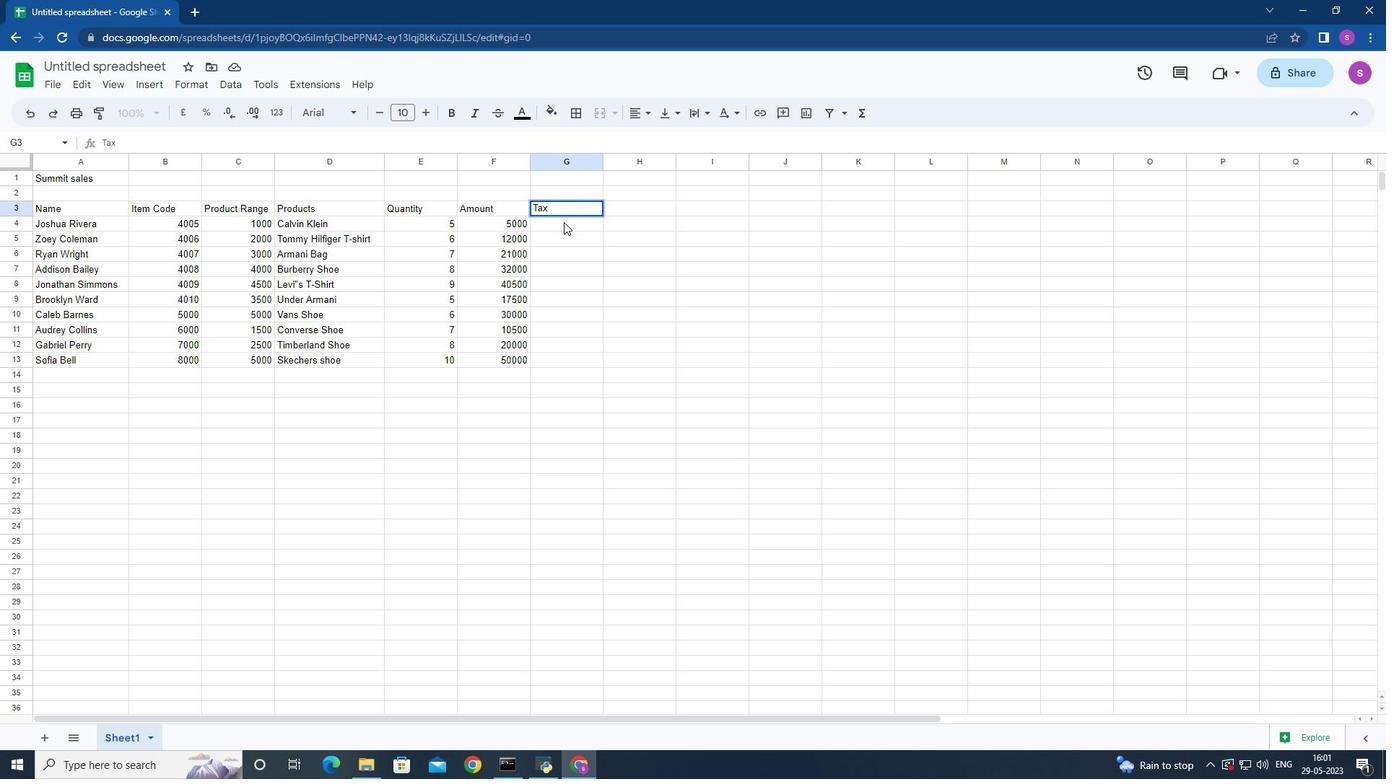 
Action: Key pressed =<Key.shift>(
Screenshot: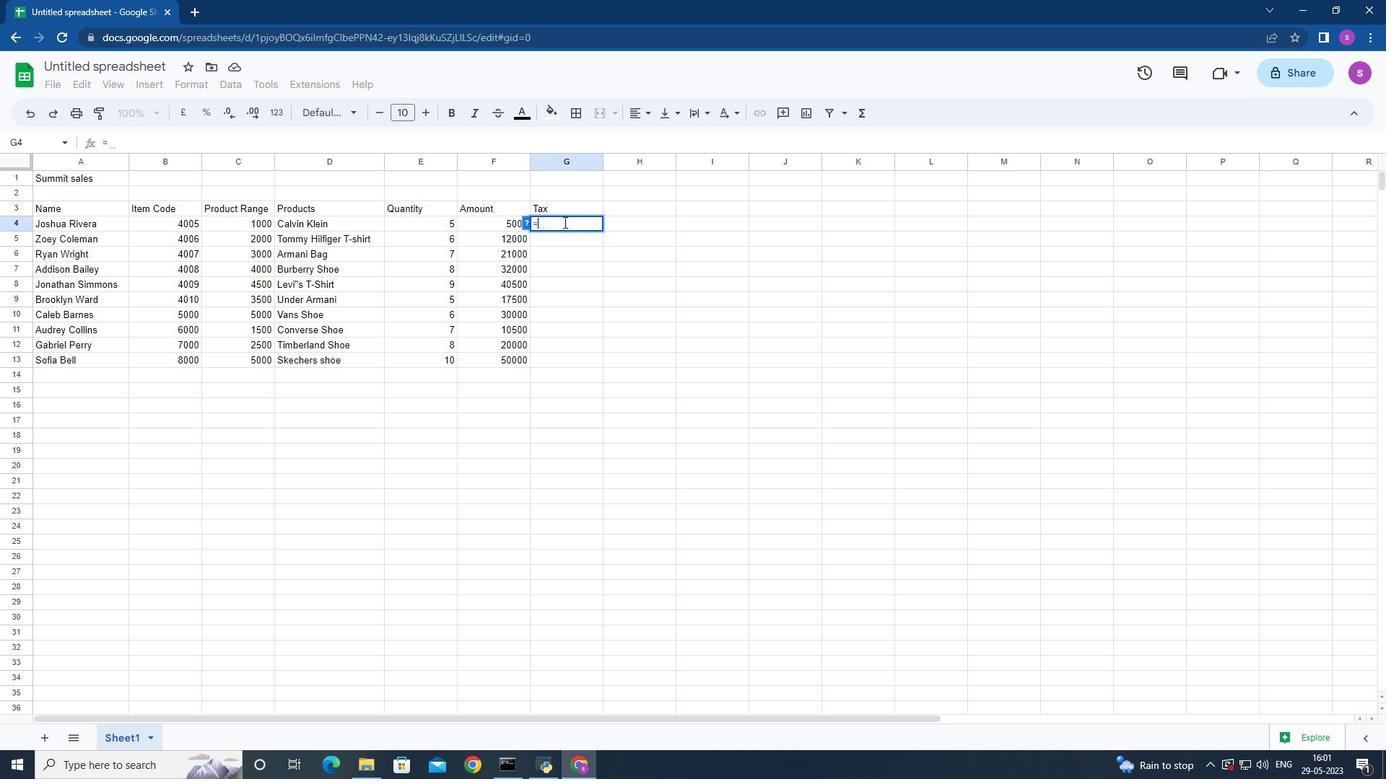 
Action: Mouse moved to (498, 223)
Screenshot: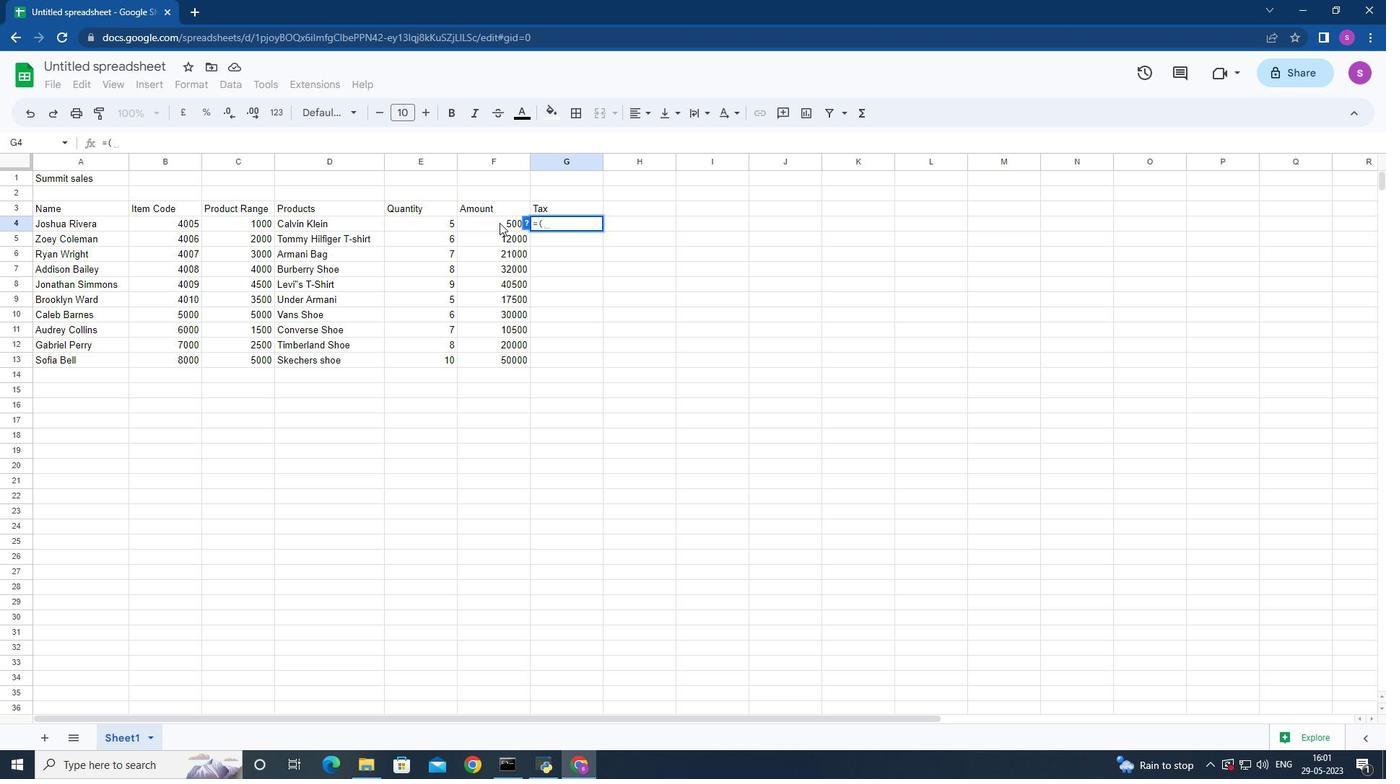 
Action: Mouse pressed left at (498, 223)
Screenshot: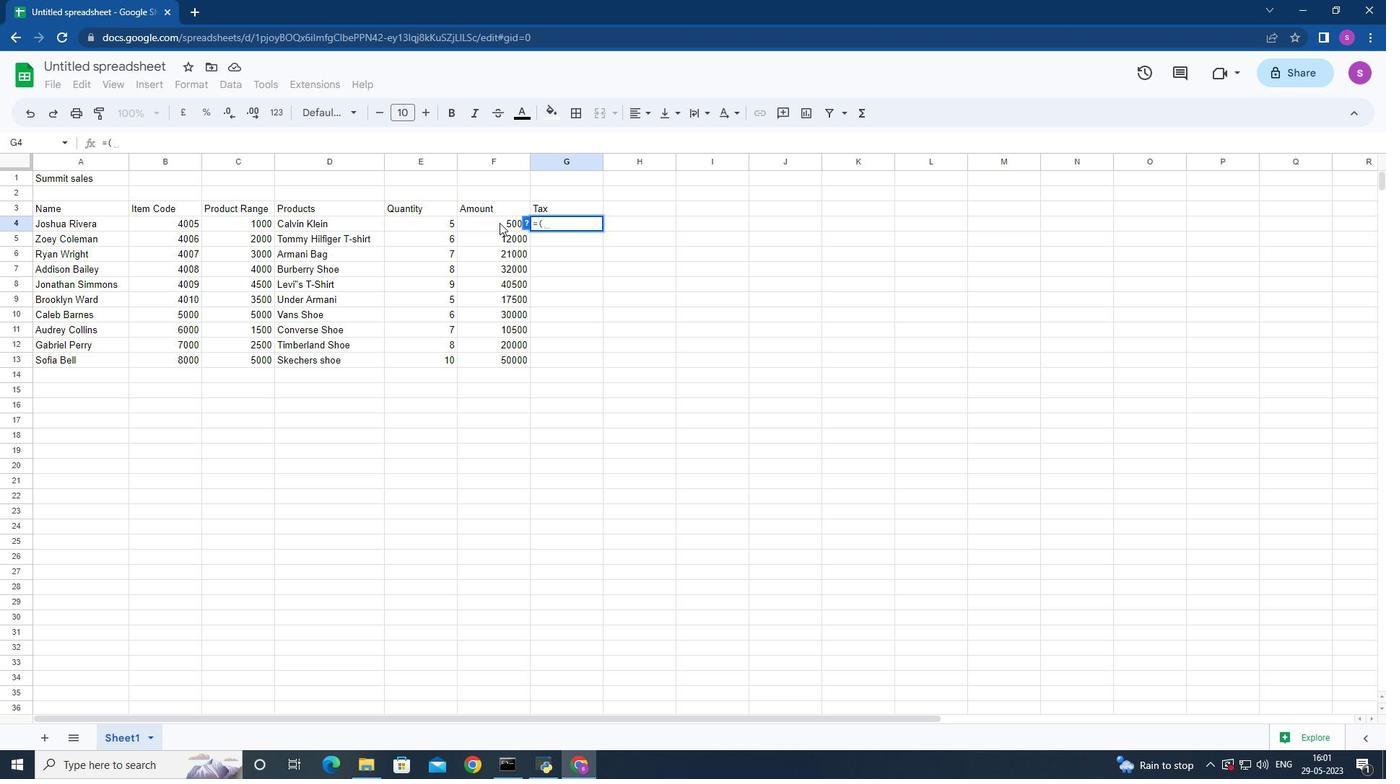 
Action: Key pressed *12<Key.shift>%<Key.shift>)<Key.enter>
Screenshot: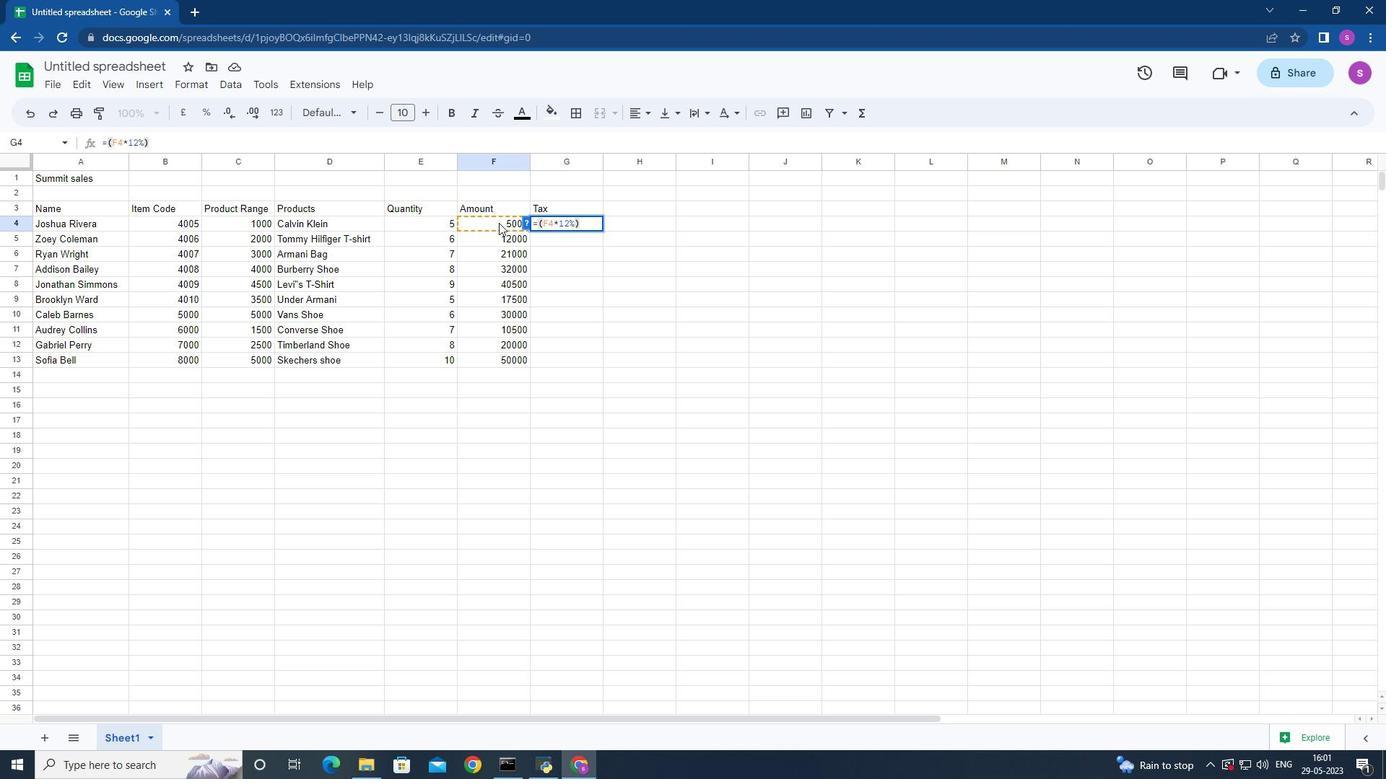 
Action: Mouse moved to (620, 329)
Screenshot: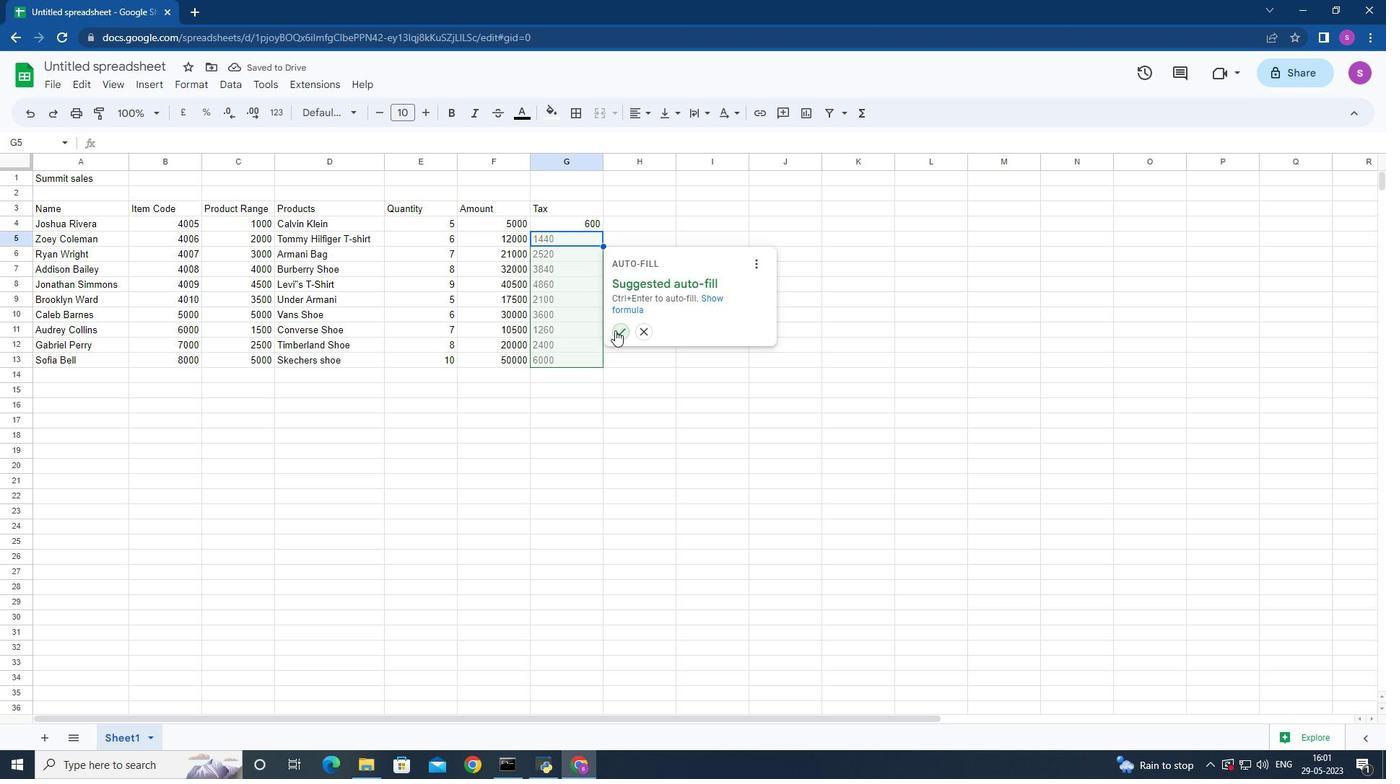 
Action: Mouse pressed left at (620, 329)
Screenshot: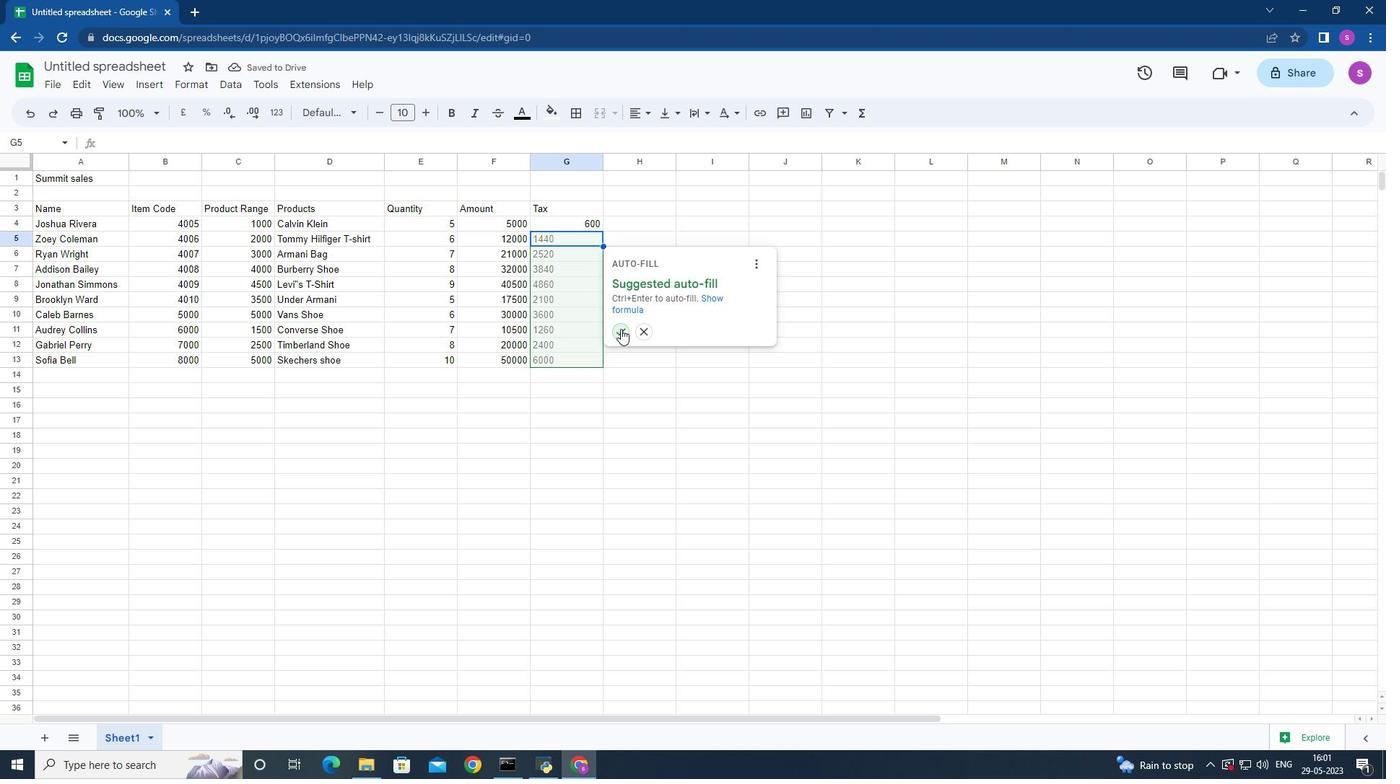 
Action: Mouse moved to (627, 206)
Screenshot: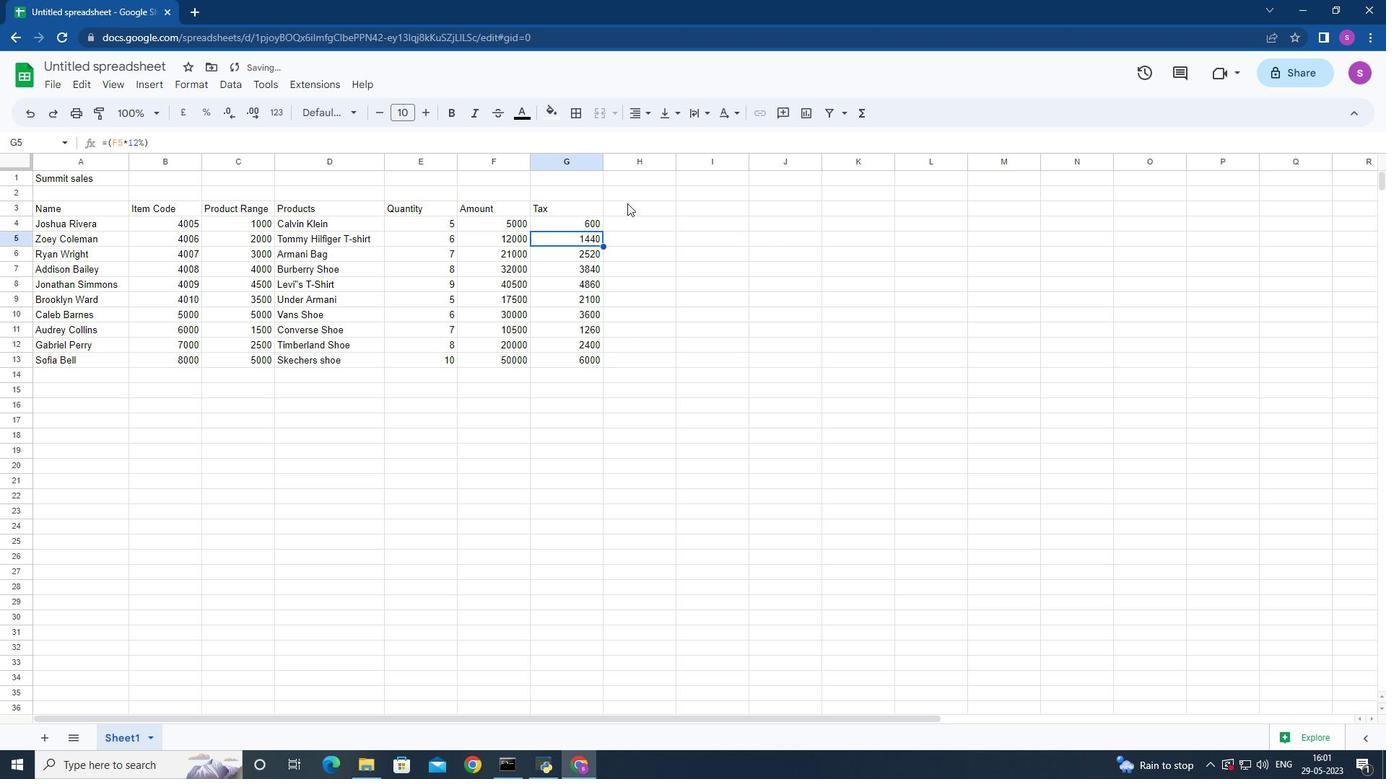 
Action: Mouse pressed left at (627, 206)
Screenshot: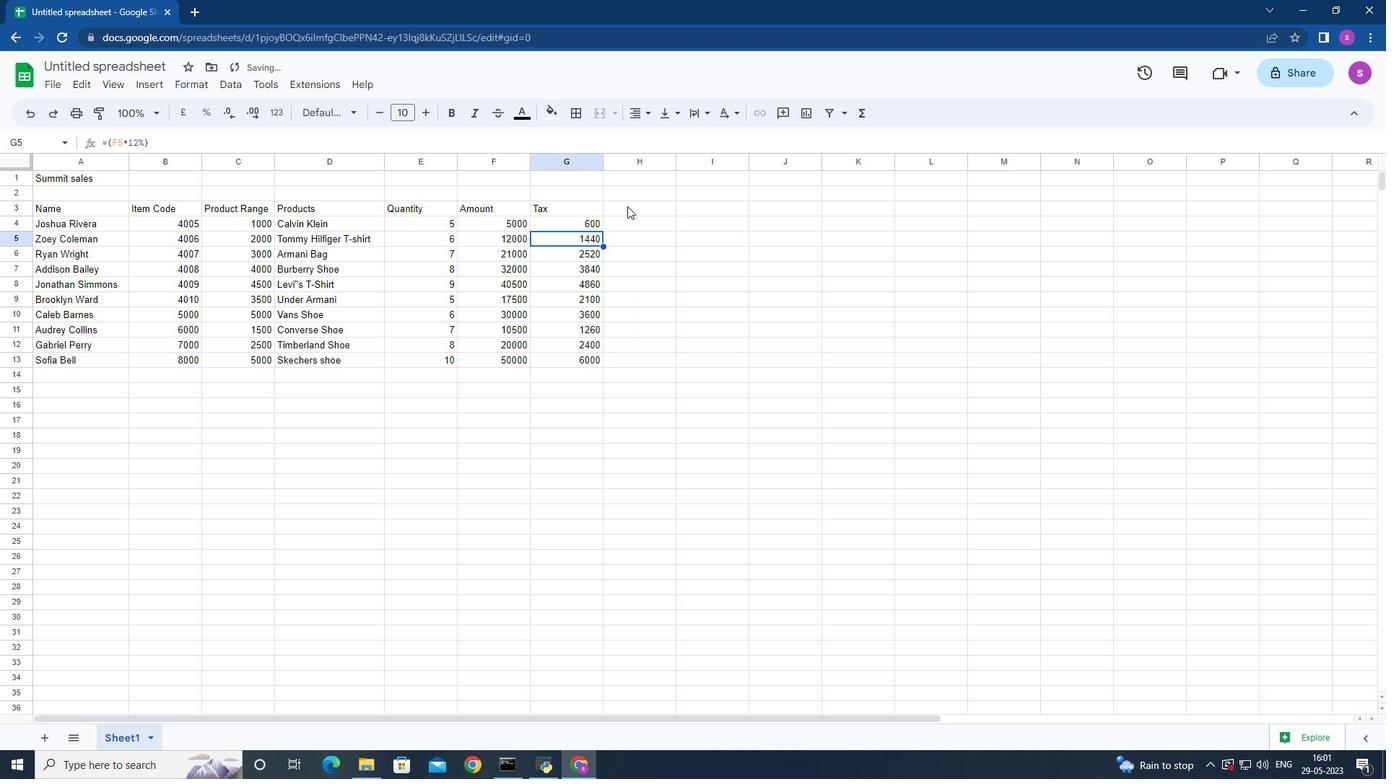 
Action: Mouse moved to (627, 209)
Screenshot: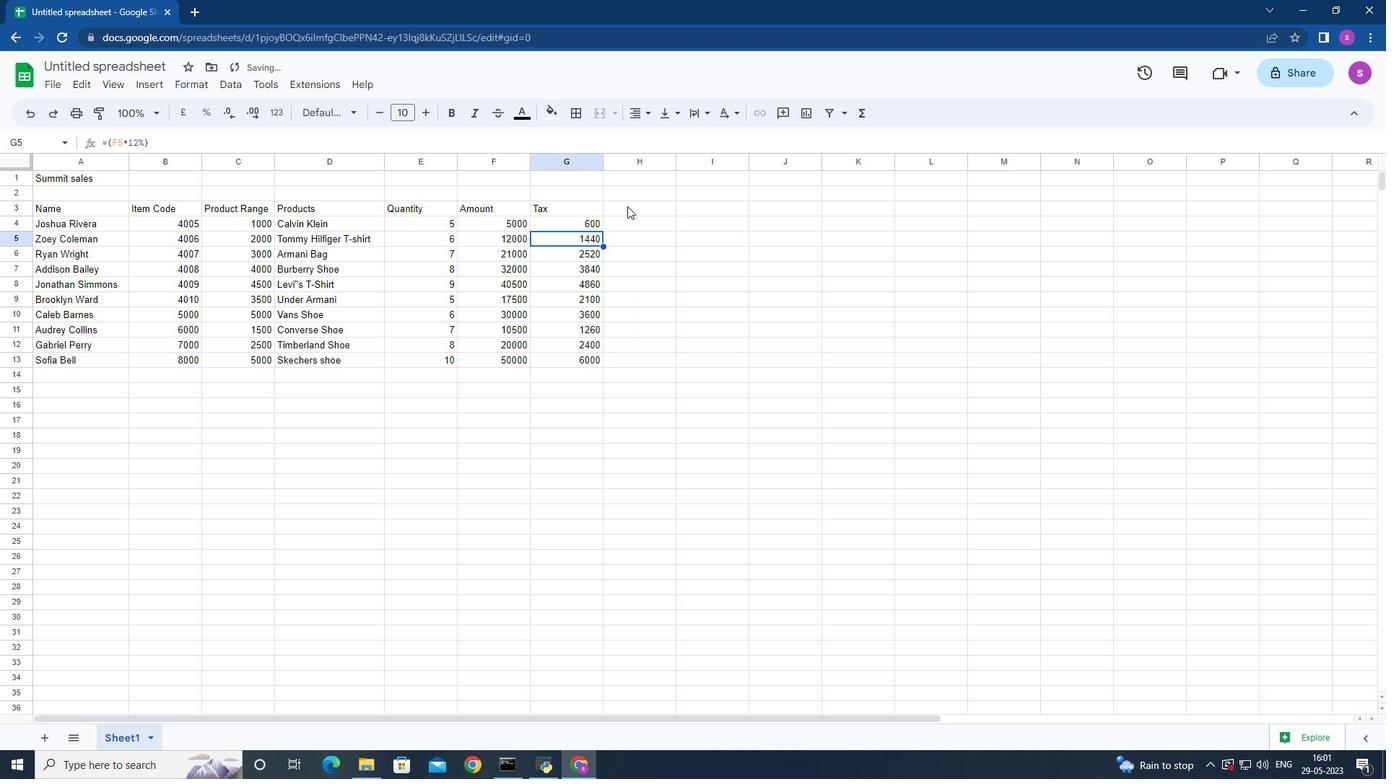 
Action: Key pressed <Key.shift>Totya<Key.backspace><Key.backspace>al<Key.down>=<Key.enter>
Screenshot: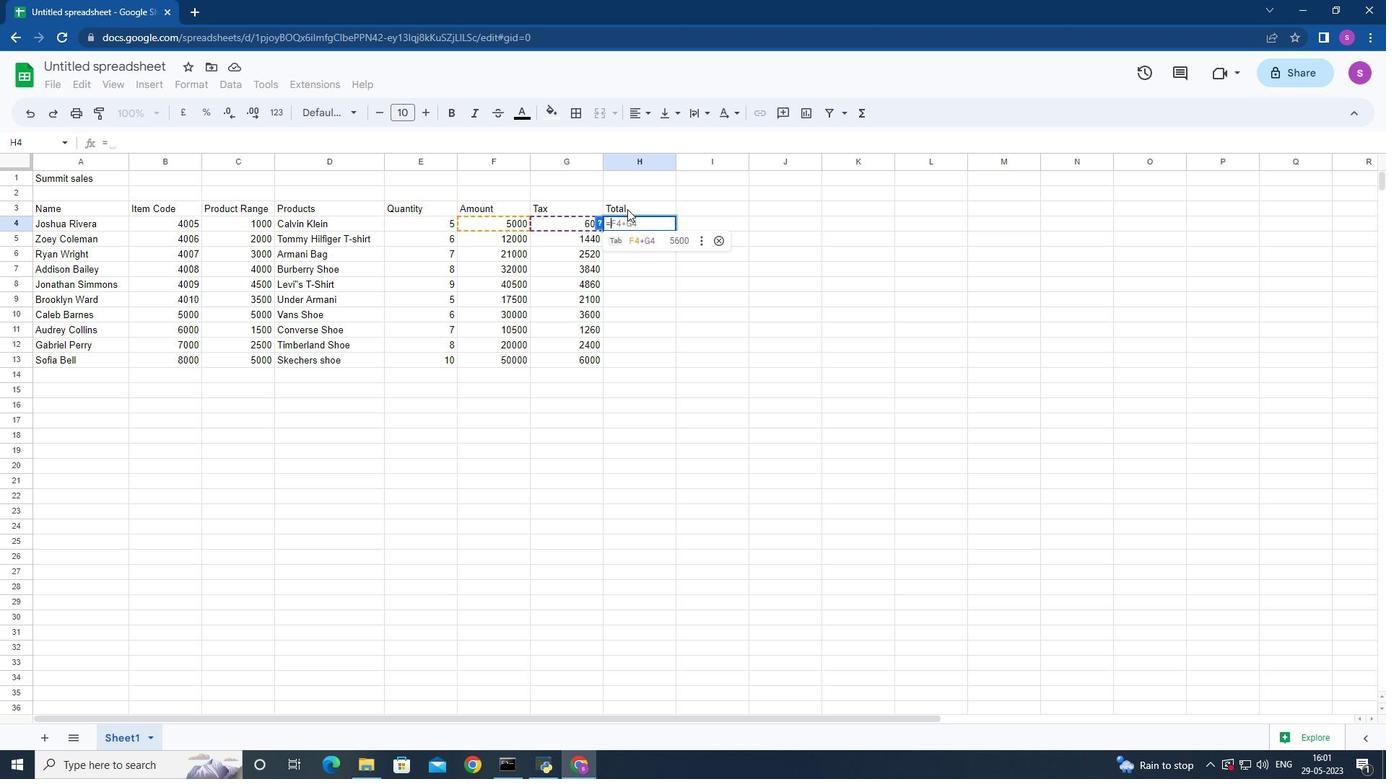 
Action: Mouse moved to (631, 219)
Screenshot: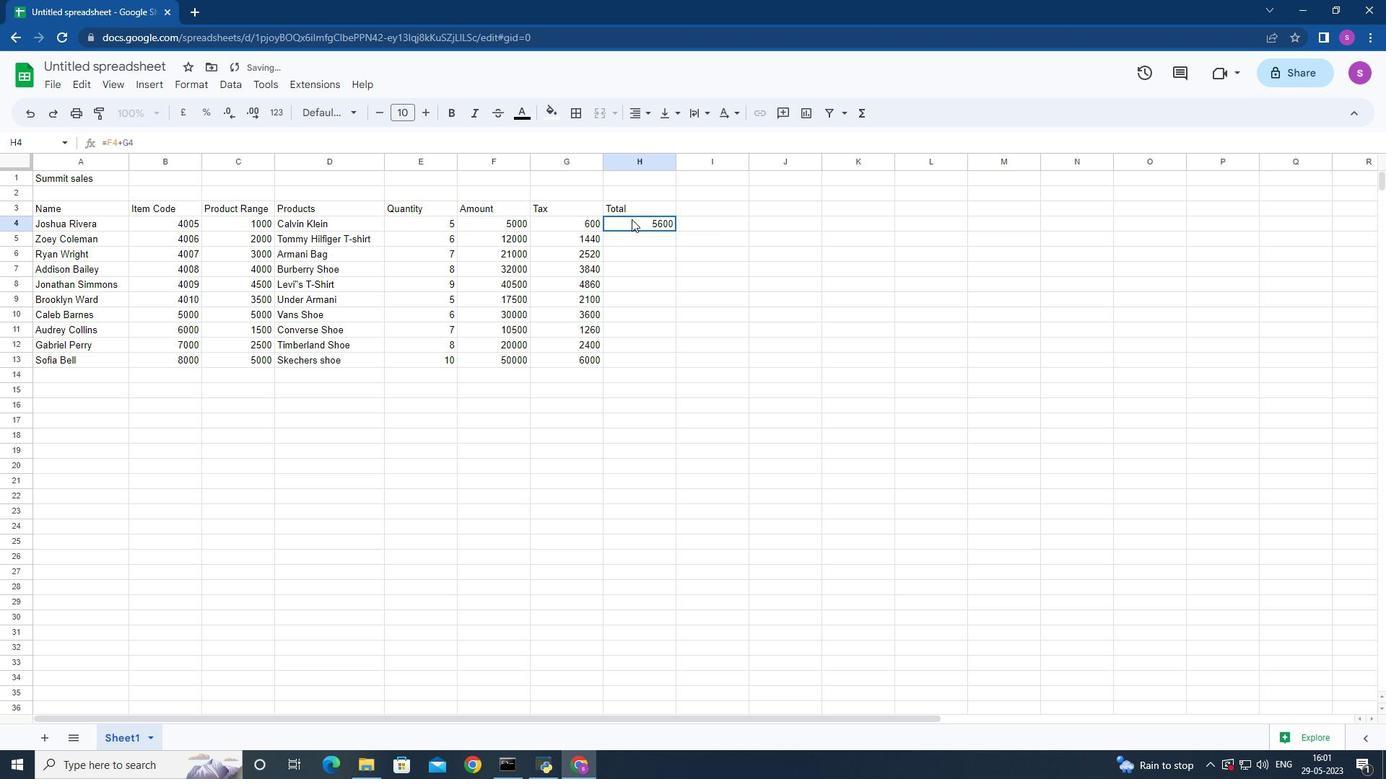 
Action: Mouse pressed left at (631, 219)
Screenshot: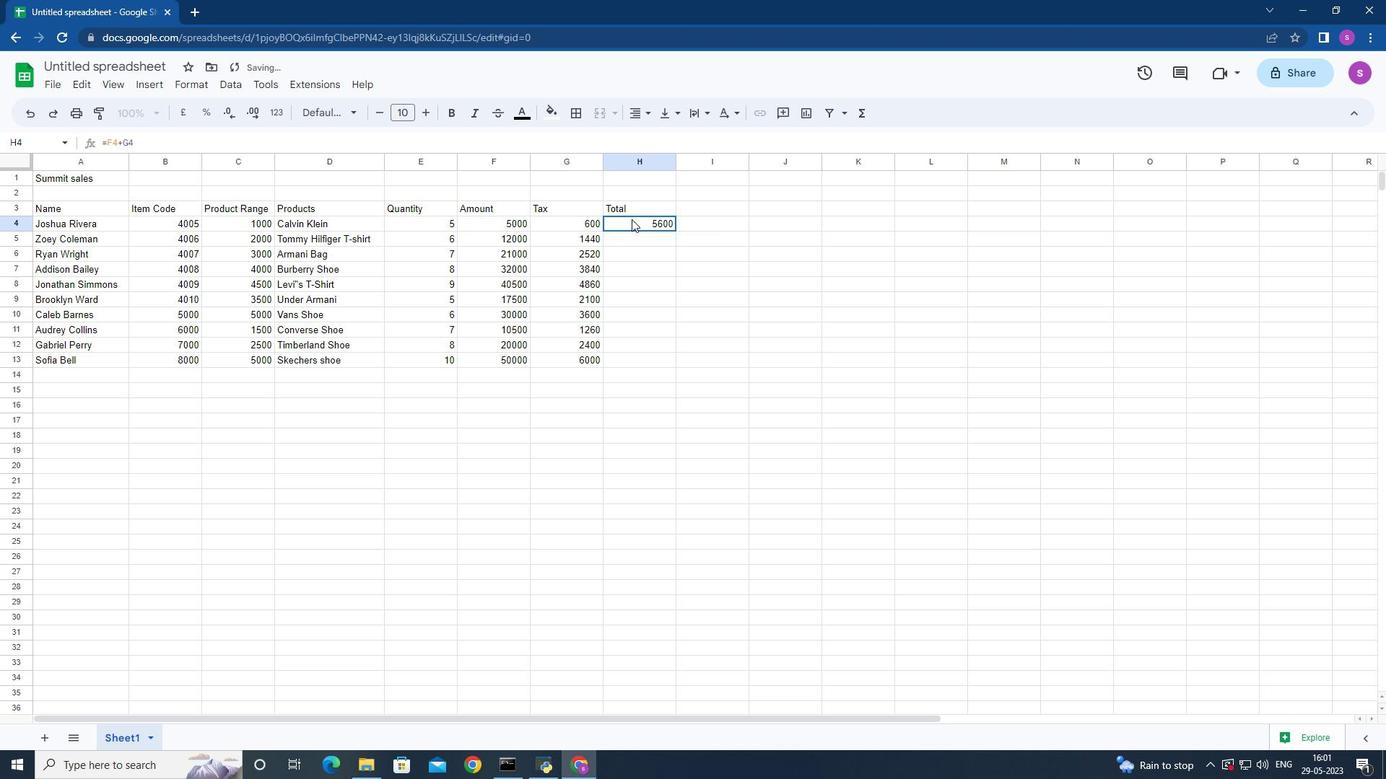 
Action: Mouse moved to (675, 231)
Screenshot: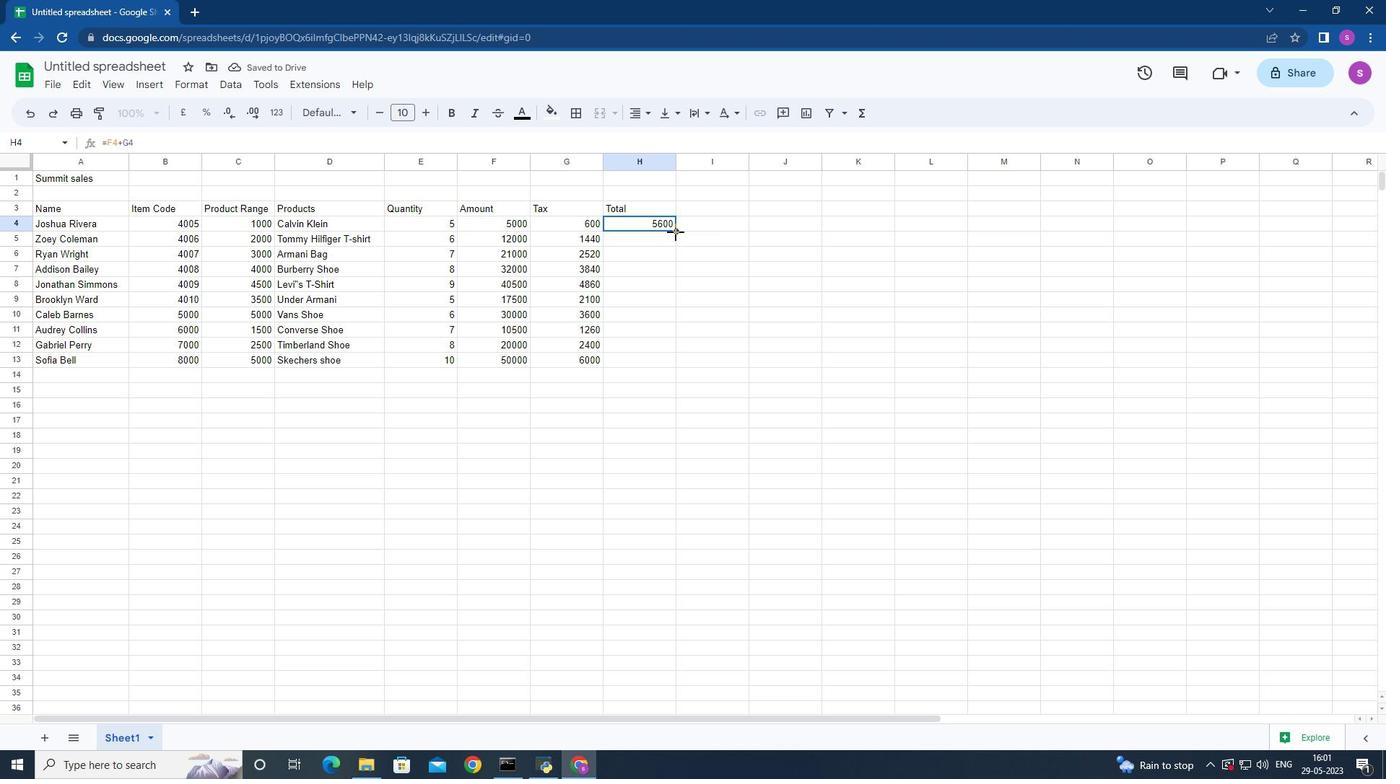 
Action: Mouse pressed left at (675, 231)
Screenshot: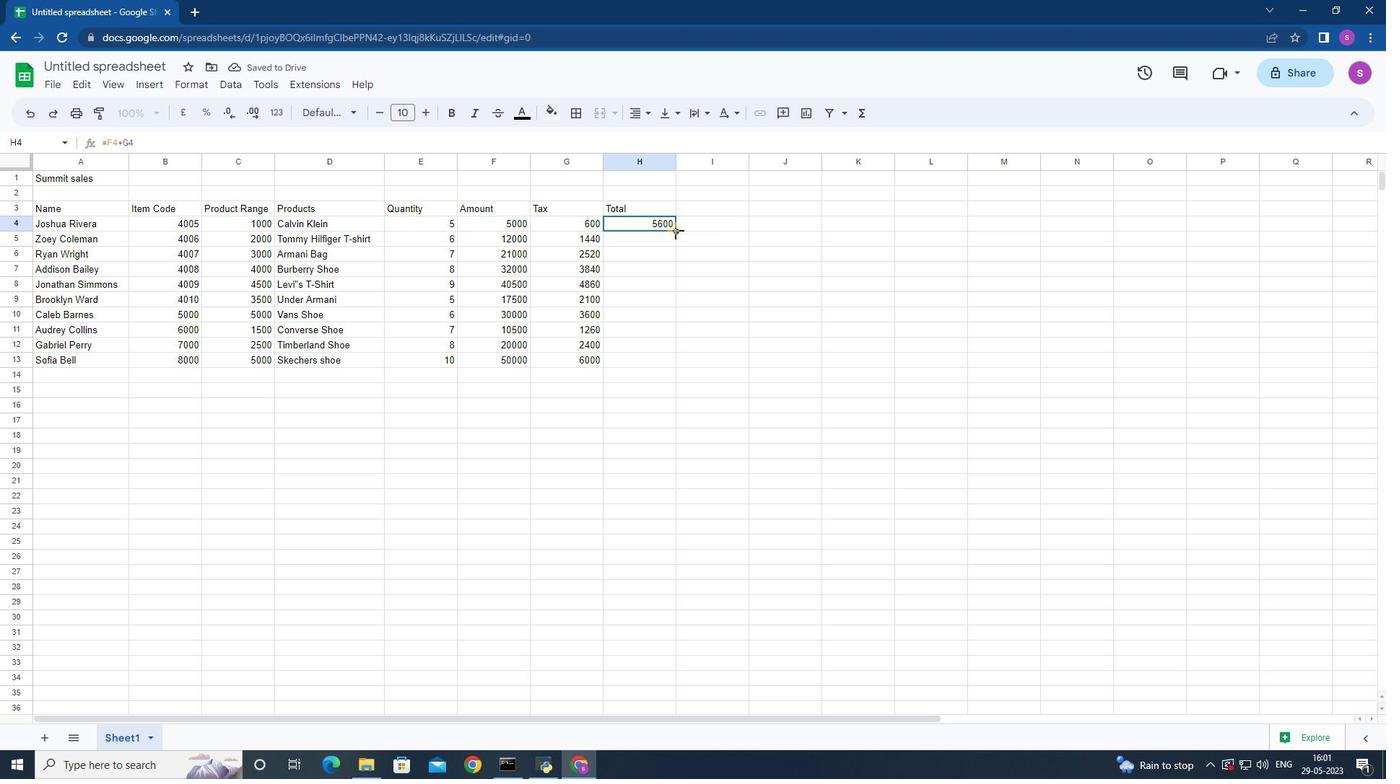 
Action: Mouse moved to (704, 220)
Screenshot: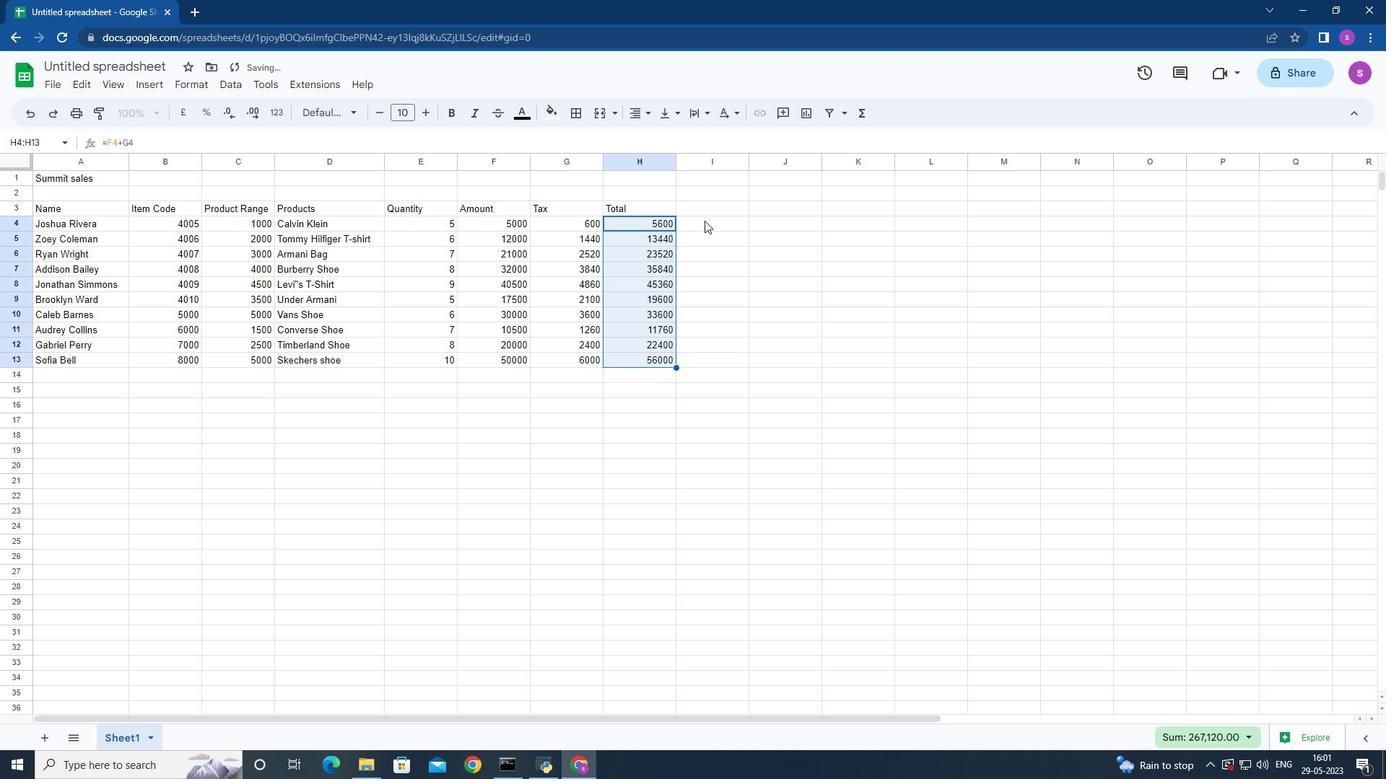
Action: Mouse pressed left at (704, 220)
Screenshot: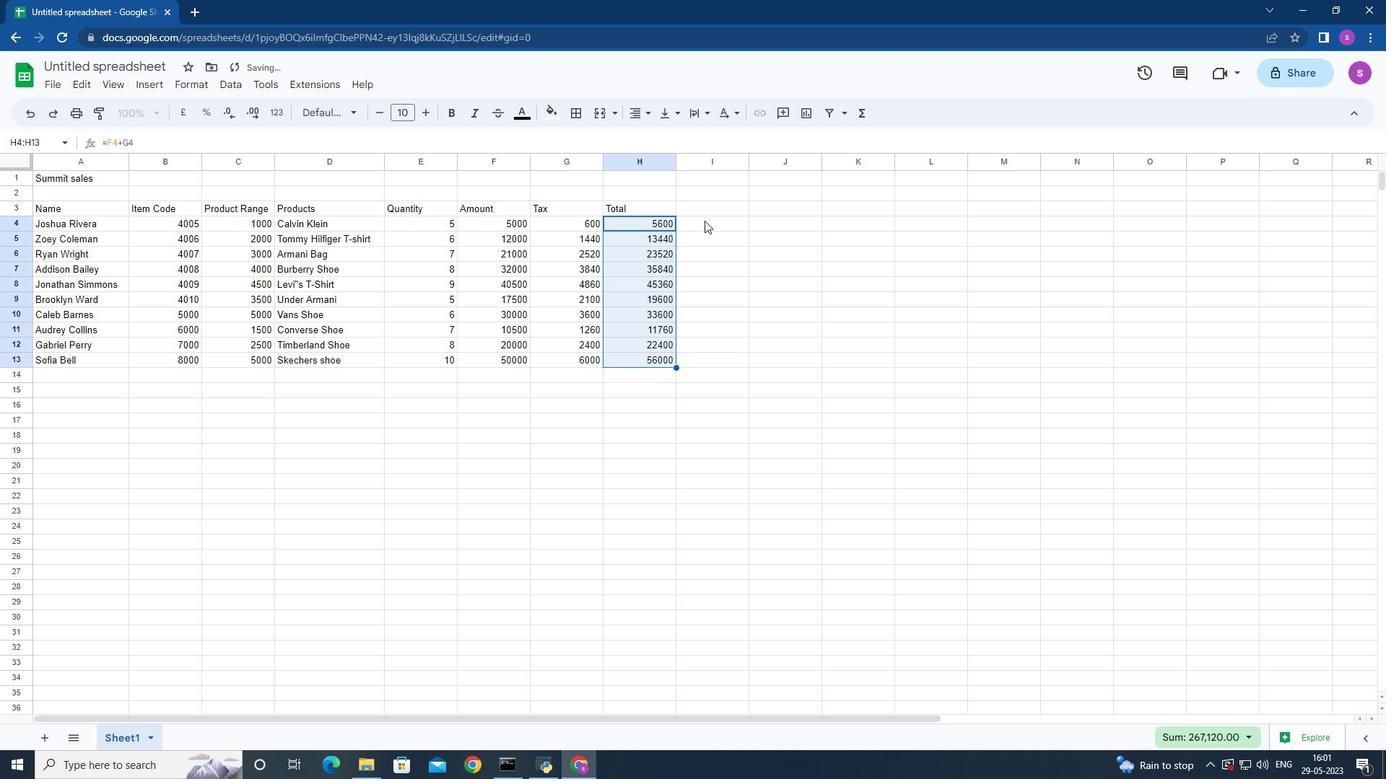 
Action: Mouse moved to (630, 238)
Screenshot: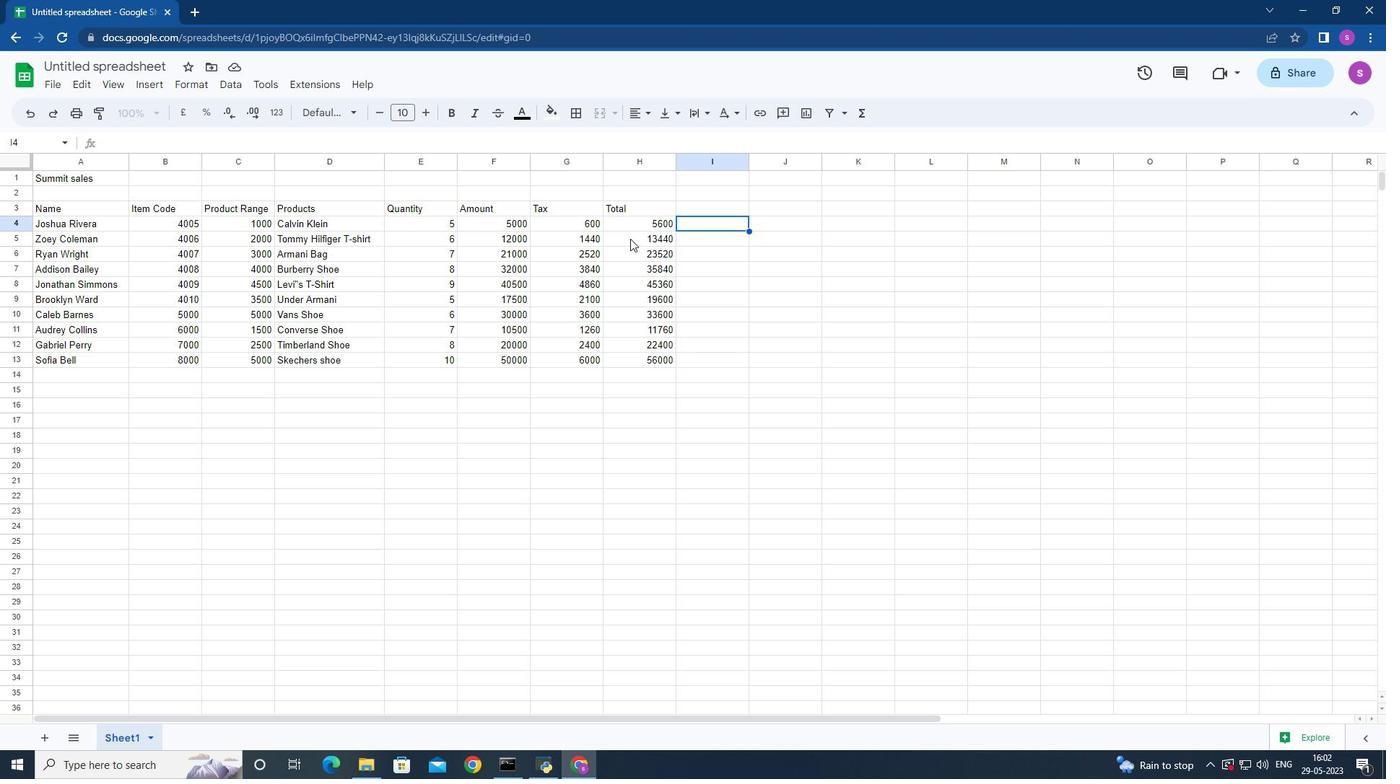 
Action: Mouse pressed left at (630, 238)
Screenshot: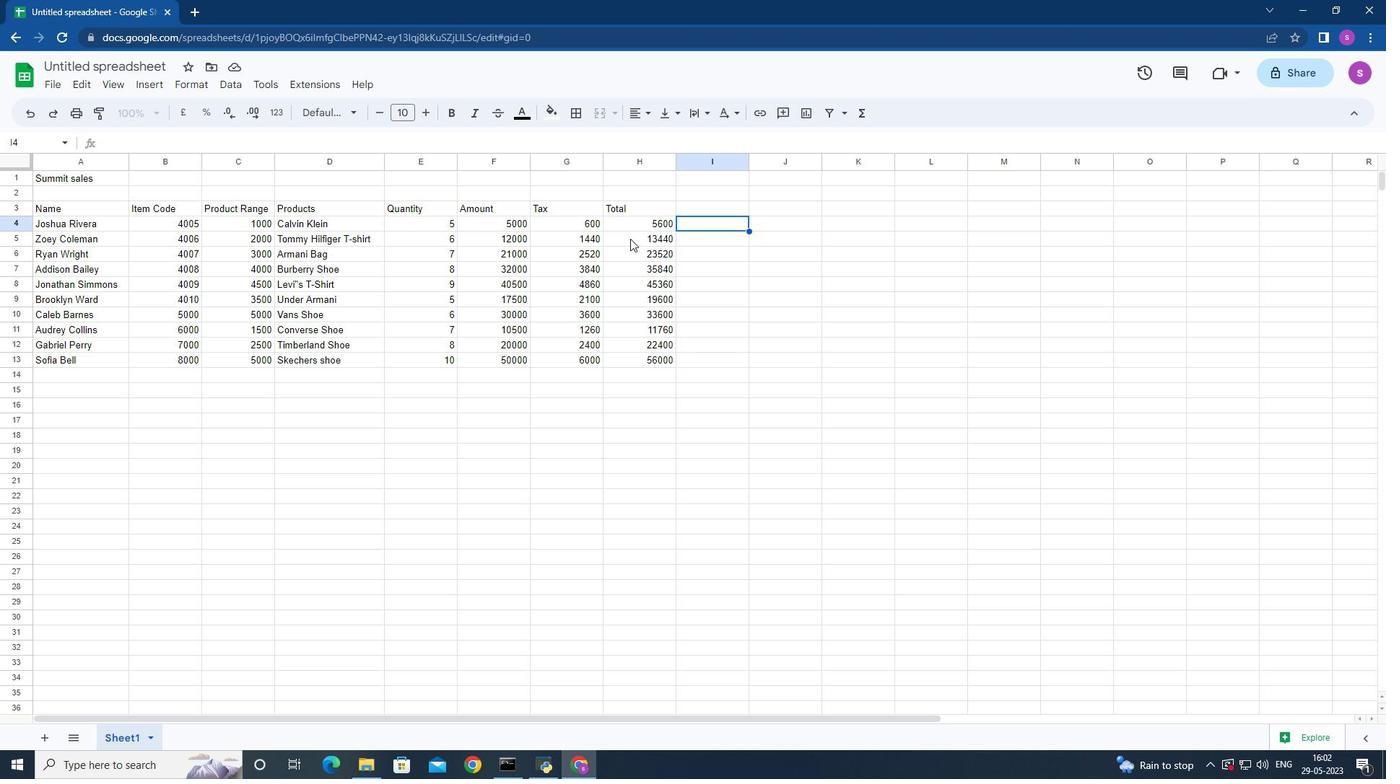 
Action: Mouse moved to (641, 224)
Screenshot: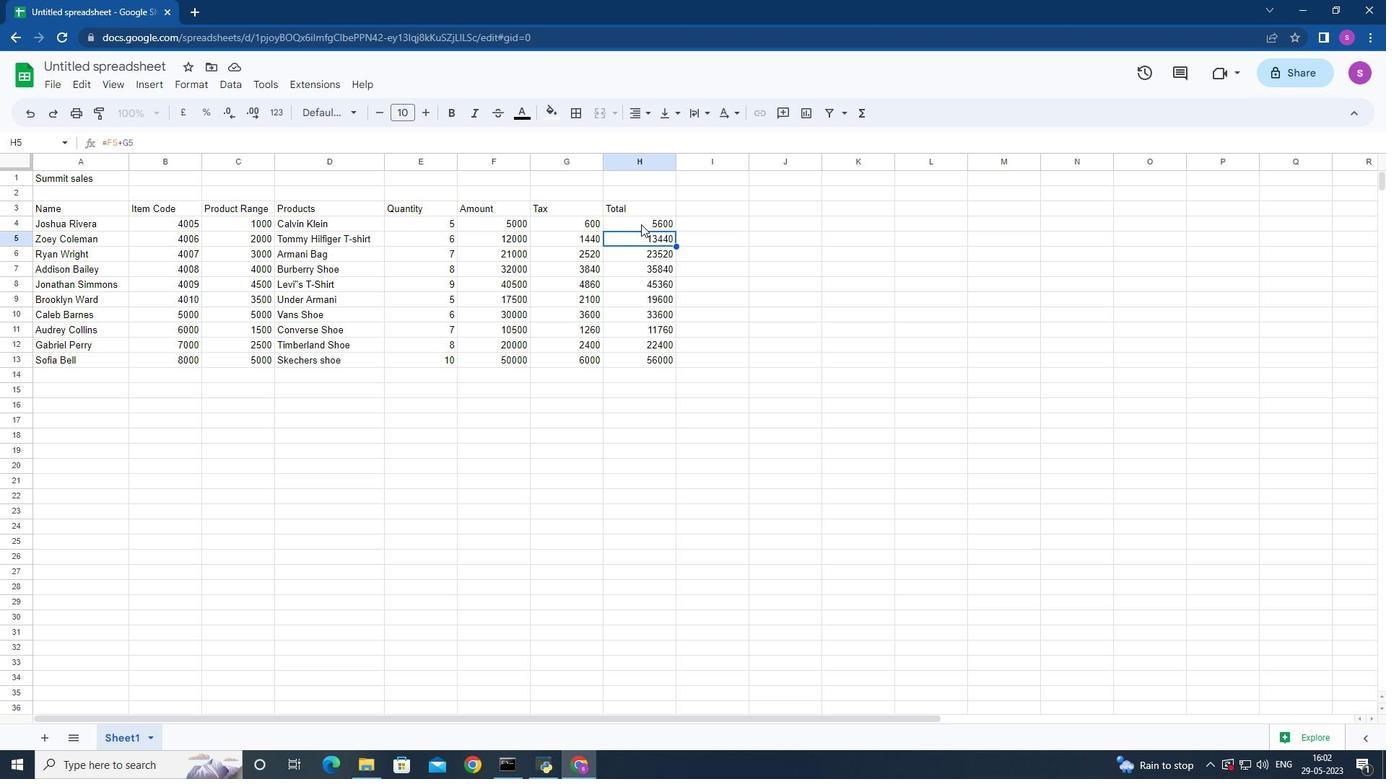 
Action: Mouse pressed left at (641, 224)
Screenshot: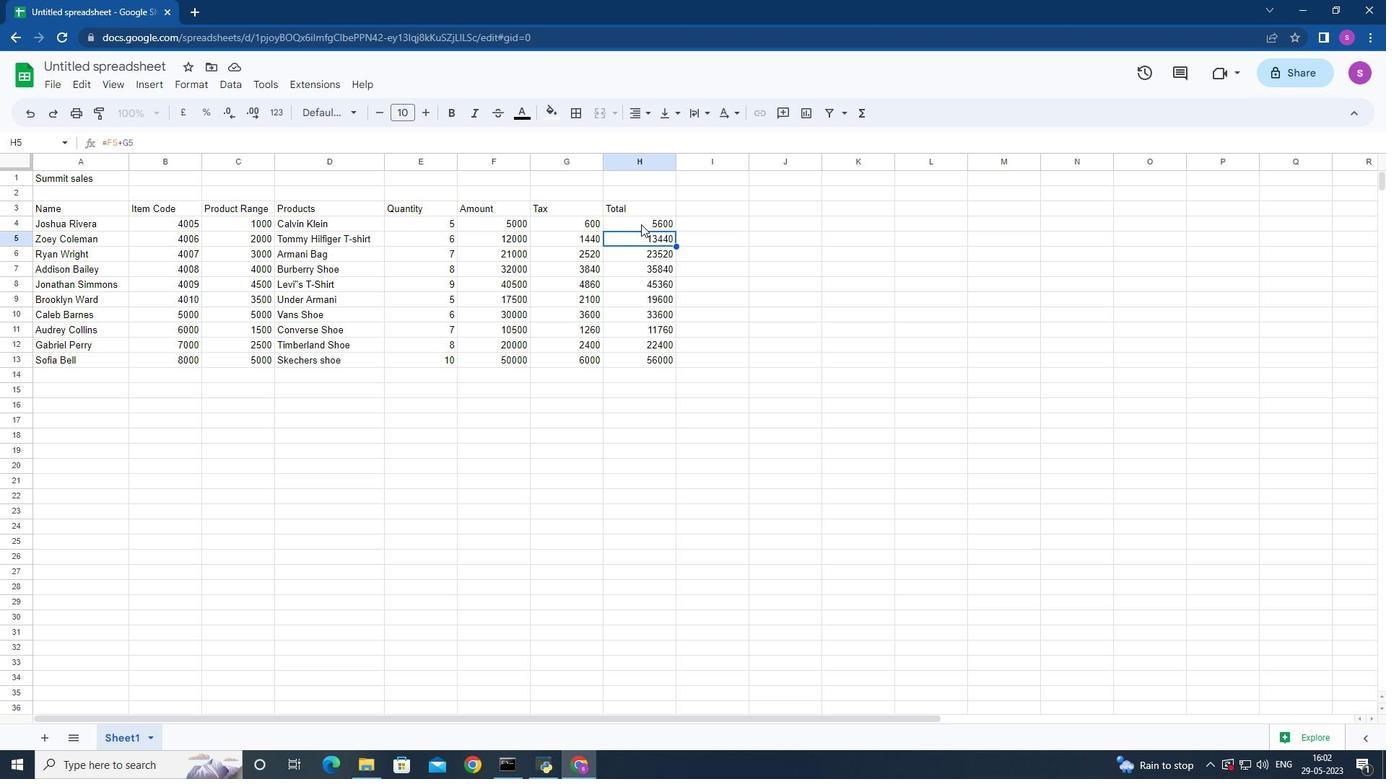 
Action: Mouse moved to (639, 238)
Screenshot: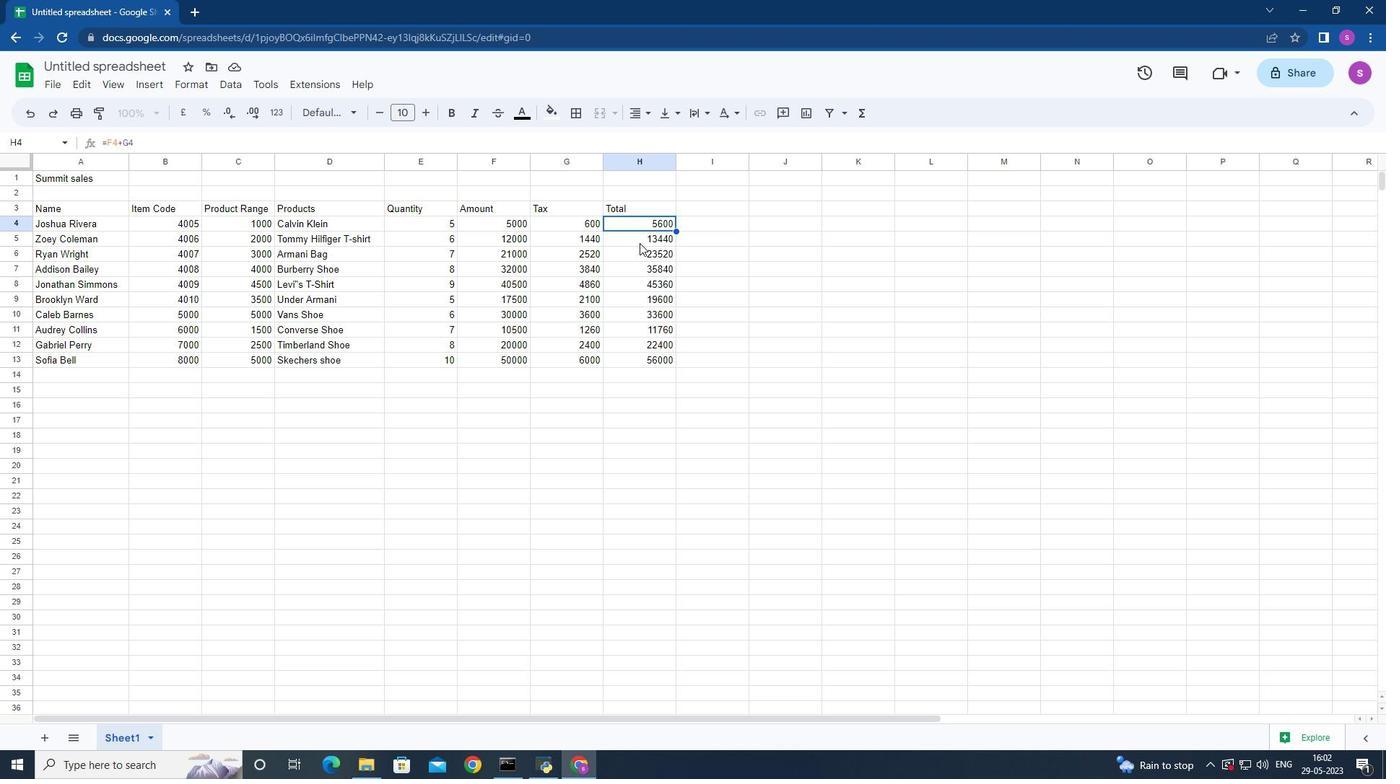 
Action: Mouse pressed left at (639, 238)
Screenshot: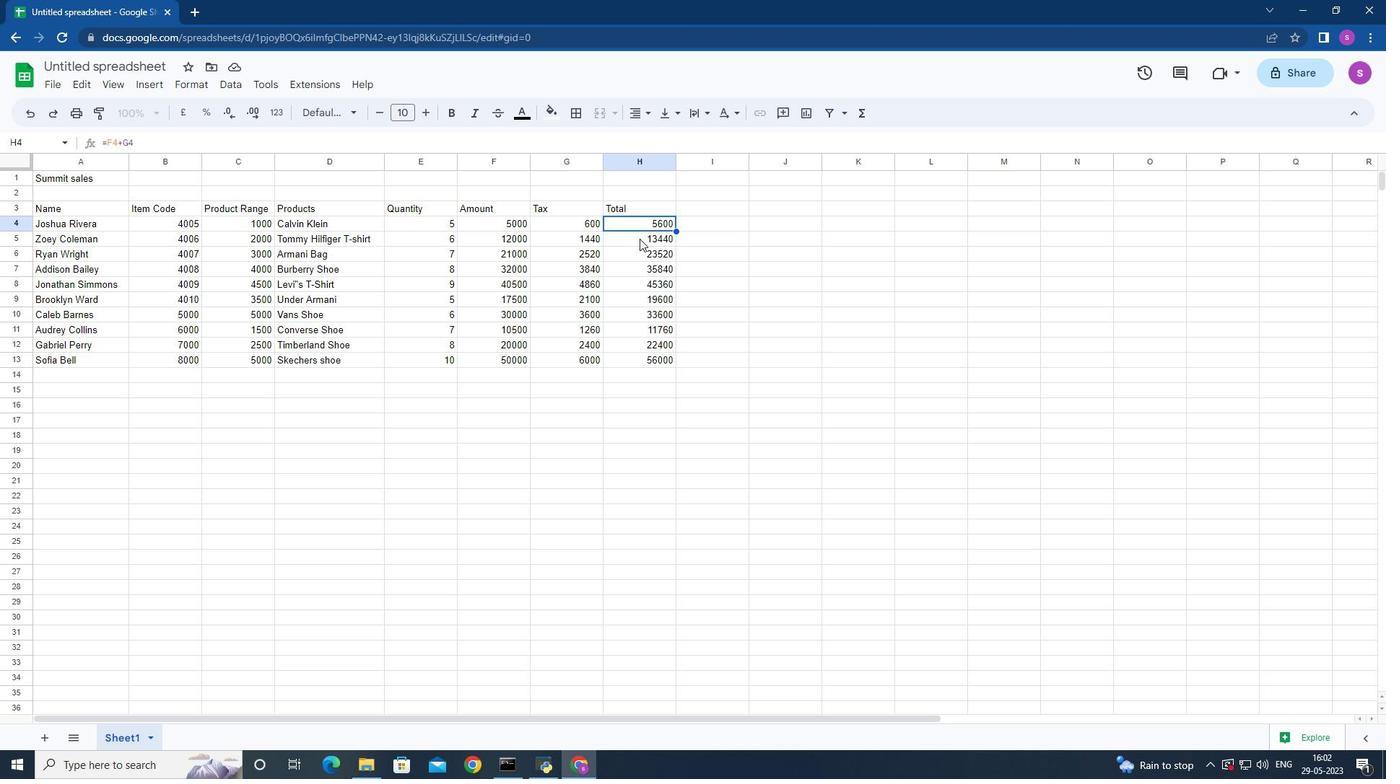 
Action: Mouse moved to (697, 223)
Screenshot: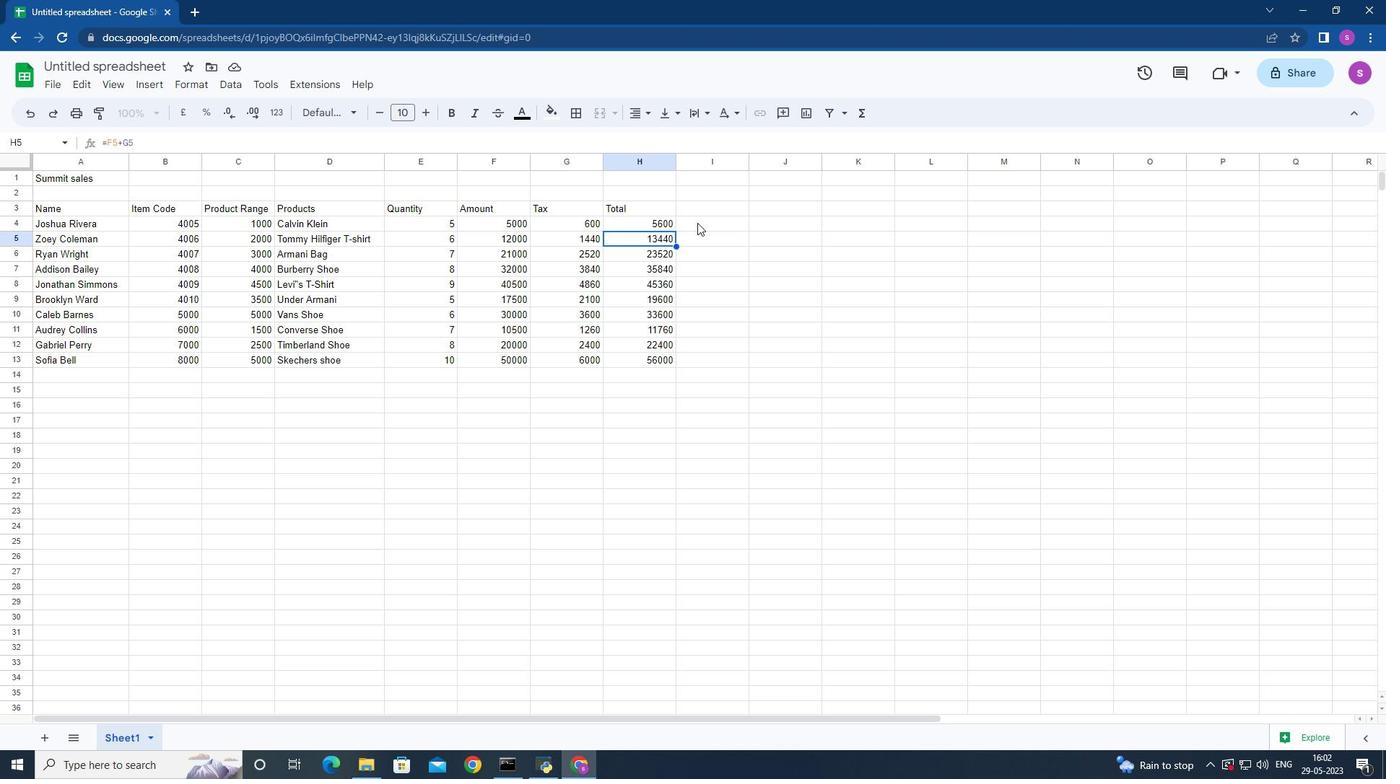 
Action: Mouse pressed left at (697, 223)
Screenshot: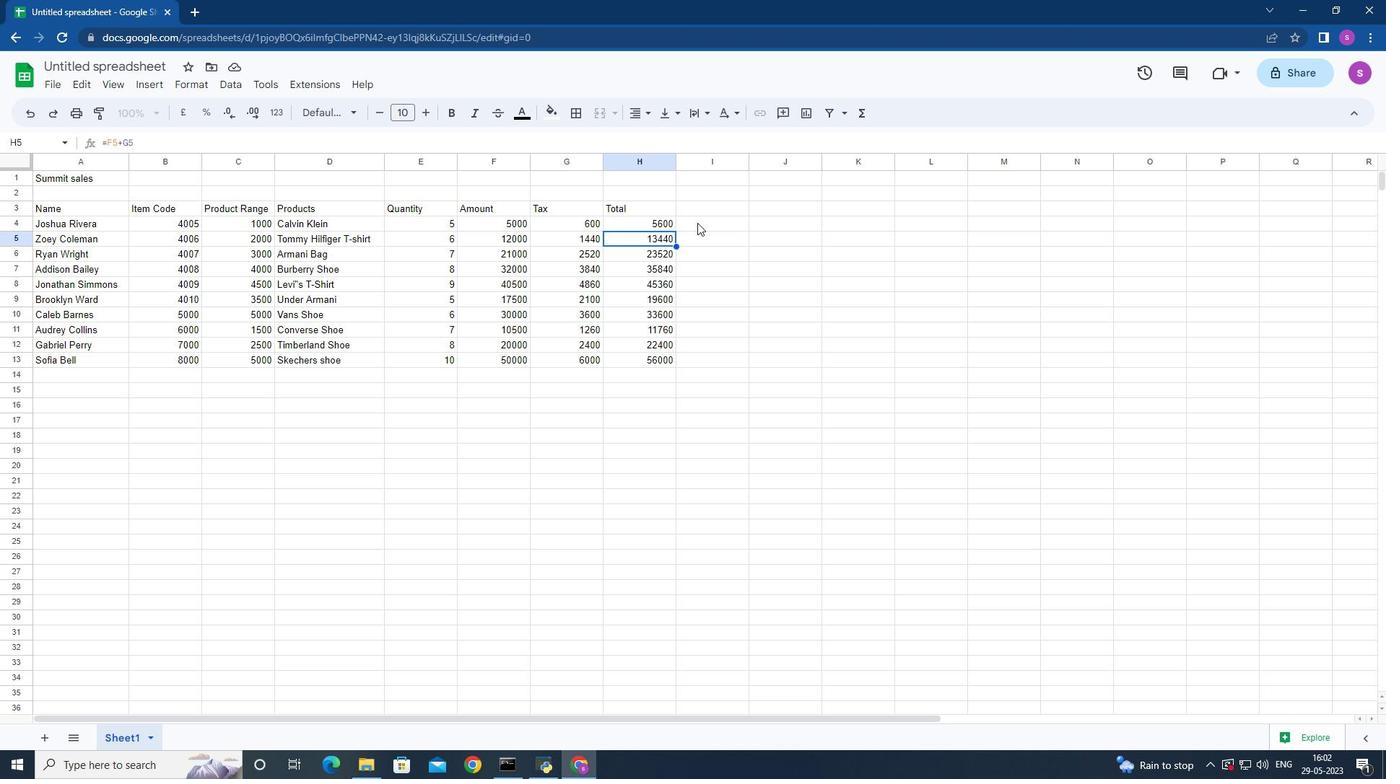 
Action: Mouse moved to (693, 254)
Screenshot: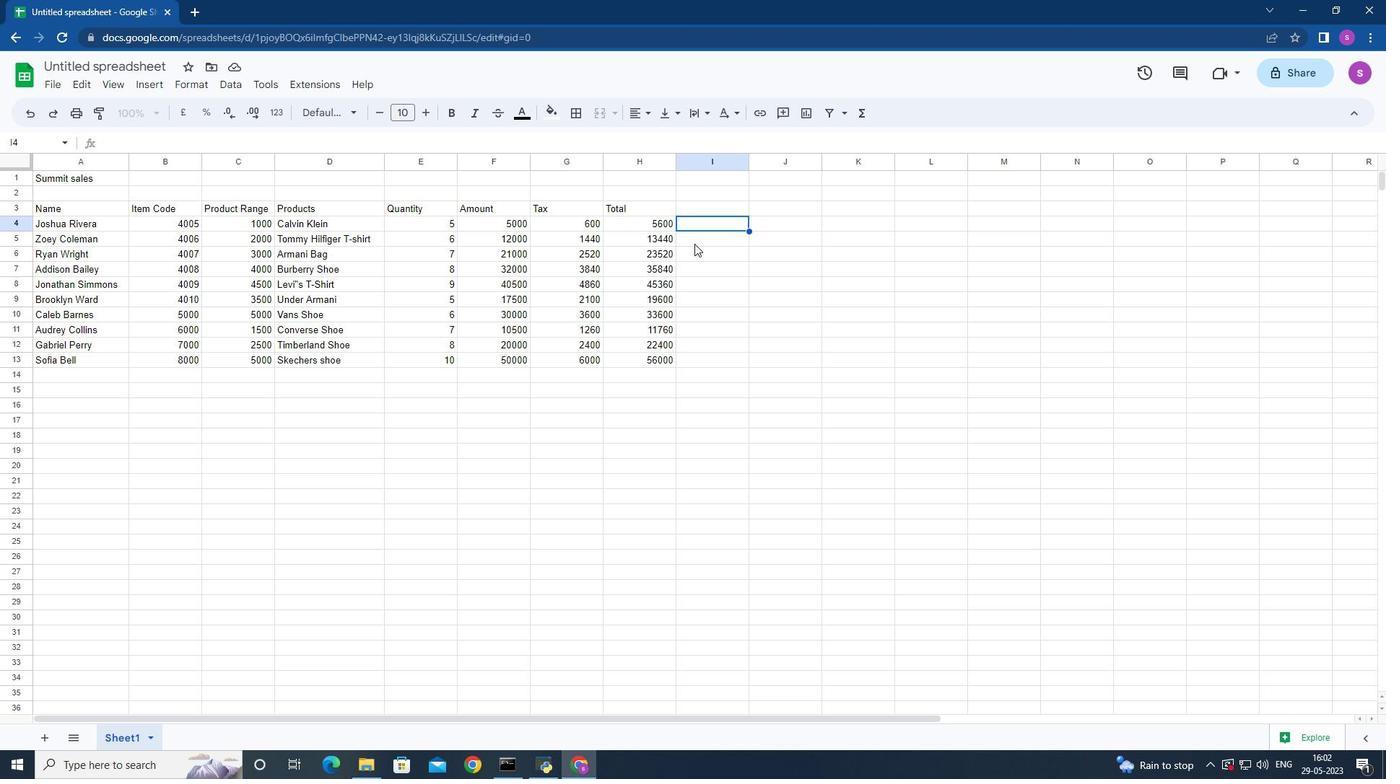 
Action: Mouse scrolled (693, 254) with delta (0, 0)
Screenshot: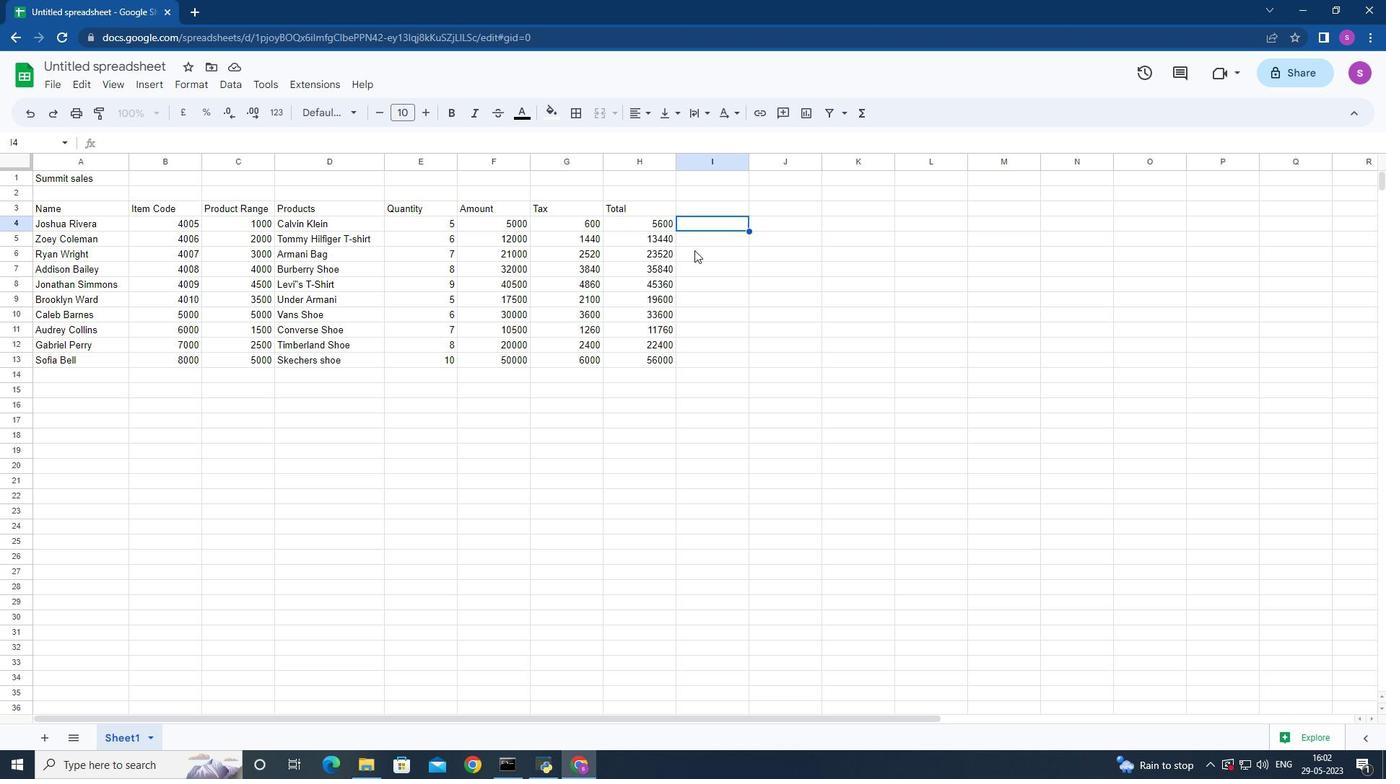 
Action: Mouse scrolled (693, 254) with delta (0, 0)
Screenshot: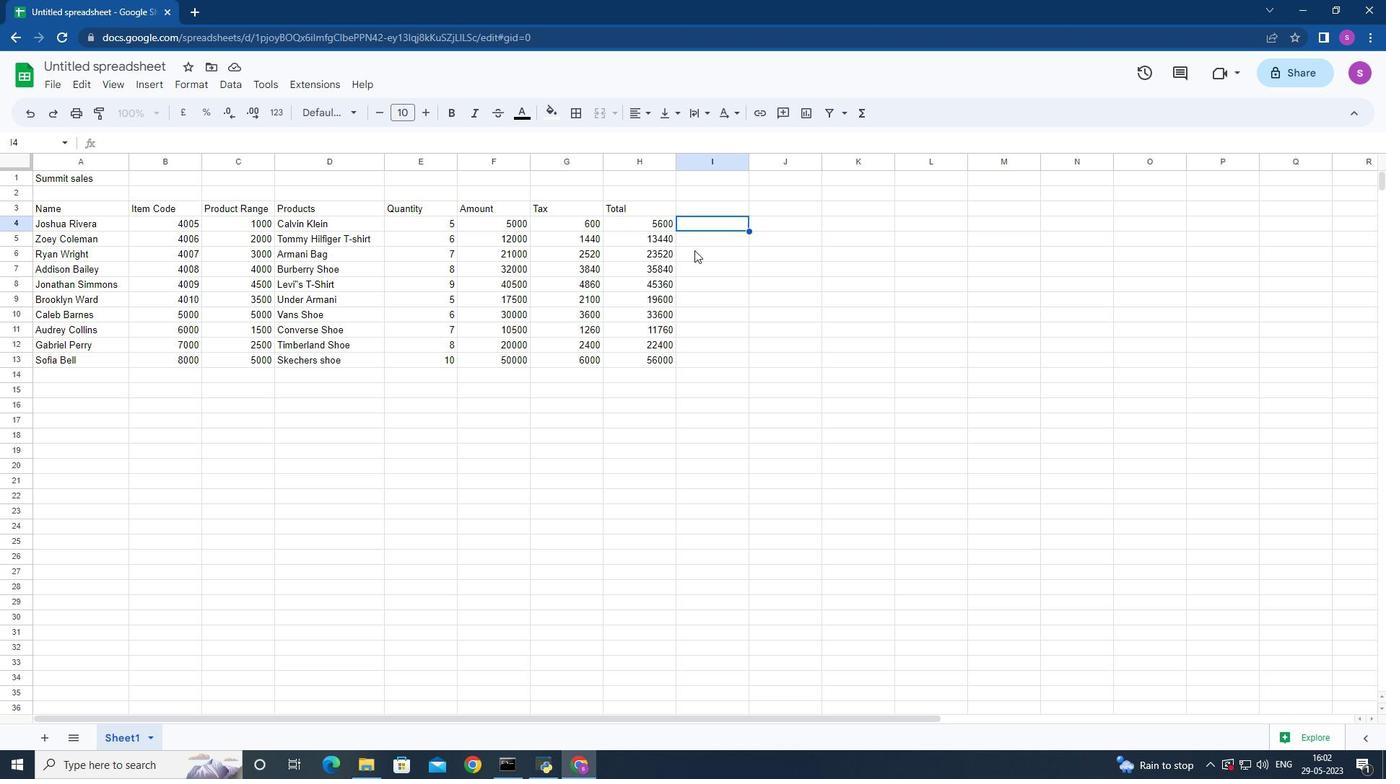 
Action: Mouse moved to (693, 254)
Screenshot: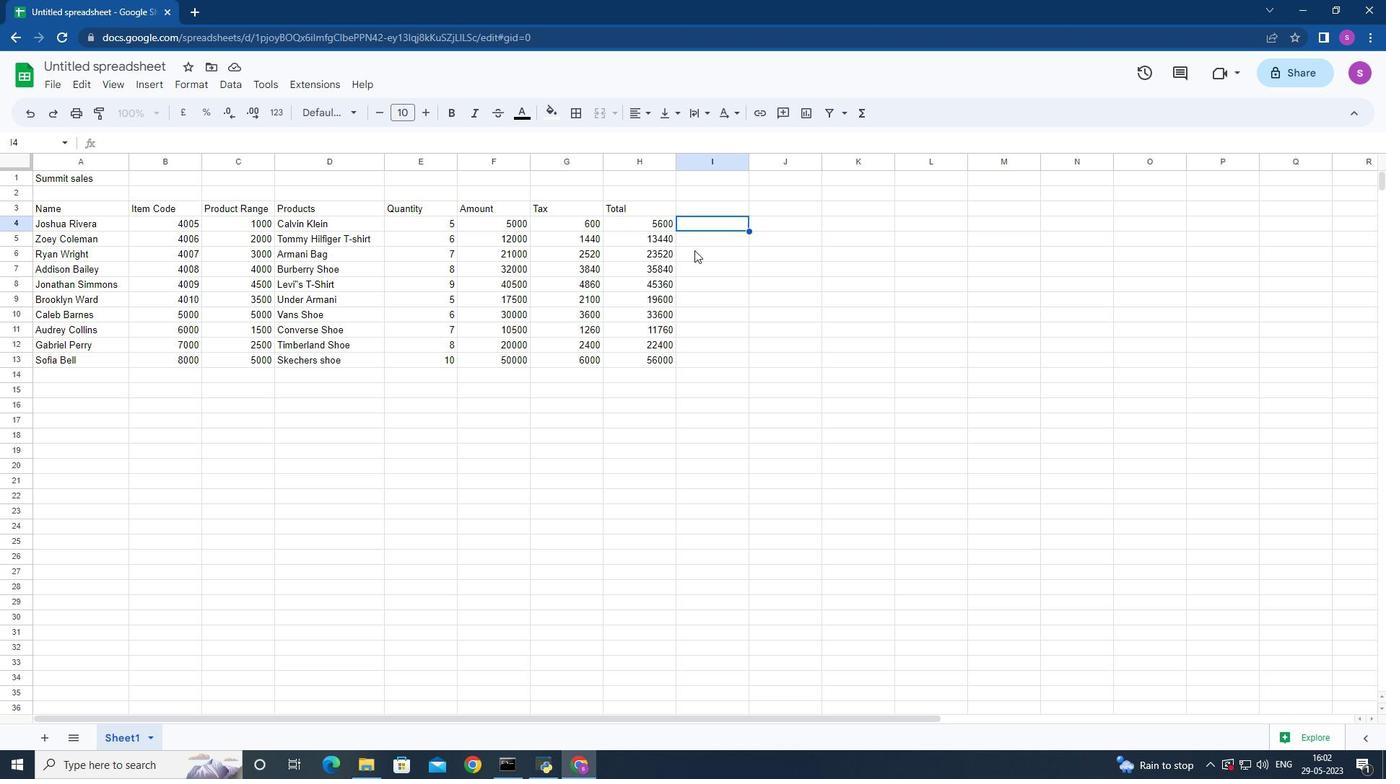 
Action: Mouse scrolled (693, 254) with delta (0, 0)
Screenshot: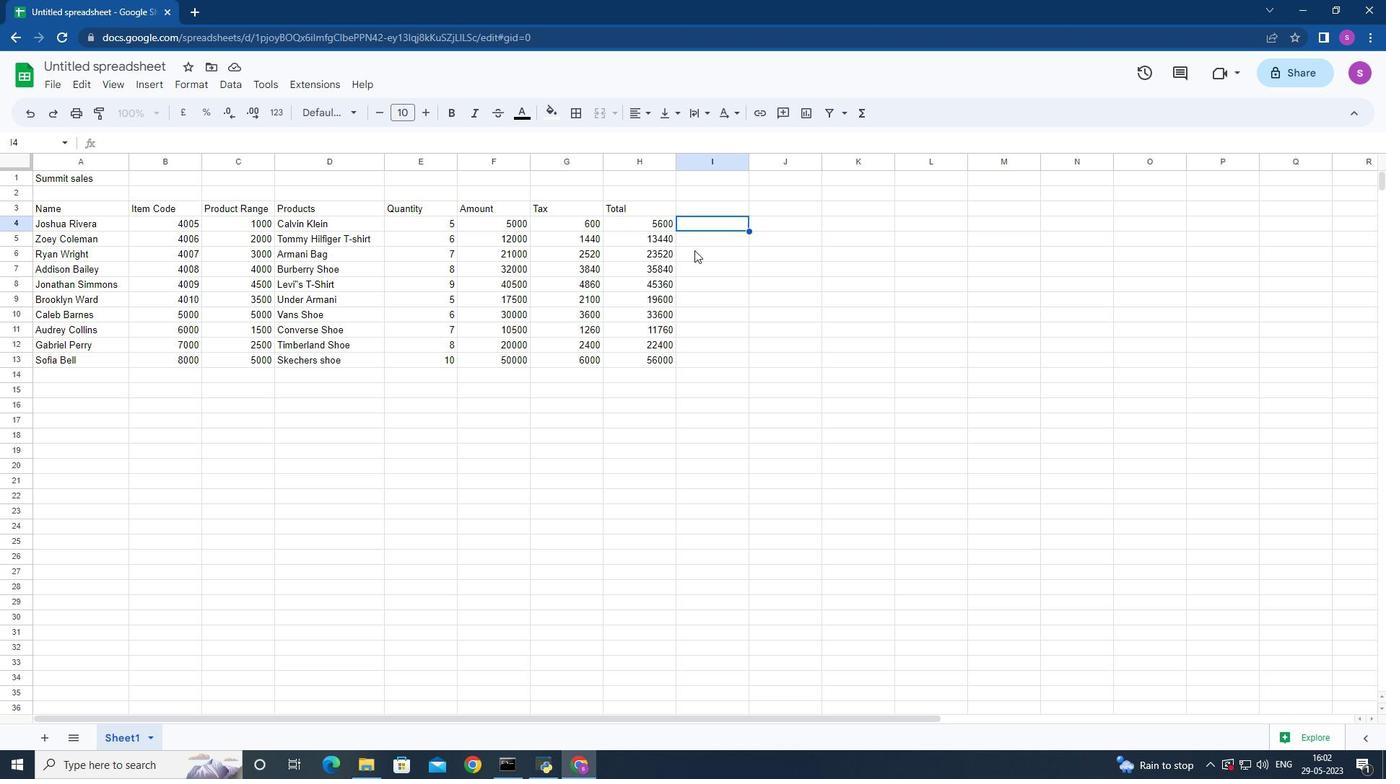 
Action: Mouse scrolled (693, 254) with delta (0, 0)
Screenshot: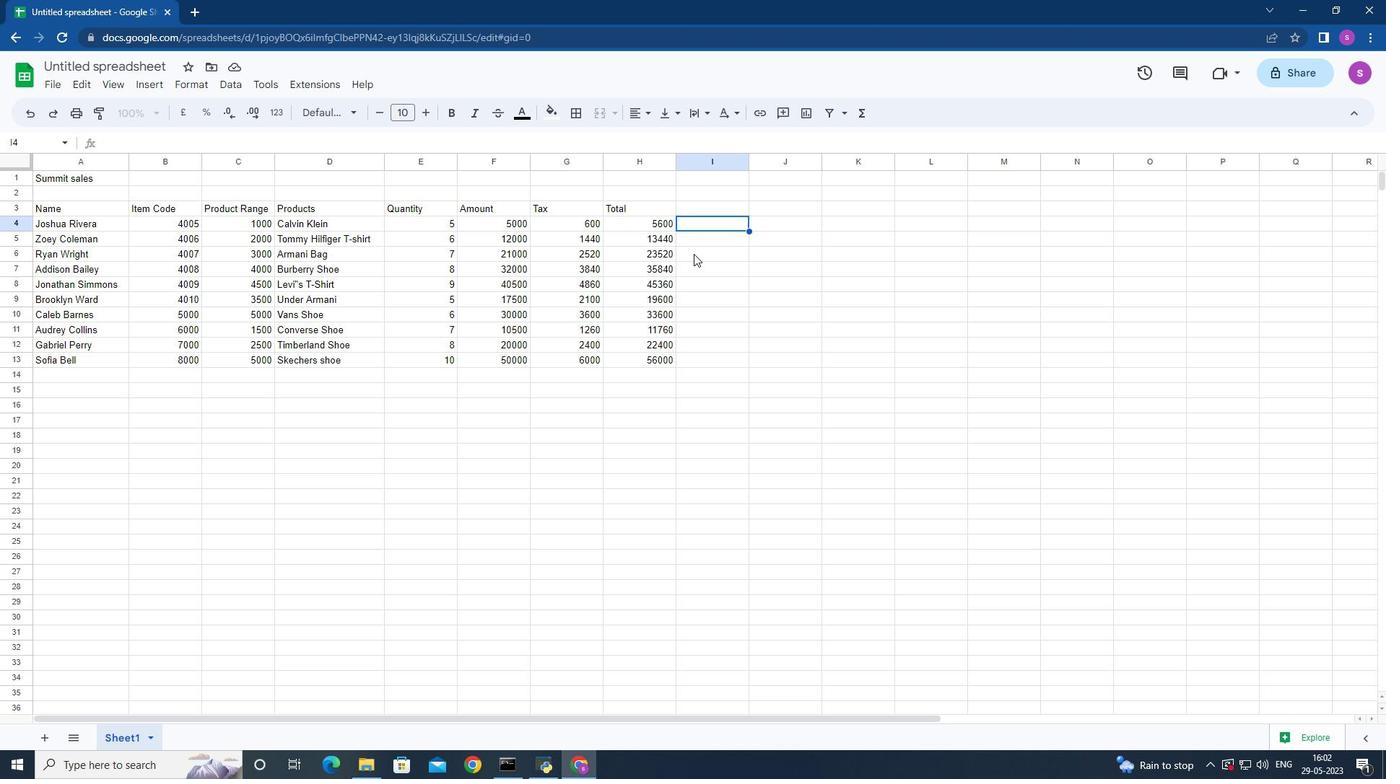 
Action: Mouse moved to (700, 327)
Screenshot: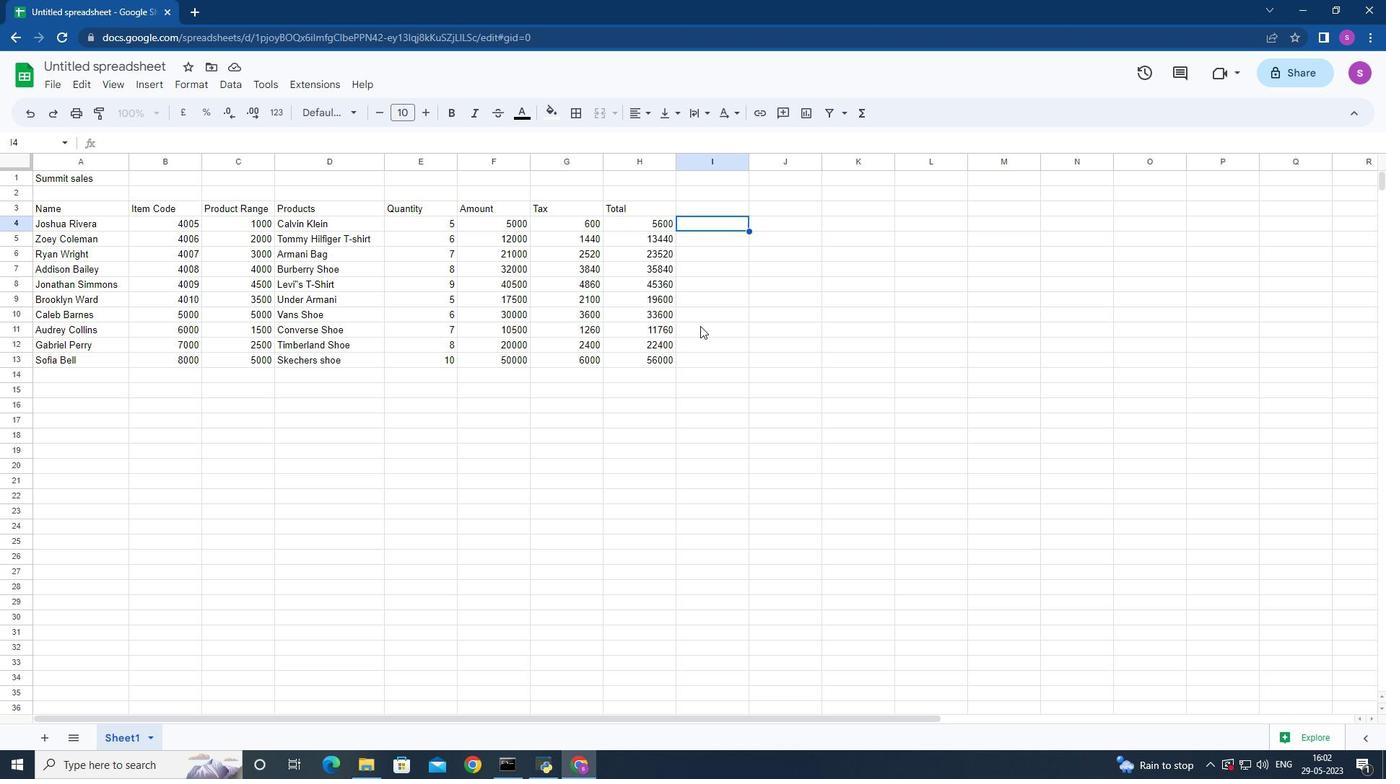 
Action: Mouse scrolled (700, 326) with delta (0, 0)
Screenshot: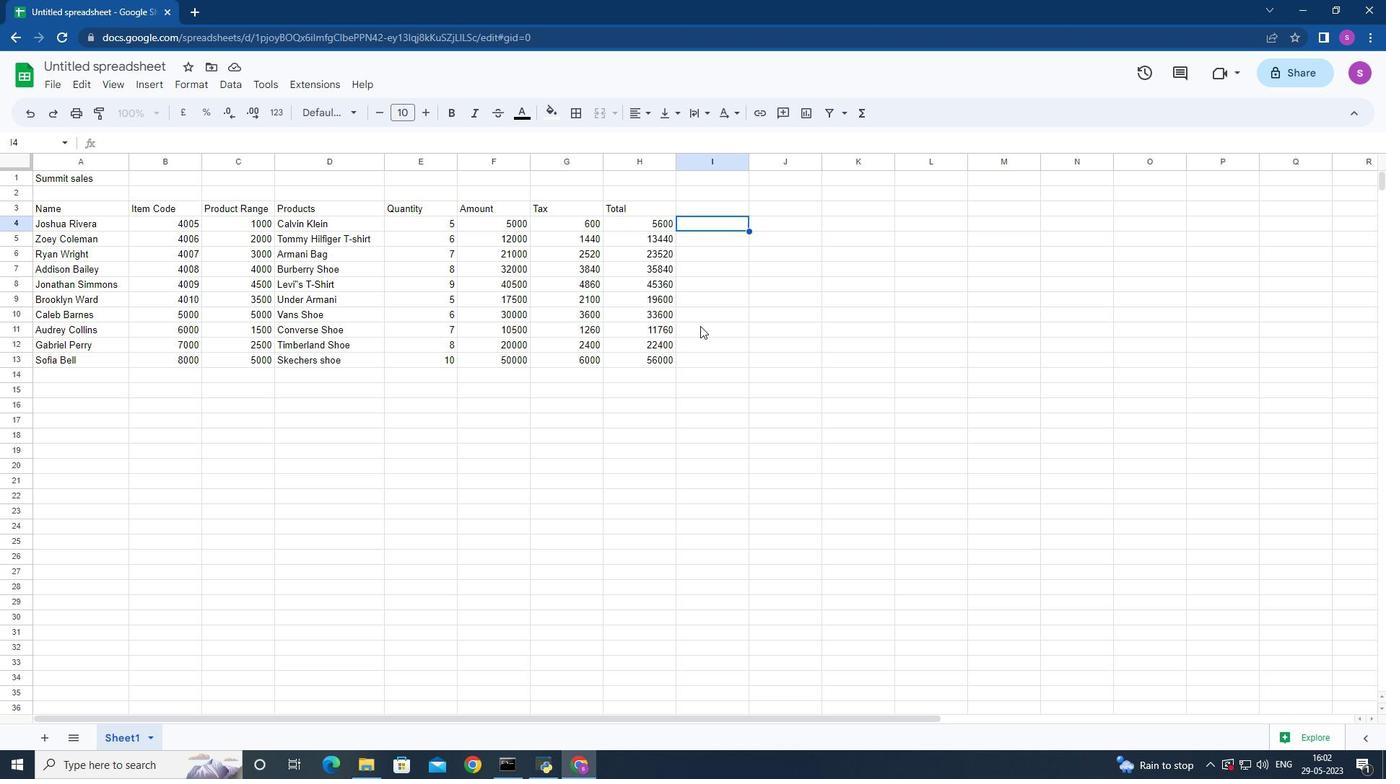 
Action: Mouse moved to (703, 329)
Screenshot: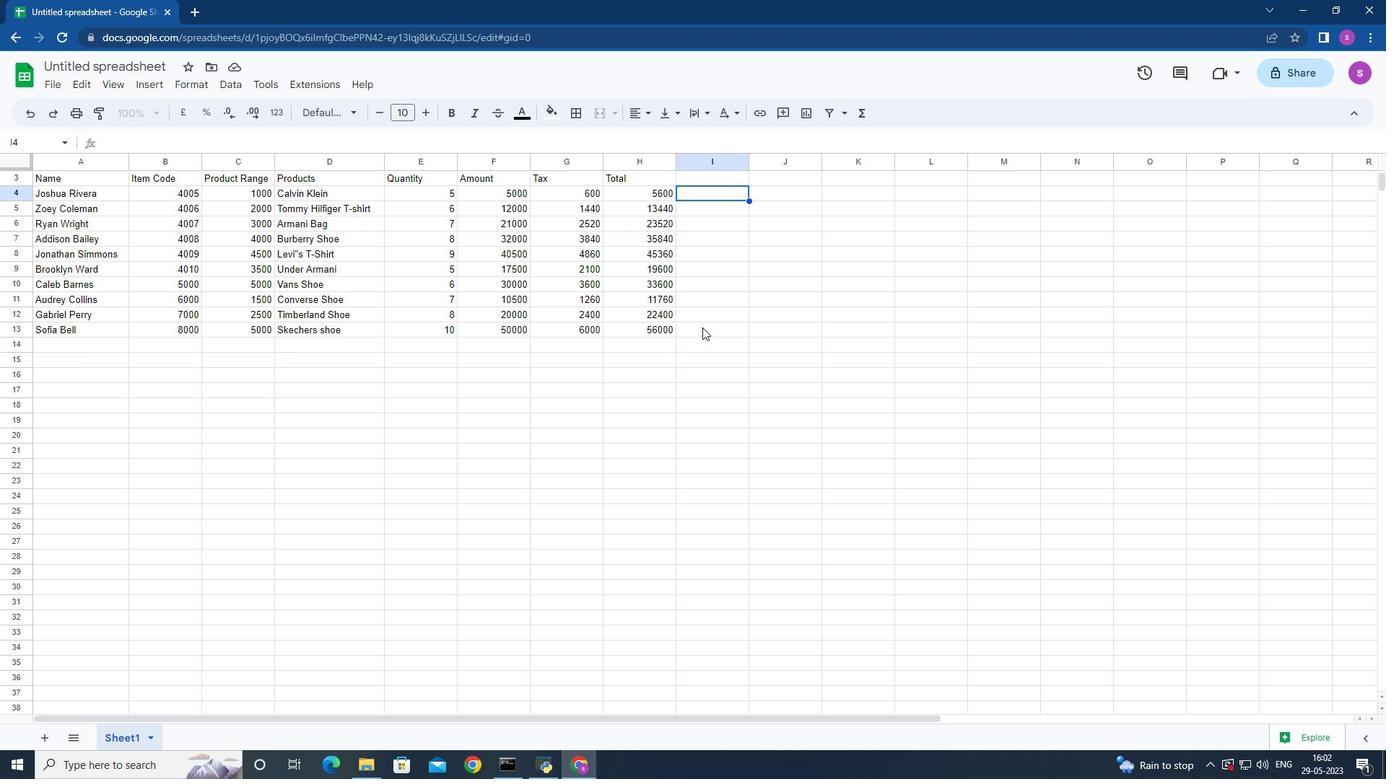 
Action: Mouse scrolled (703, 329) with delta (0, 0)
Screenshot: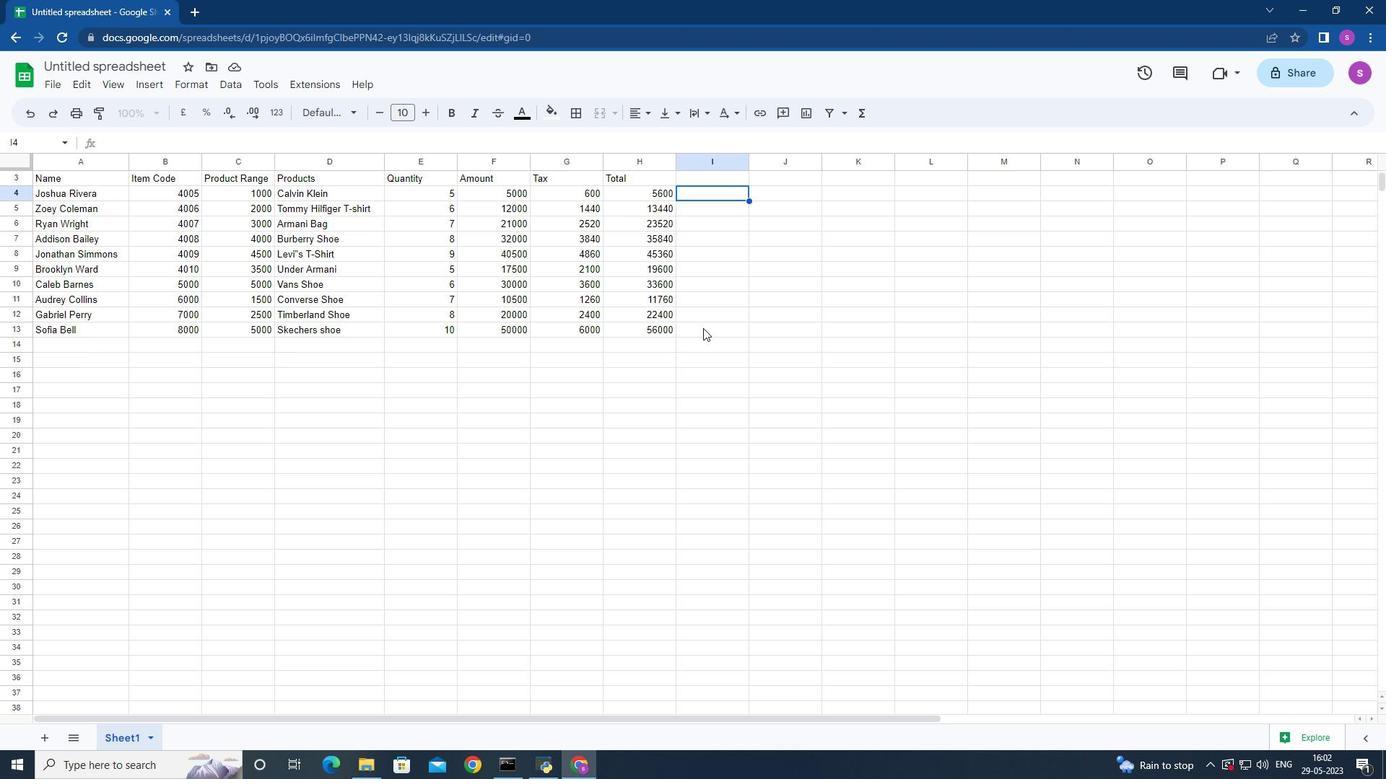 
Action: Mouse scrolled (703, 329) with delta (0, 0)
Screenshot: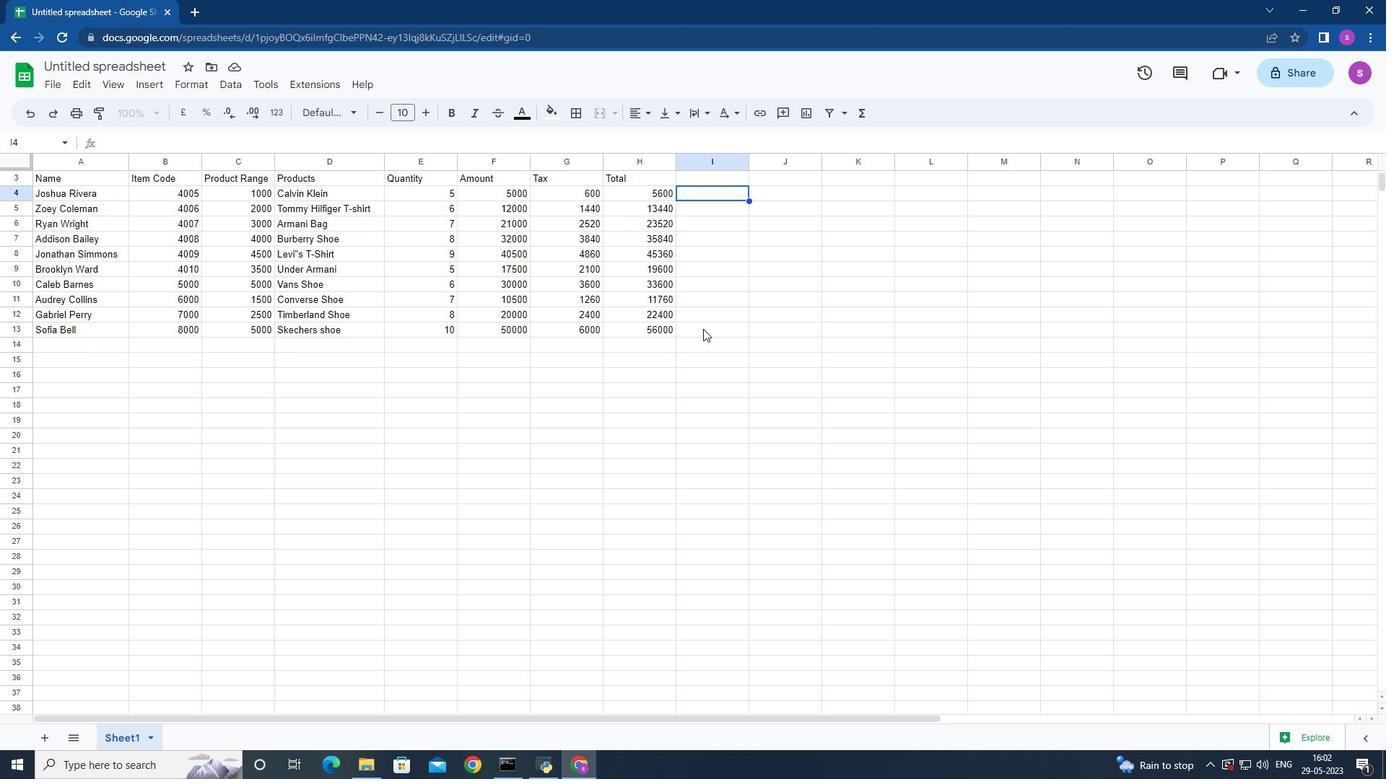 
Action: Mouse scrolled (703, 329) with delta (0, 0)
Screenshot: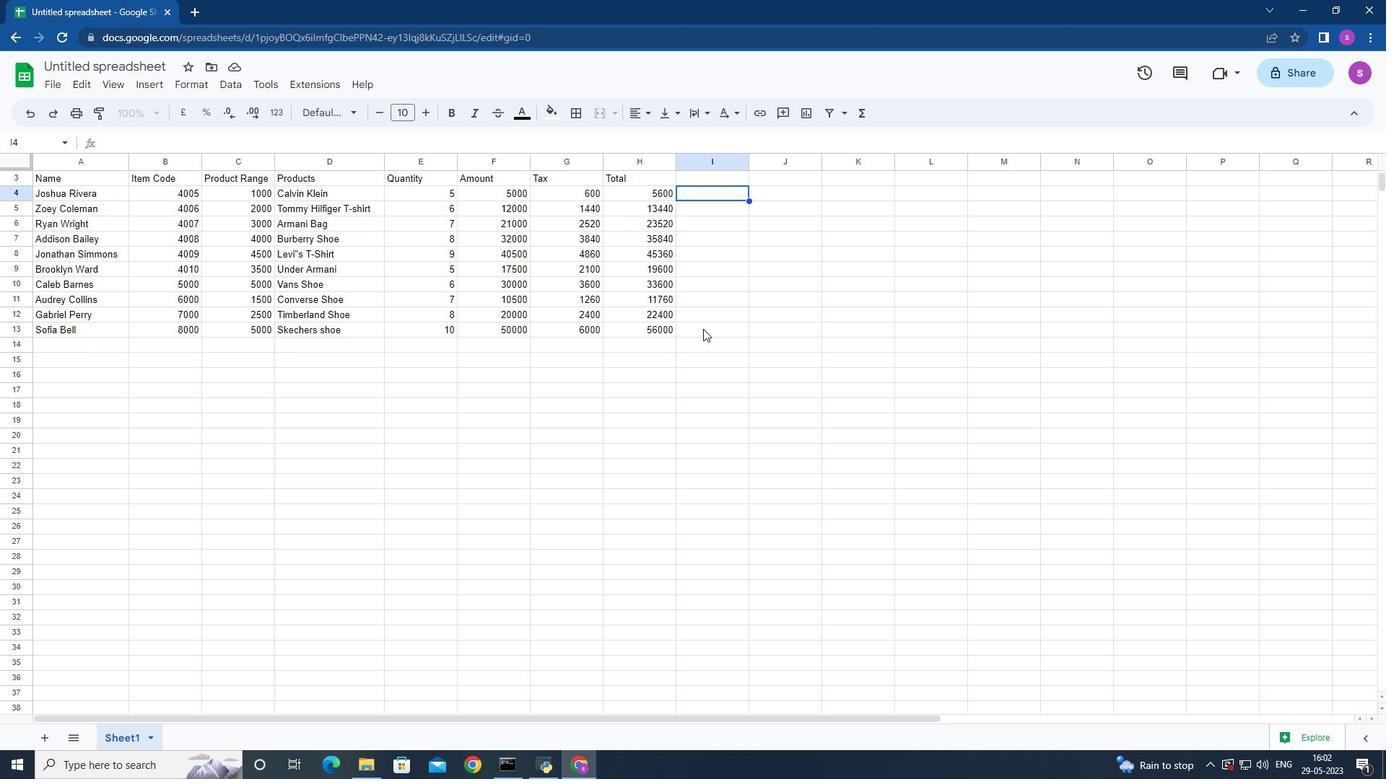 
Action: Mouse moved to (703, 329)
Screenshot: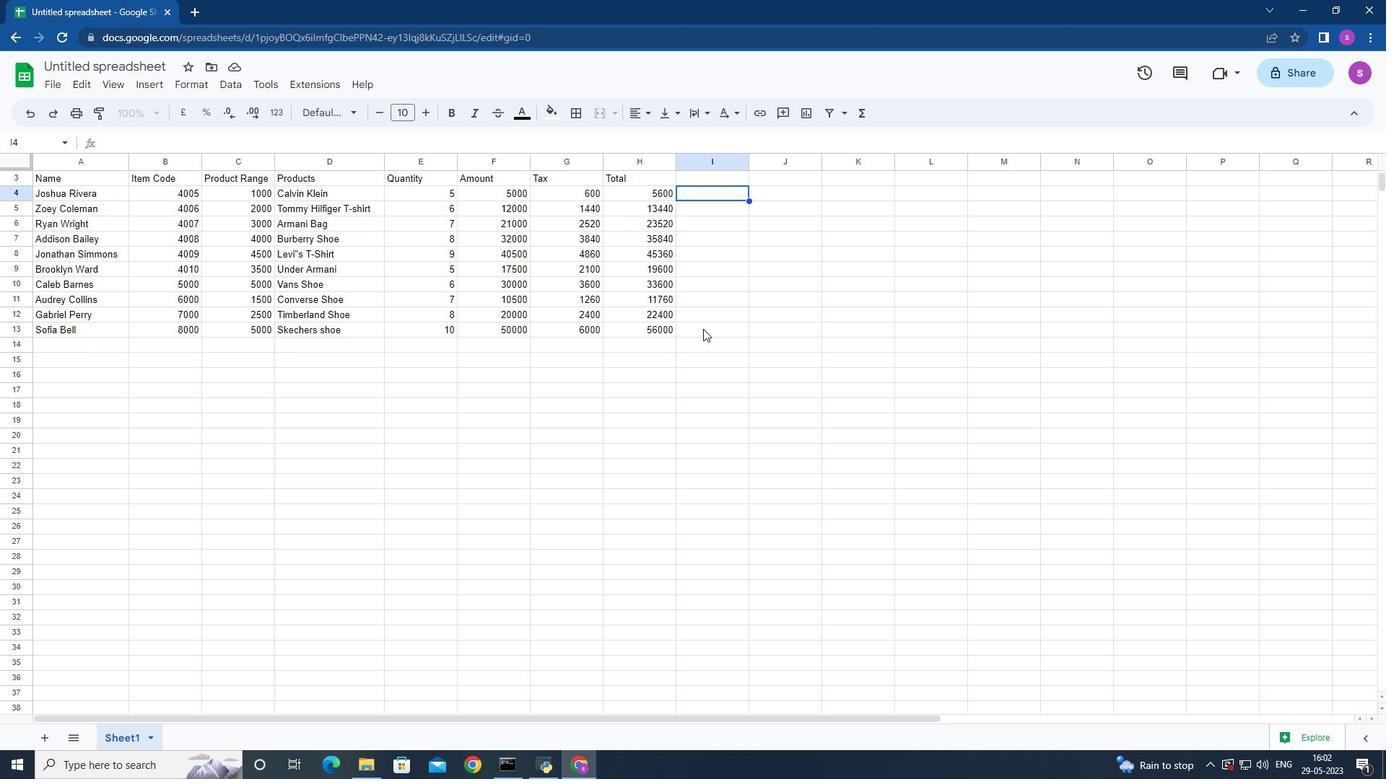 
Action: Mouse scrolled (703, 329) with delta (0, 0)
Screenshot: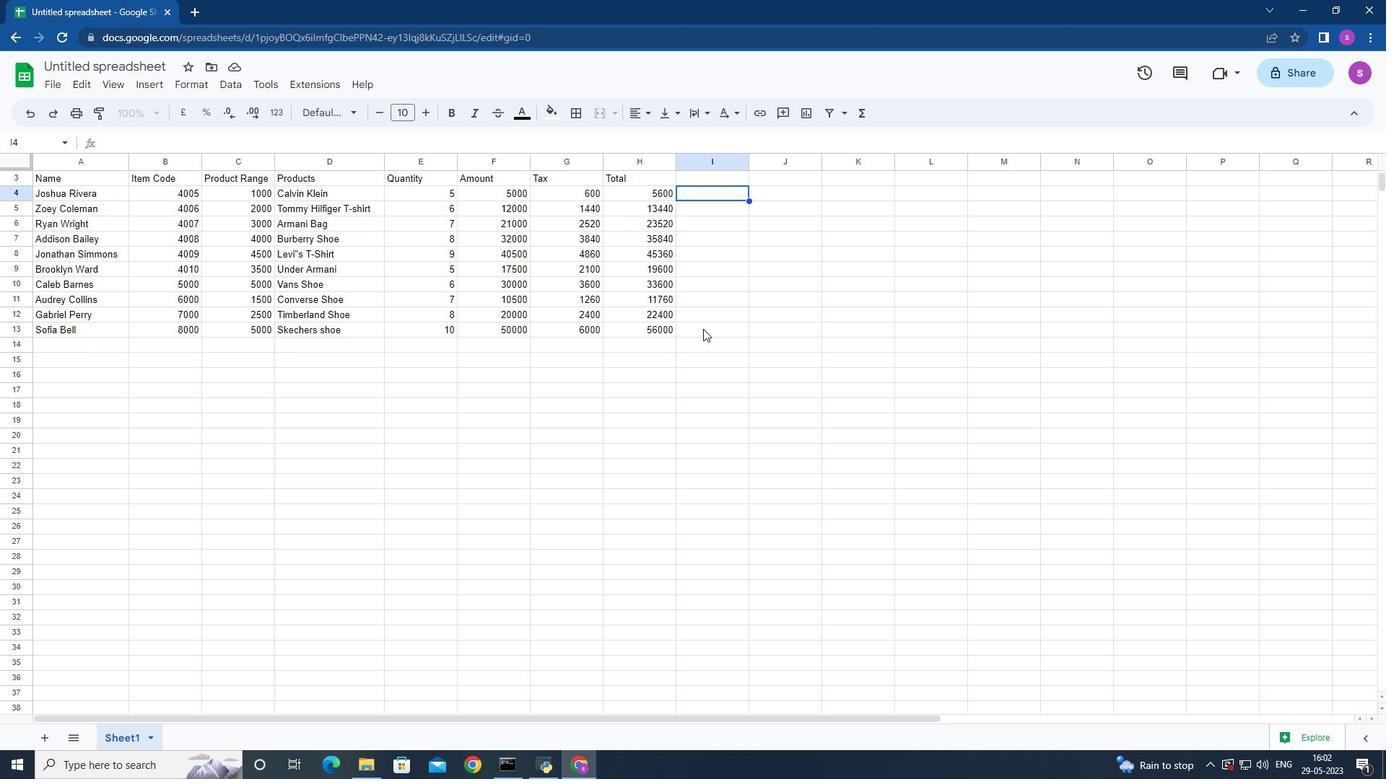 
Action: Mouse scrolled (703, 329) with delta (0, 0)
Screenshot: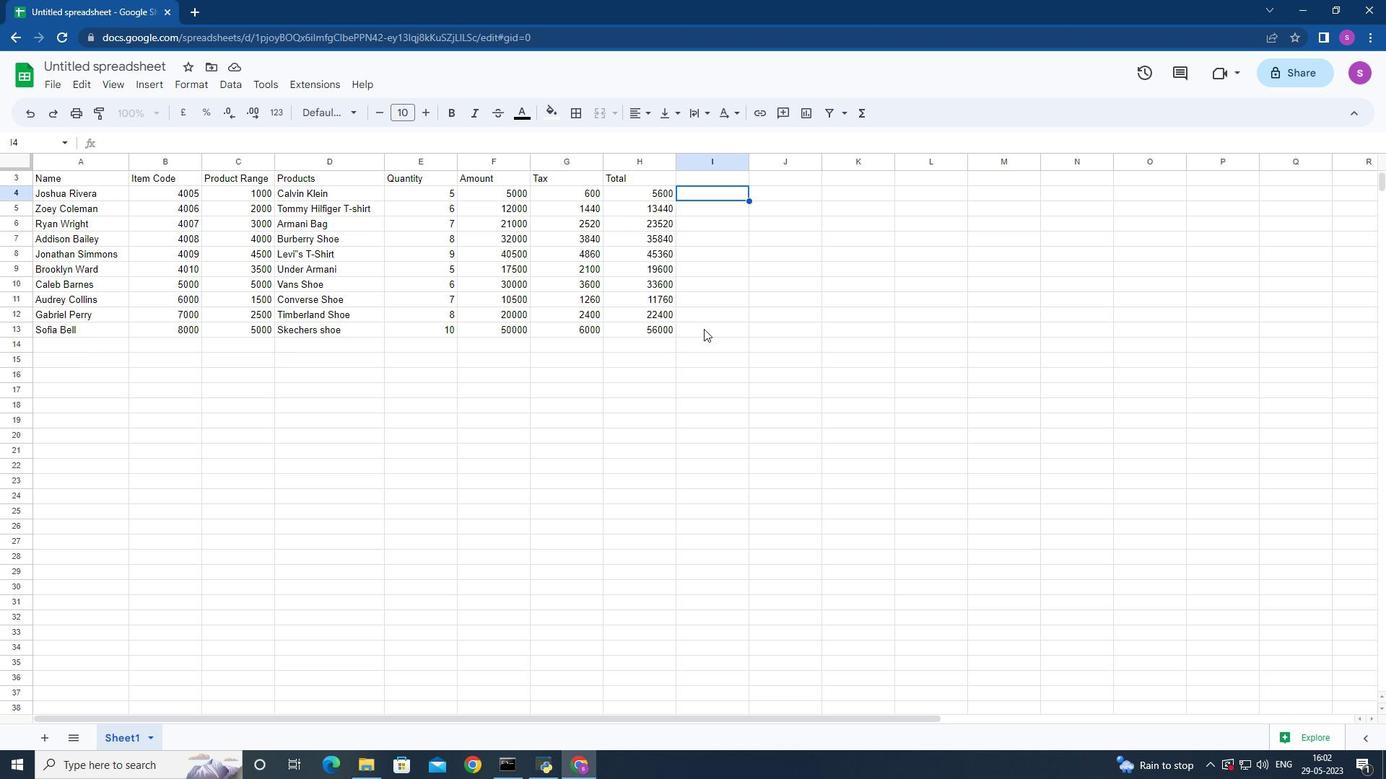 
Action: Mouse moved to (120, 65)
Screenshot: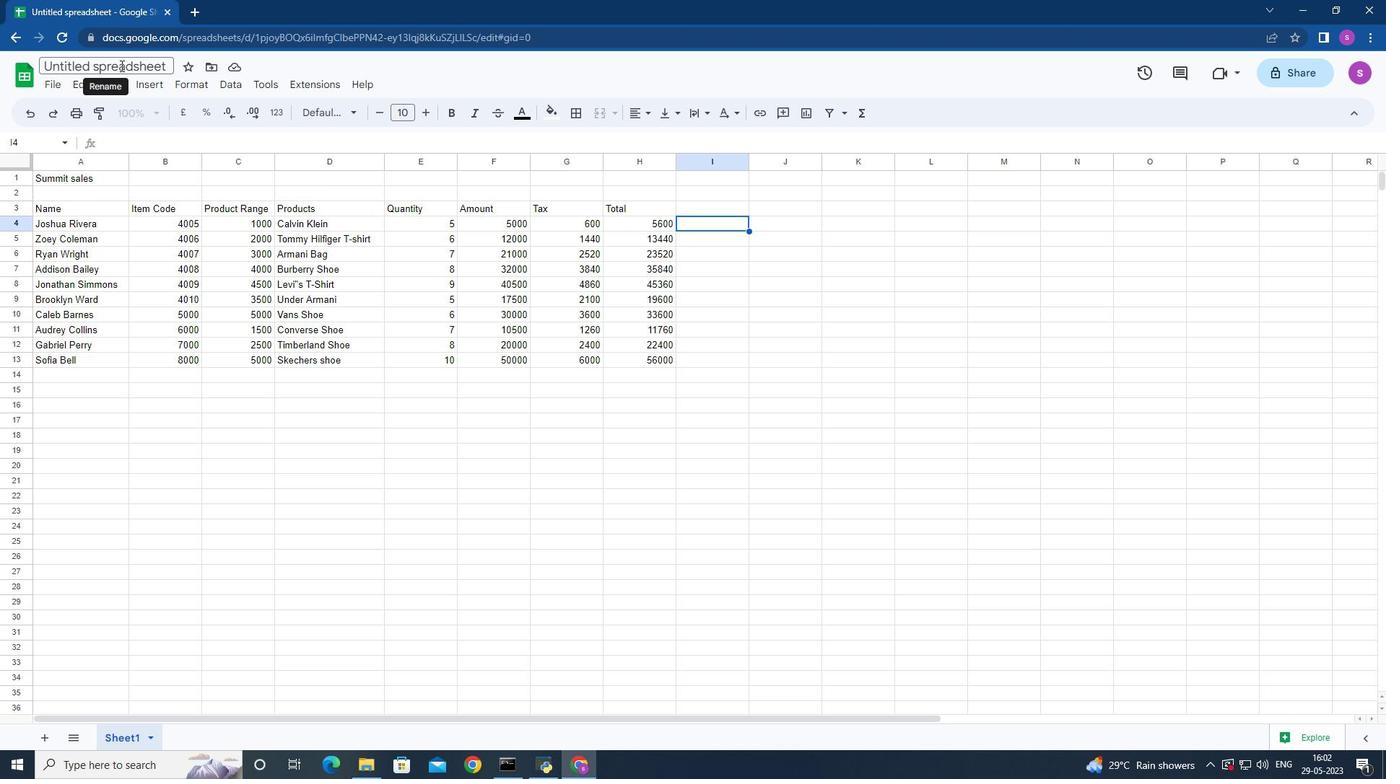 
Action: Mouse pressed left at (120, 65)
Screenshot: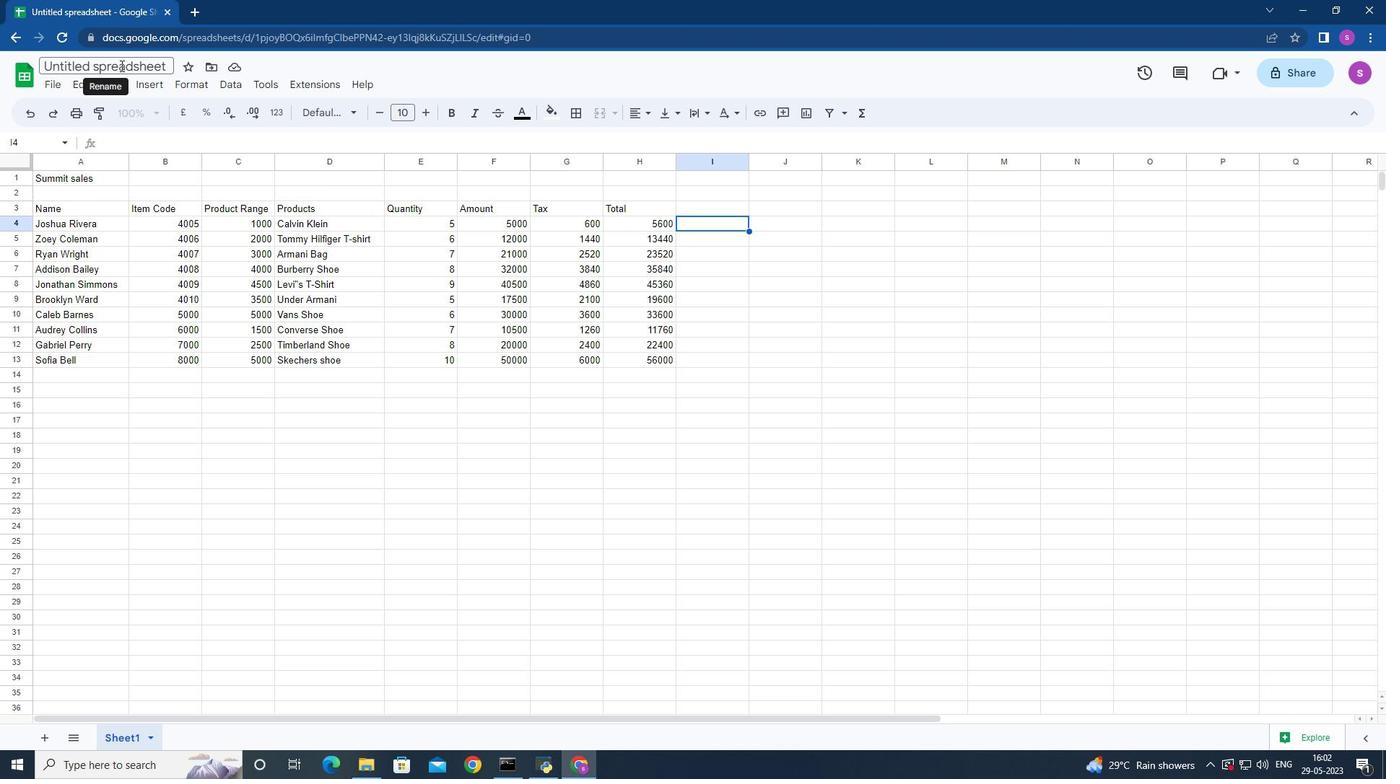 
Action: Mouse moved to (123, 65)
Screenshot: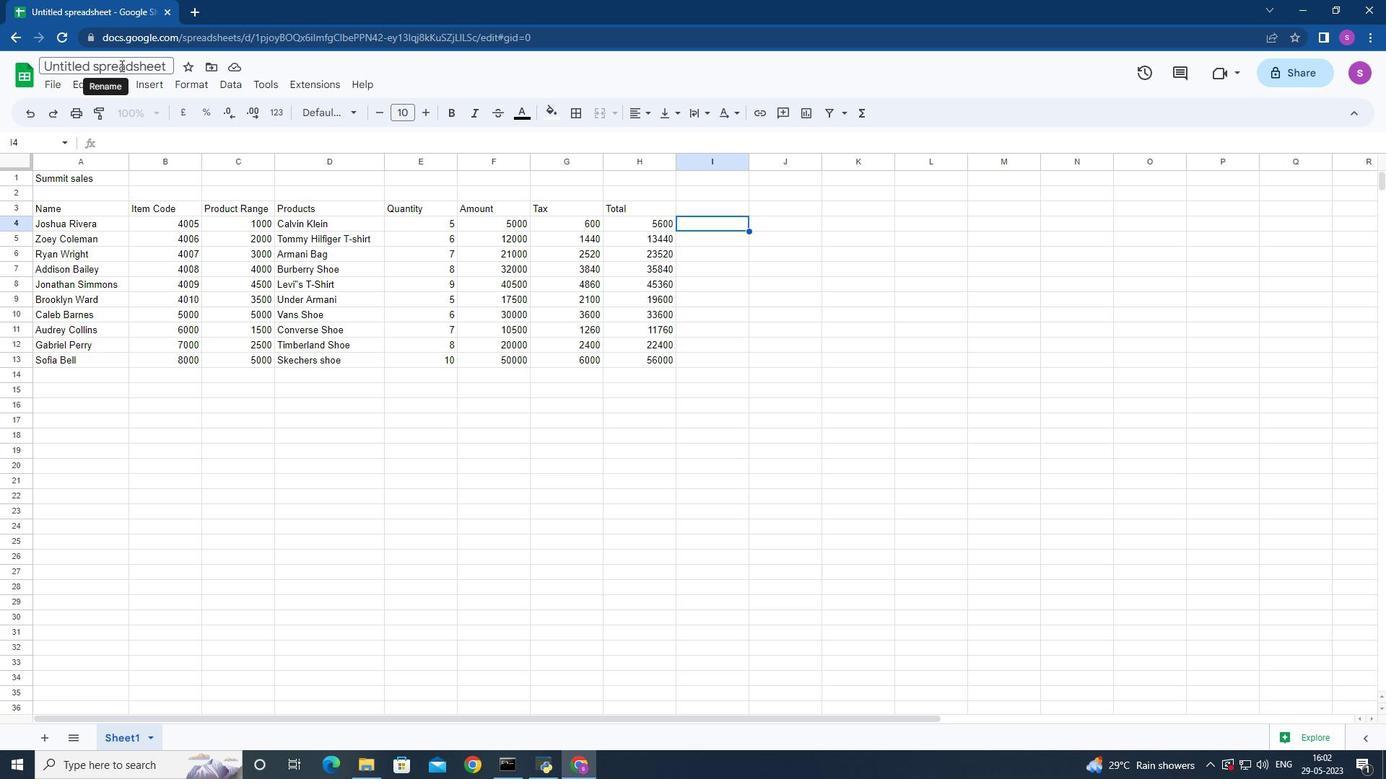 
Action: Key pressed <Key.backspace><Key.shift>Summit<Key.space><Key.shift>sales<Key.space><Key.shift>review<Key.space><Key.shift>Book<Key.enter>
Screenshot: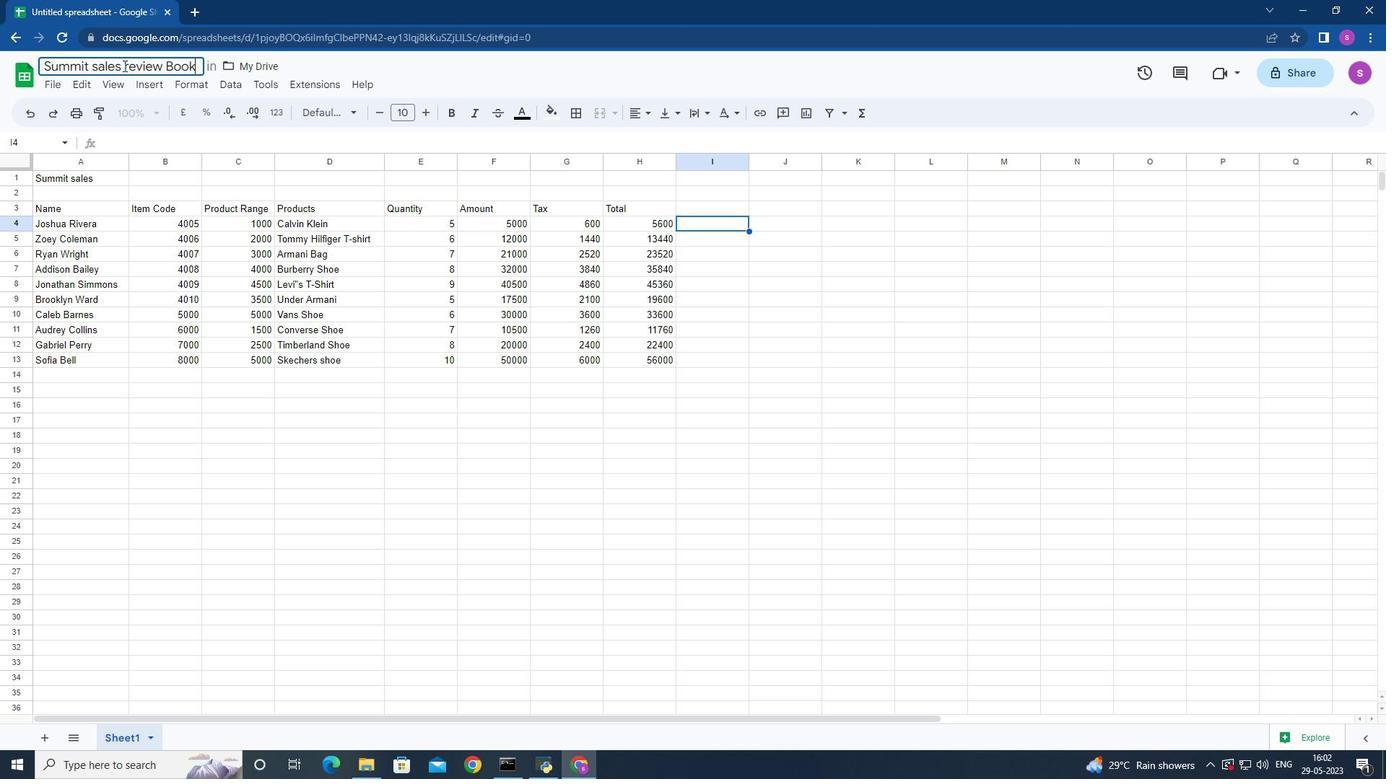 
Action: Mouse moved to (545, 504)
Screenshot: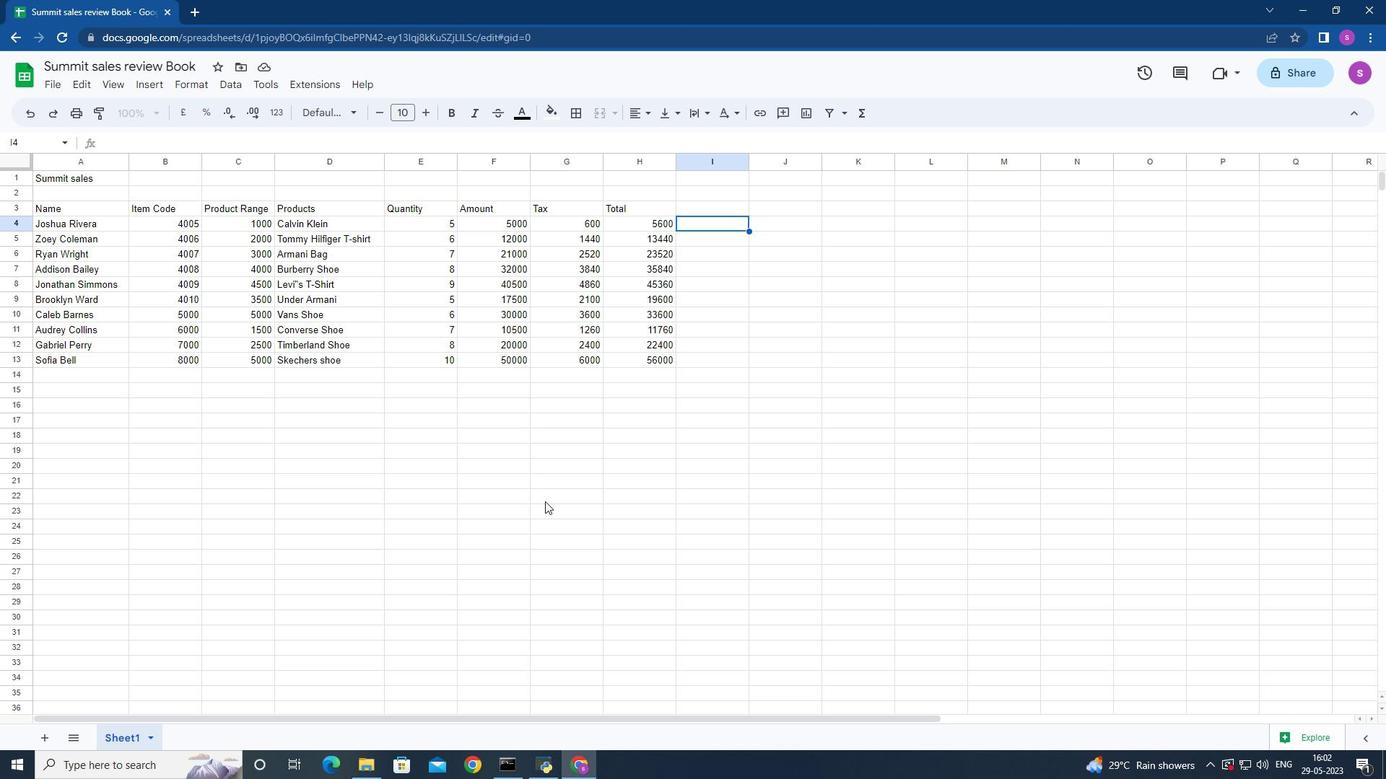 
Action: Mouse scrolled (545, 505) with delta (0, 0)
Screenshot: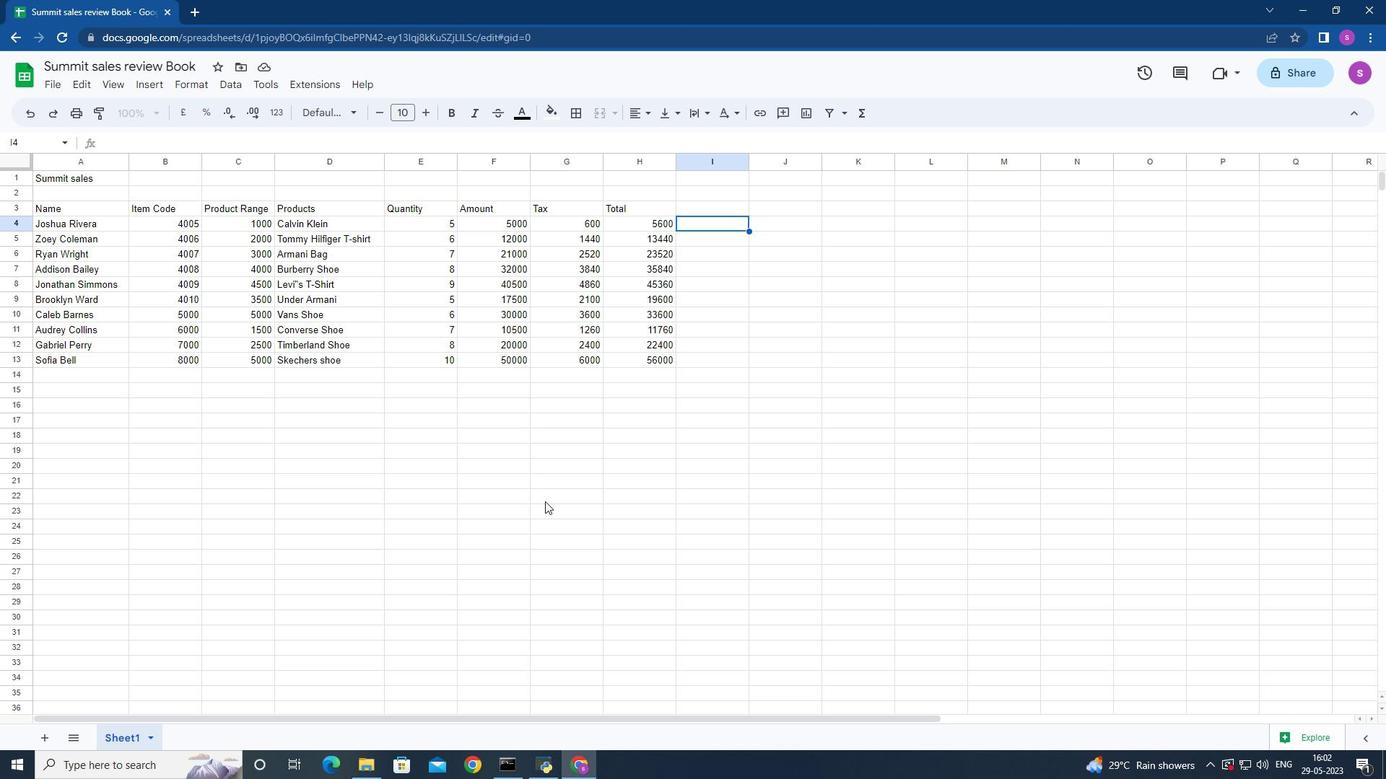 
Action: Mouse moved to (521, 491)
Screenshot: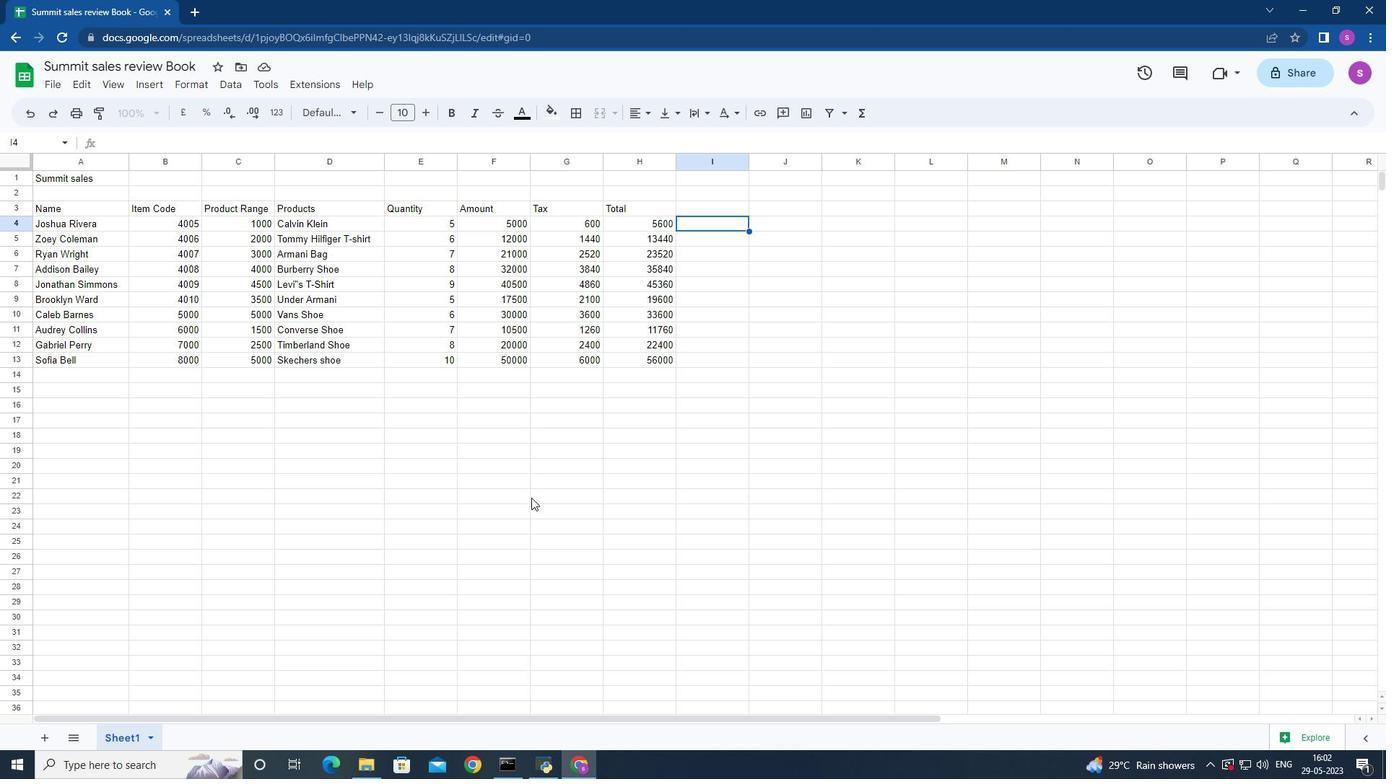 
Action: Mouse scrolled (521, 490) with delta (0, 0)
Screenshot: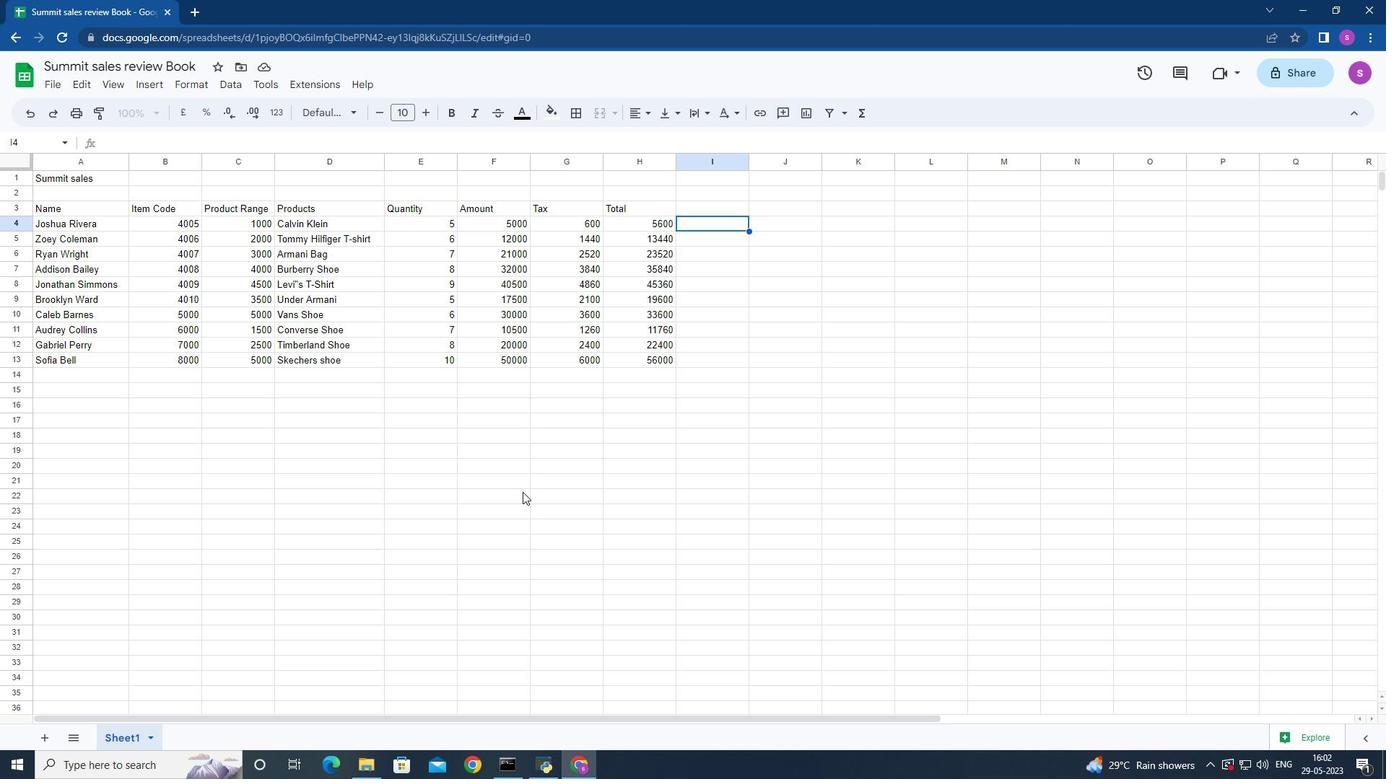 
Action: Mouse moved to (521, 488)
Screenshot: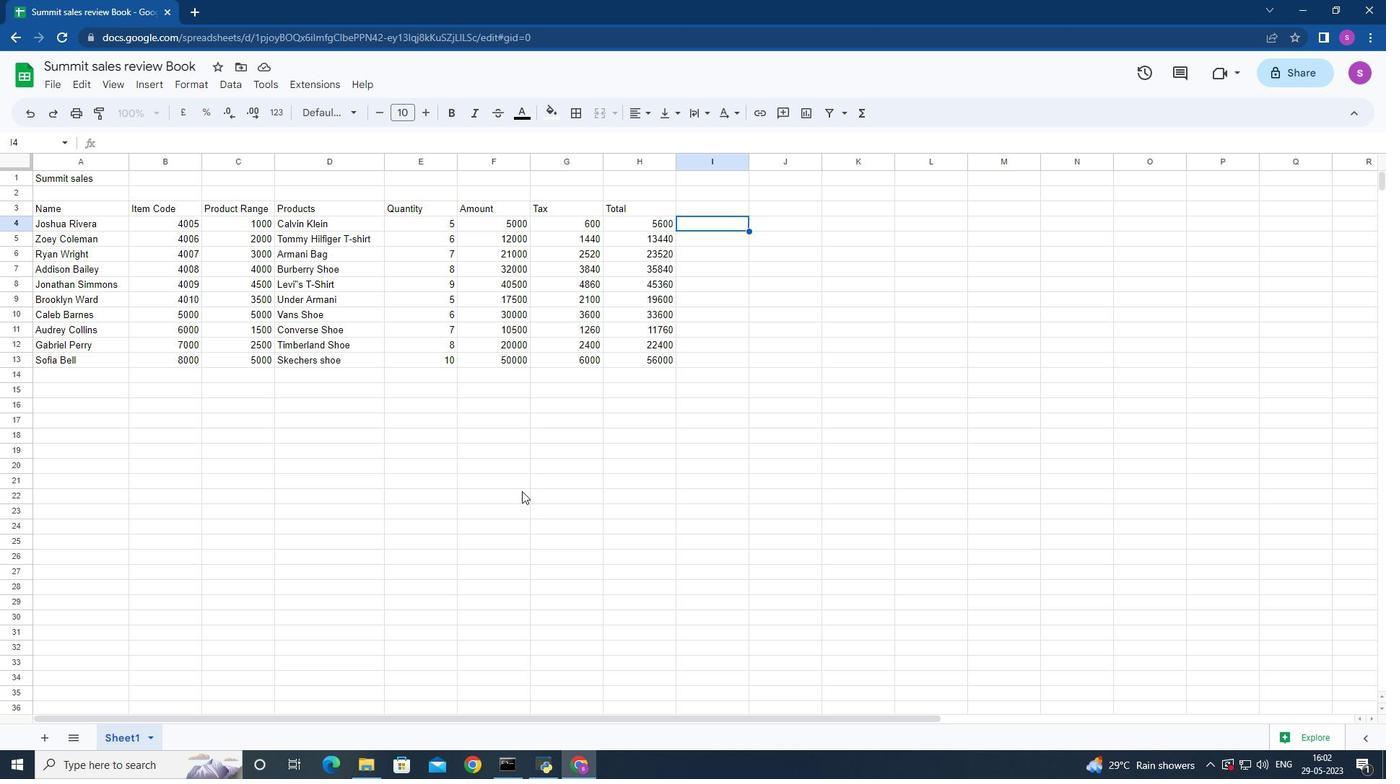 
Action: Mouse scrolled (521, 487) with delta (0, 0)
Screenshot: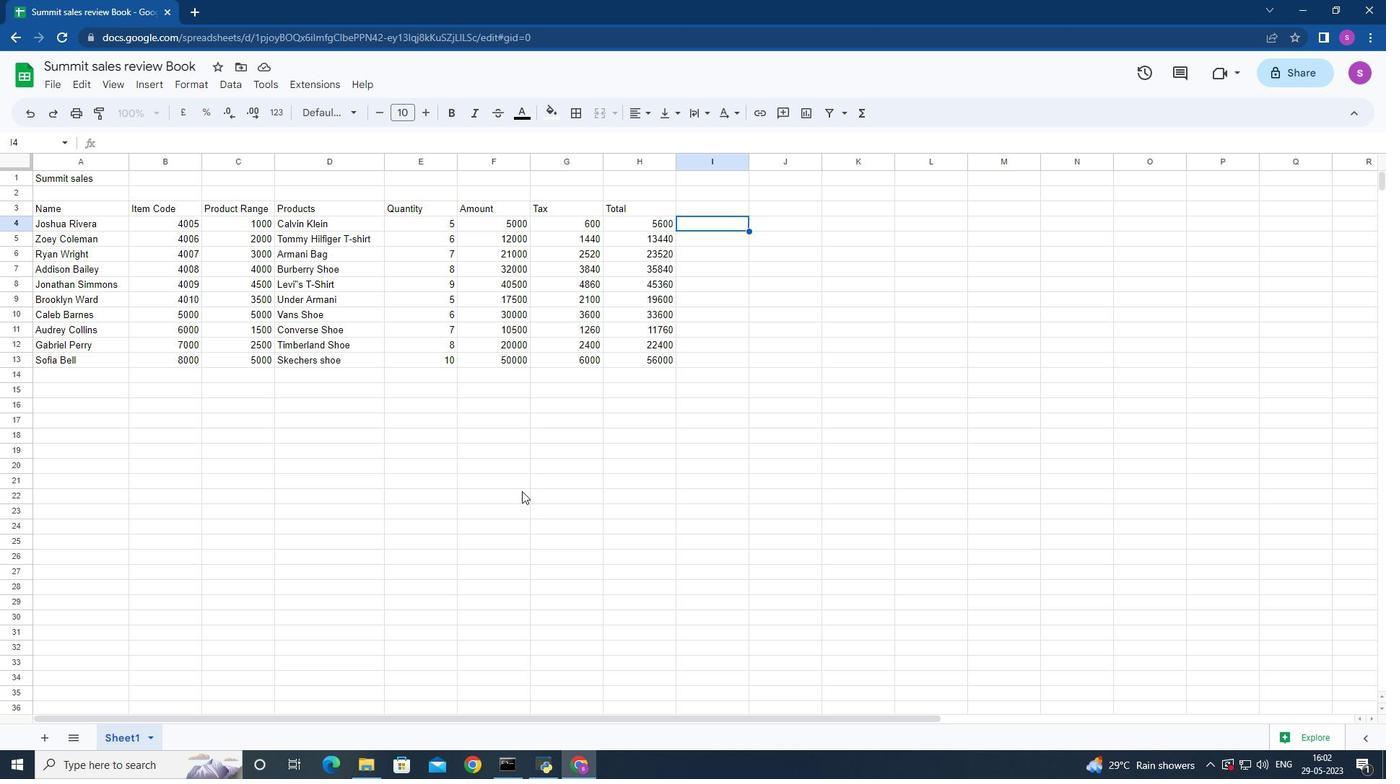 
Action: Mouse moved to (523, 478)
Screenshot: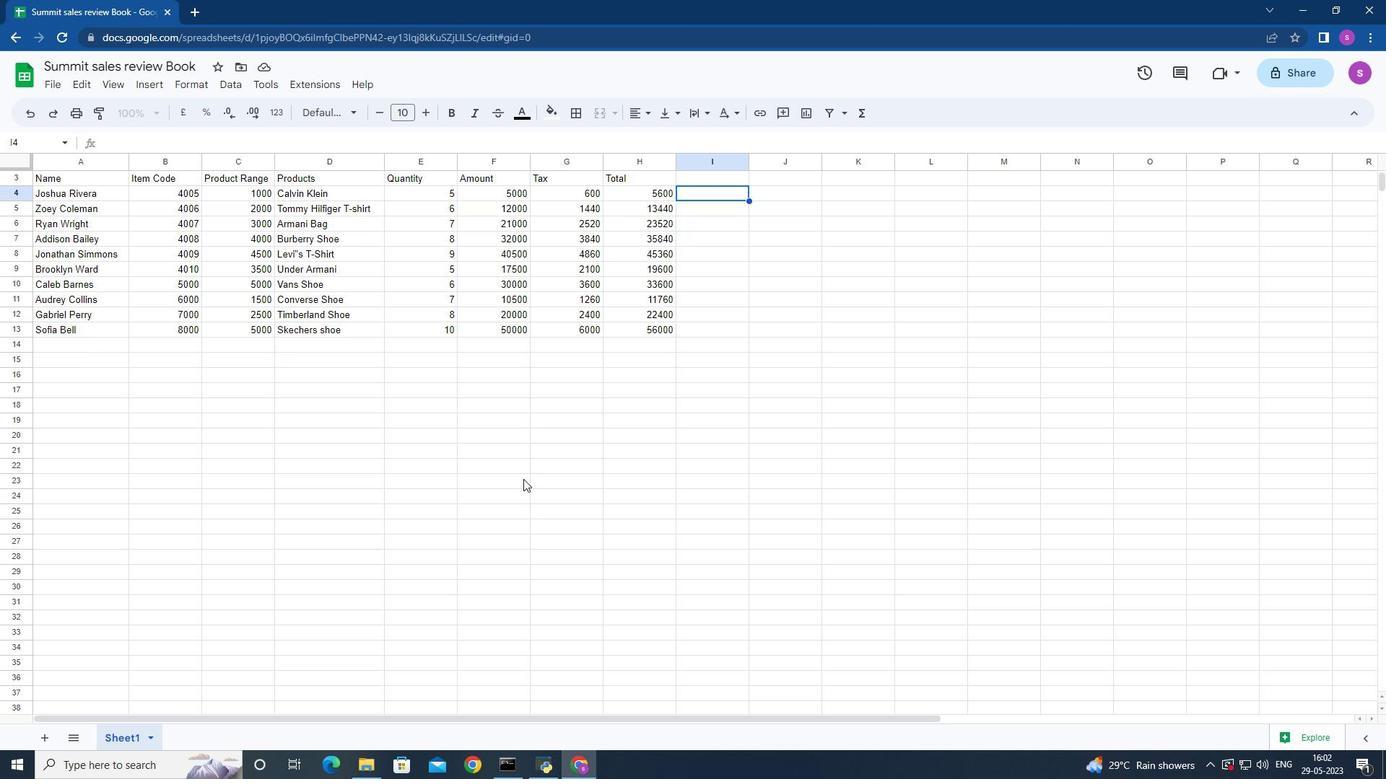 
Action: Mouse scrolled (523, 479) with delta (0, 0)
Screenshot: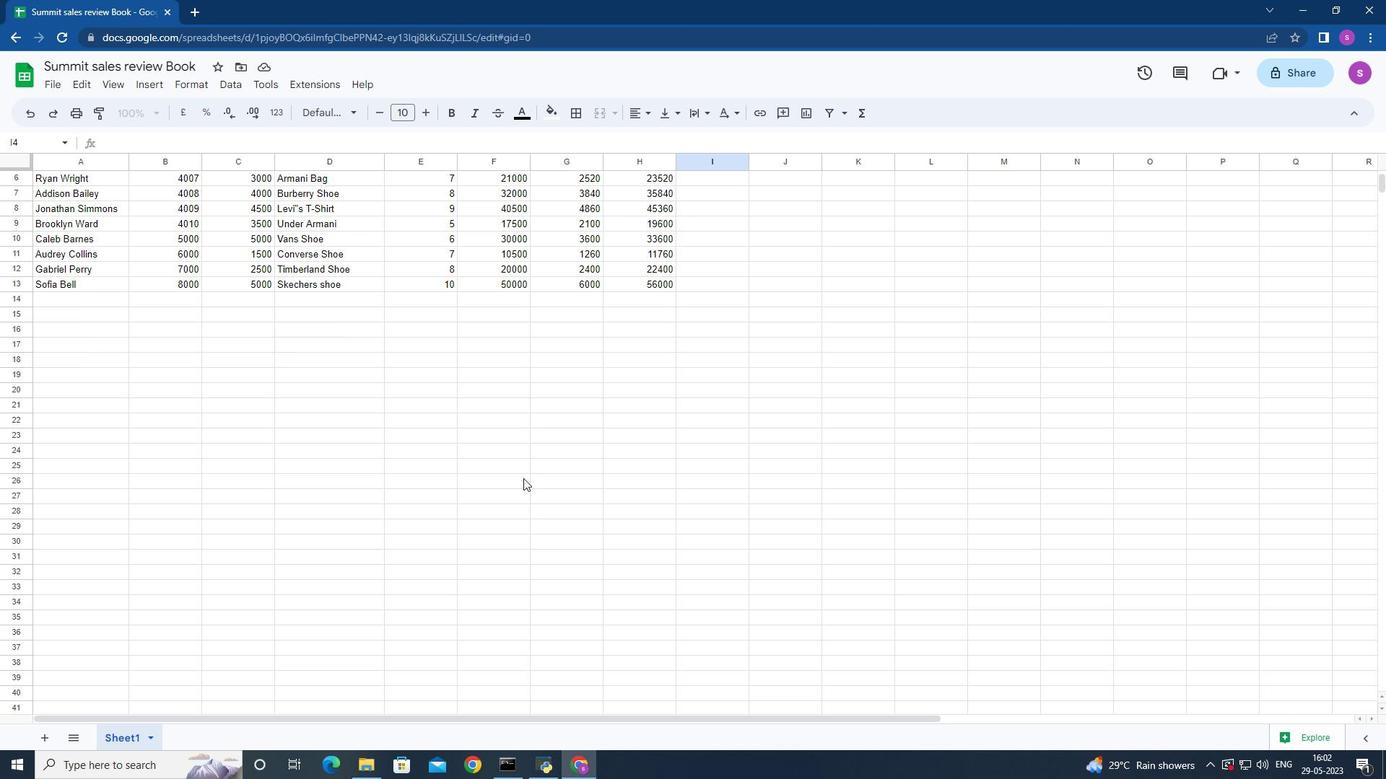 
Action: Mouse moved to (523, 478)
Screenshot: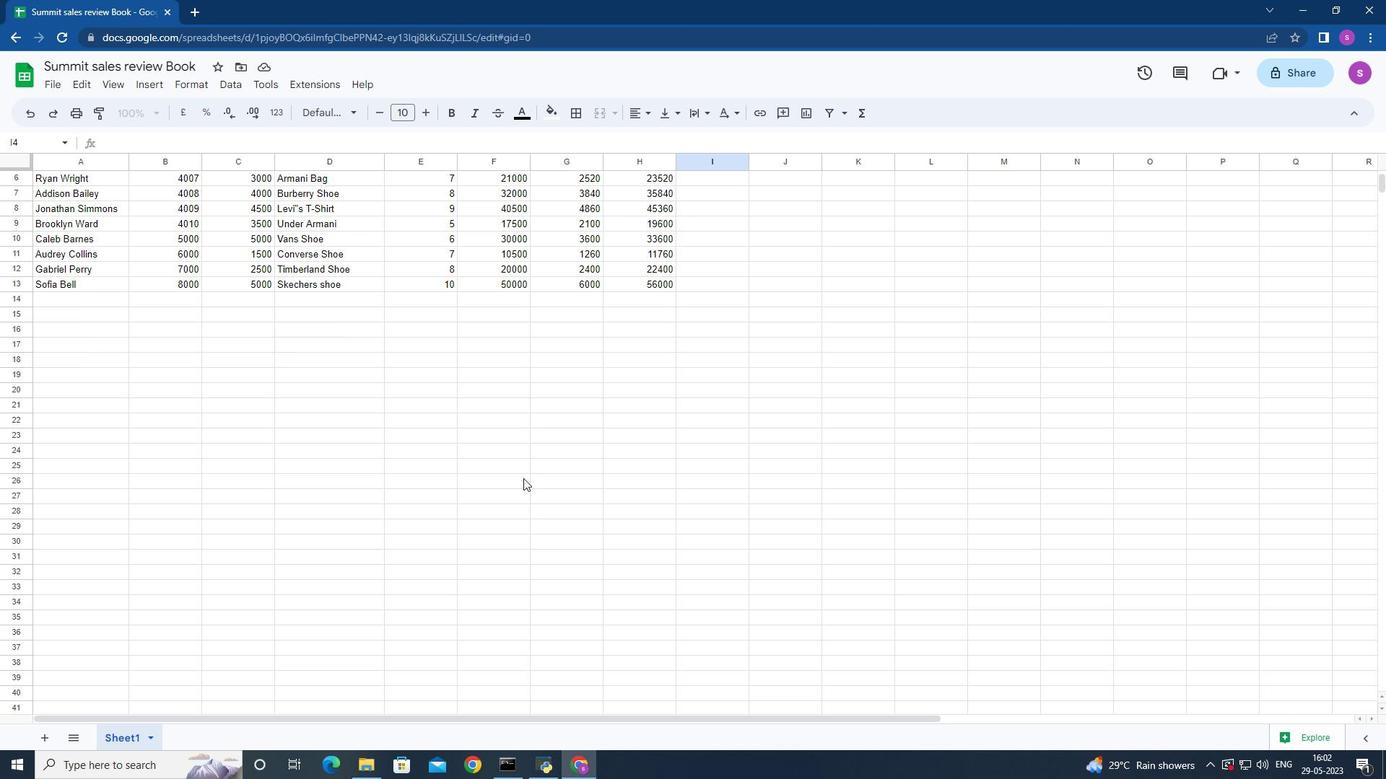
Action: Mouse scrolled (523, 479) with delta (0, 0)
Screenshot: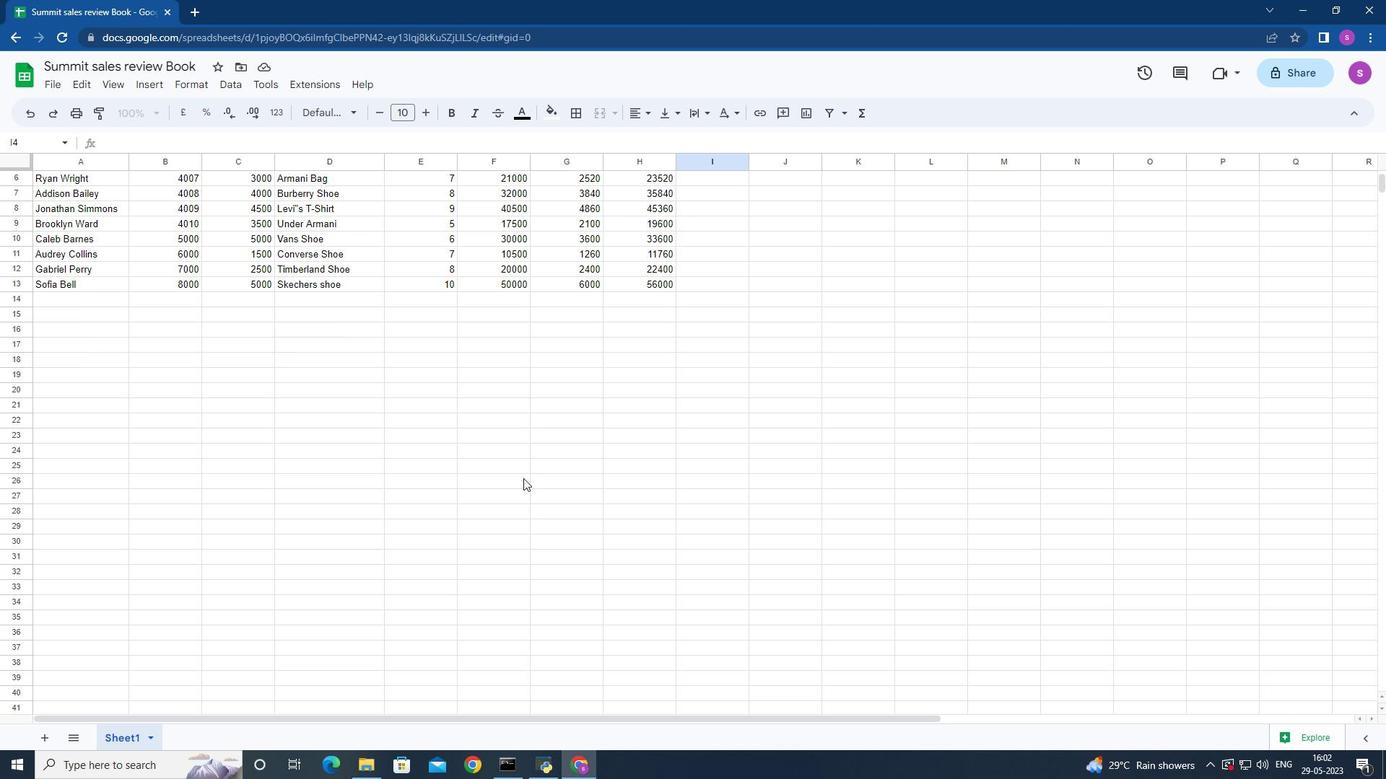 
Action: Mouse scrolled (523, 479) with delta (0, 0)
Screenshot: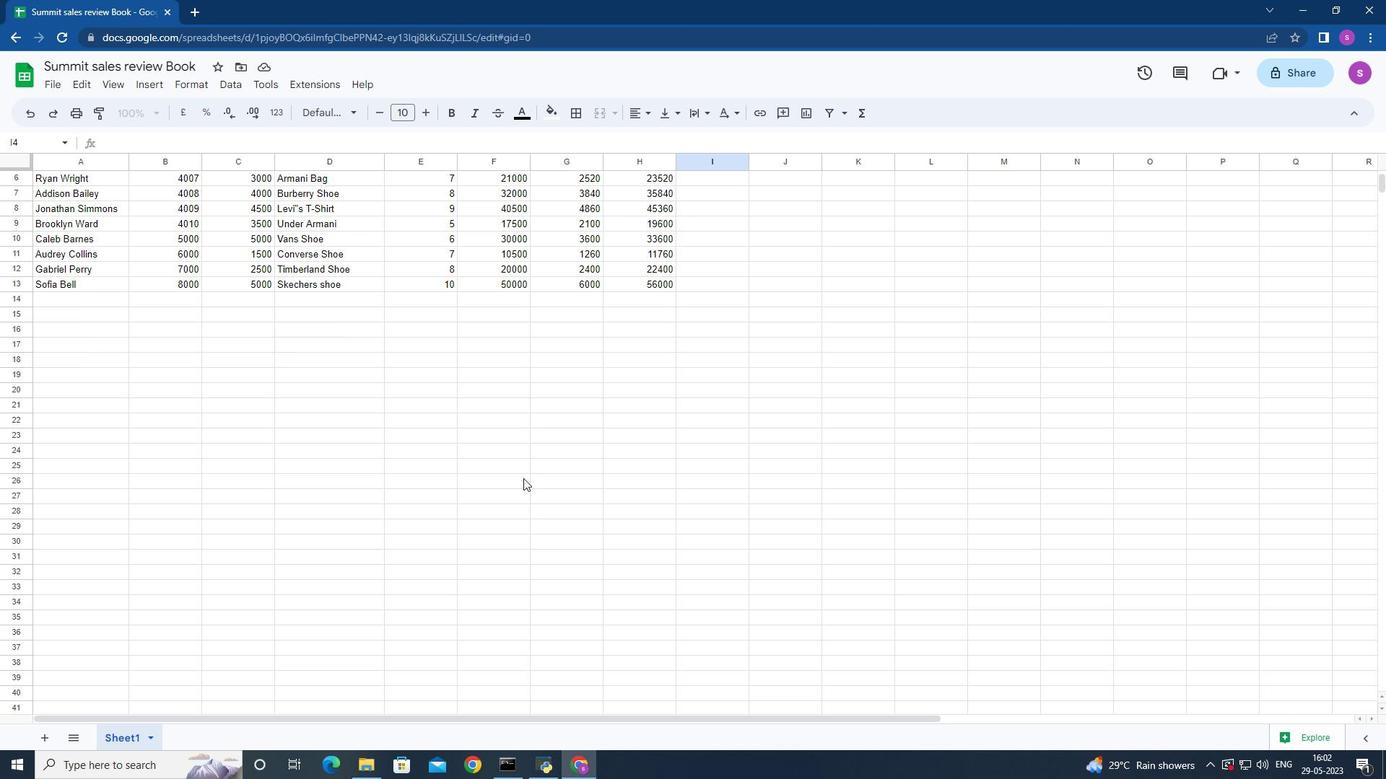 
Action: Mouse scrolled (523, 479) with delta (0, 0)
Screenshot: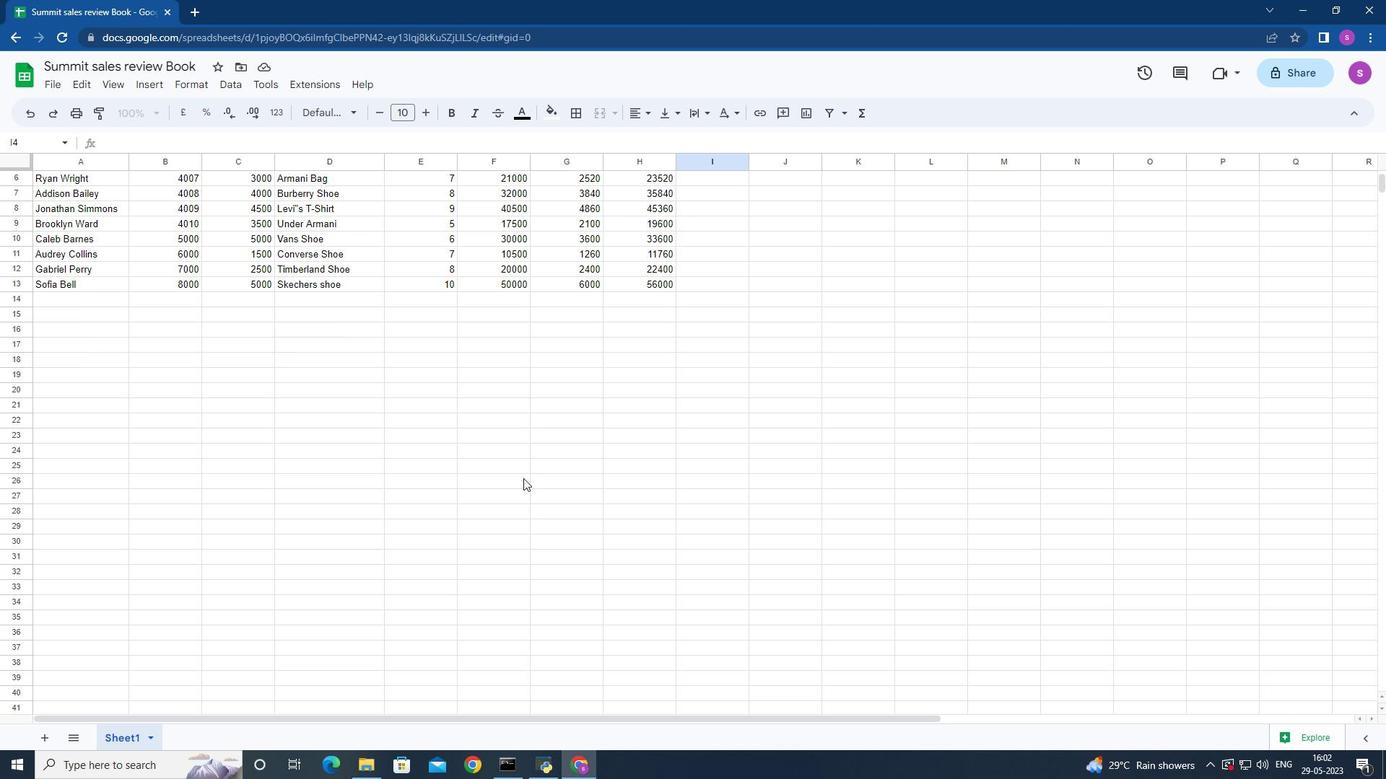 
